 Task: Search and explore Airbnb cabins in Ozarks. 
Action: Mouse moved to (399, 56)
Screenshot: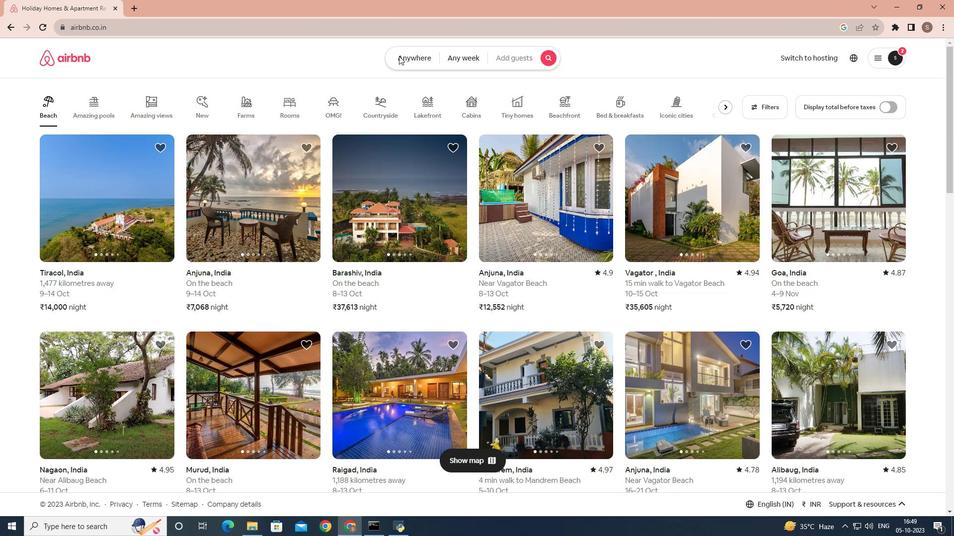 
Action: Mouse pressed left at (399, 56)
Screenshot: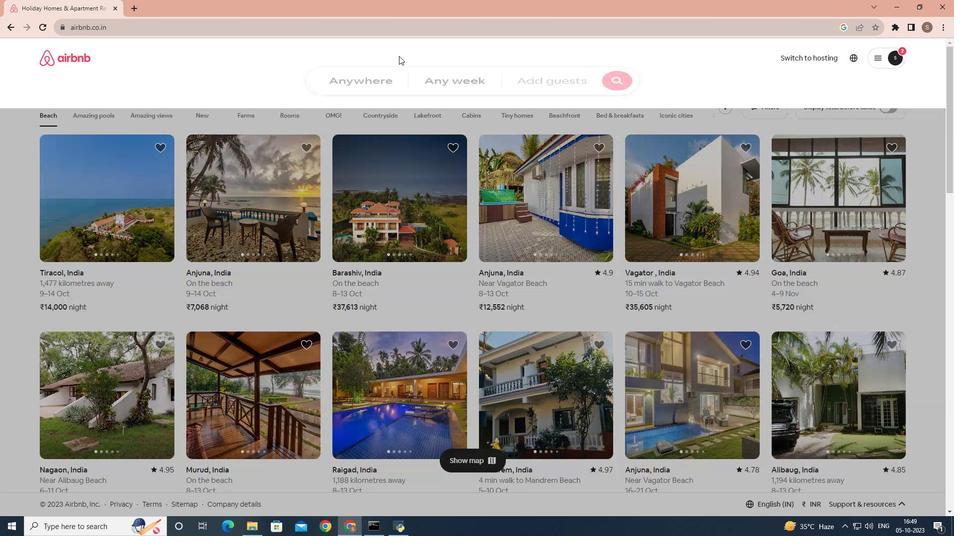 
Action: Mouse moved to (371, 94)
Screenshot: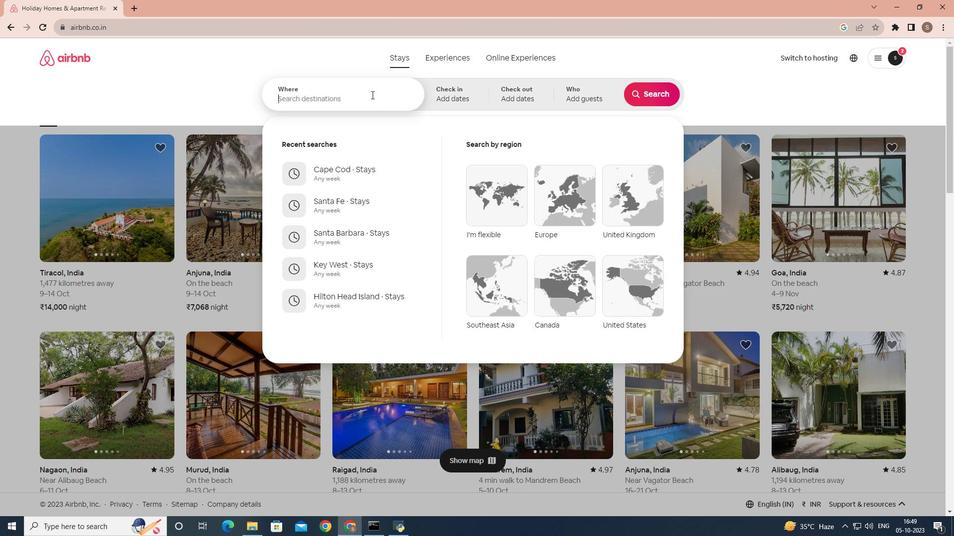 
Action: Mouse pressed left at (371, 94)
Screenshot: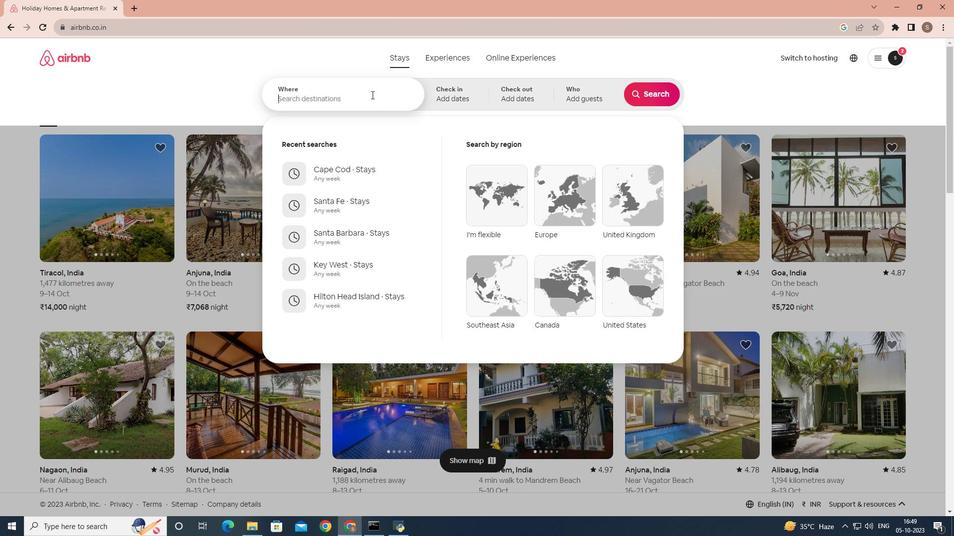 
Action: Mouse moved to (371, 94)
Screenshot: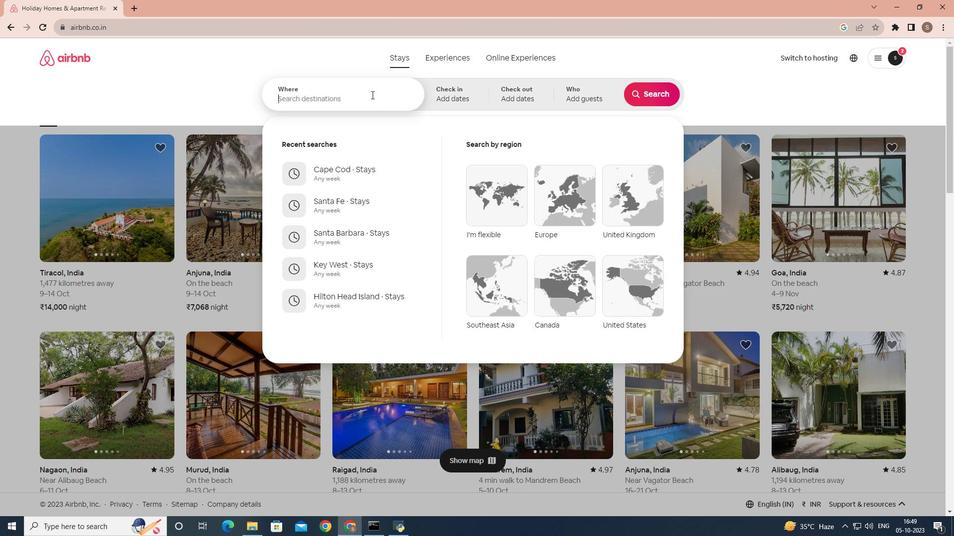 
Action: Key pressed <Key.shift>Ozarks
Screenshot: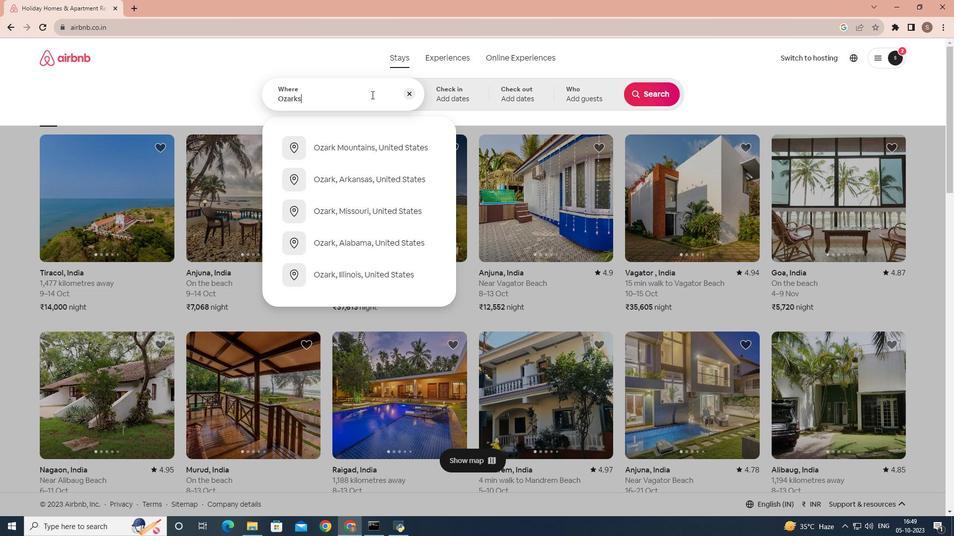
Action: Mouse moved to (385, 138)
Screenshot: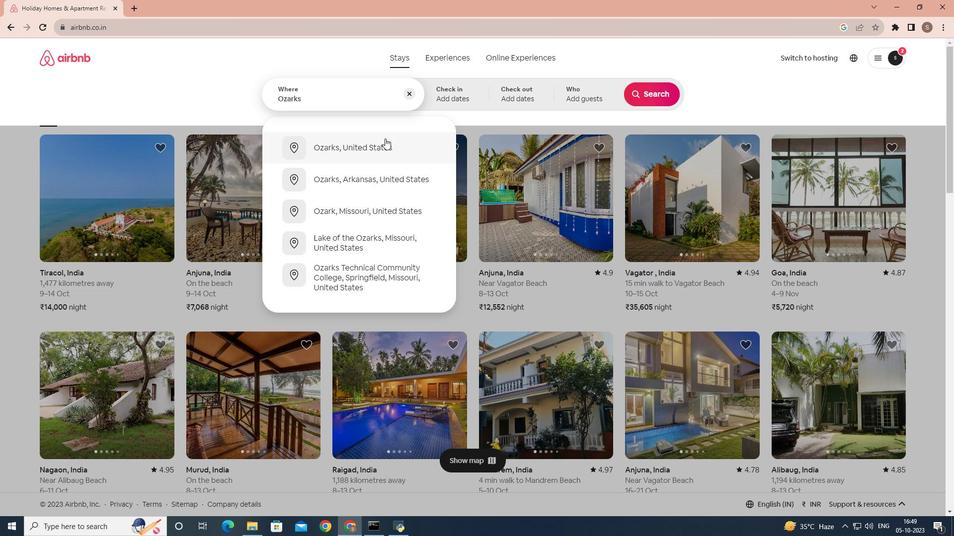 
Action: Mouse pressed left at (385, 138)
Screenshot: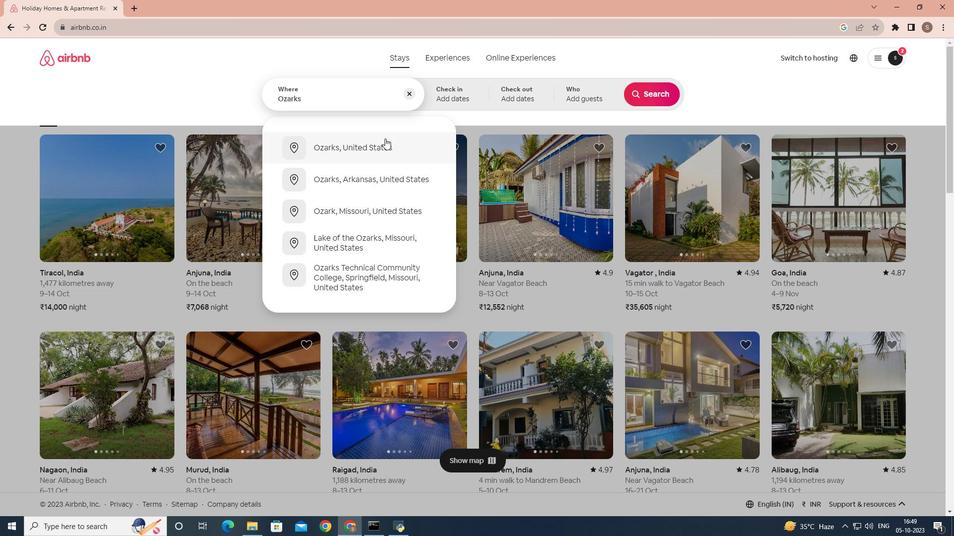 
Action: Mouse moved to (649, 88)
Screenshot: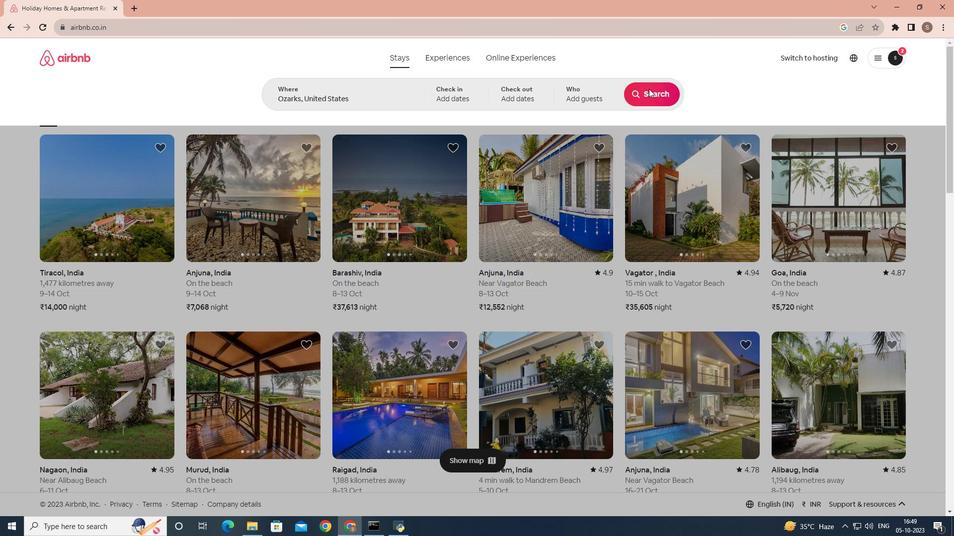 
Action: Mouse pressed left at (649, 88)
Screenshot: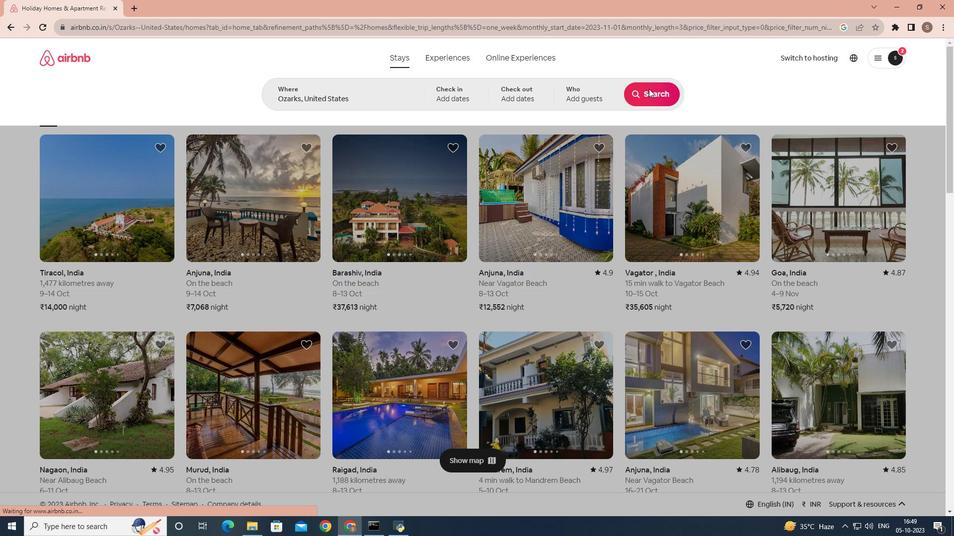 
Action: Mouse moved to (234, 100)
Screenshot: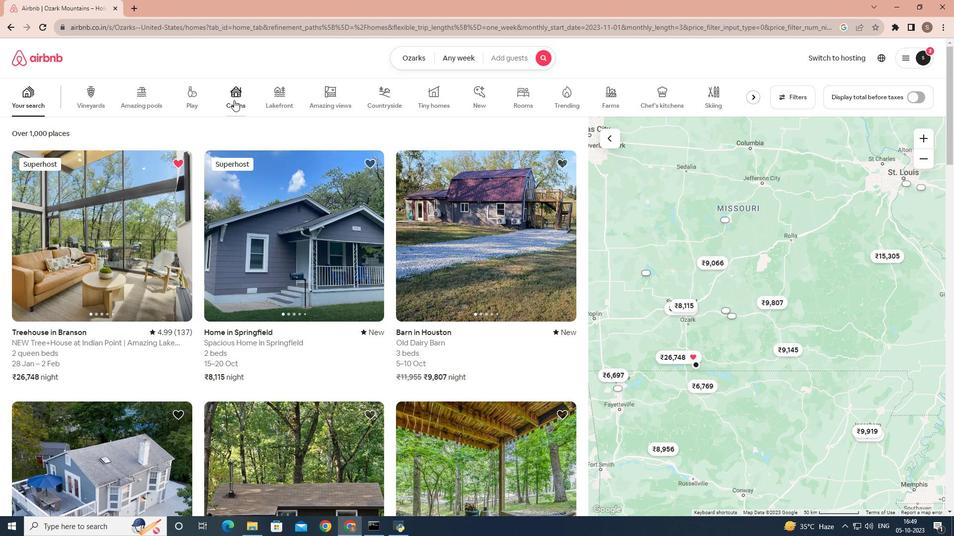 
Action: Mouse pressed left at (234, 100)
Screenshot: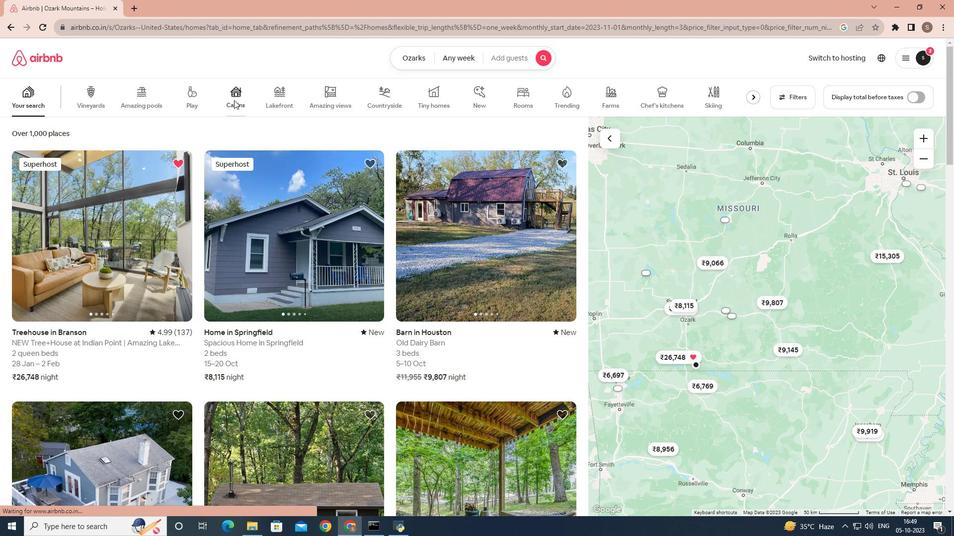 
Action: Mouse moved to (107, 197)
Screenshot: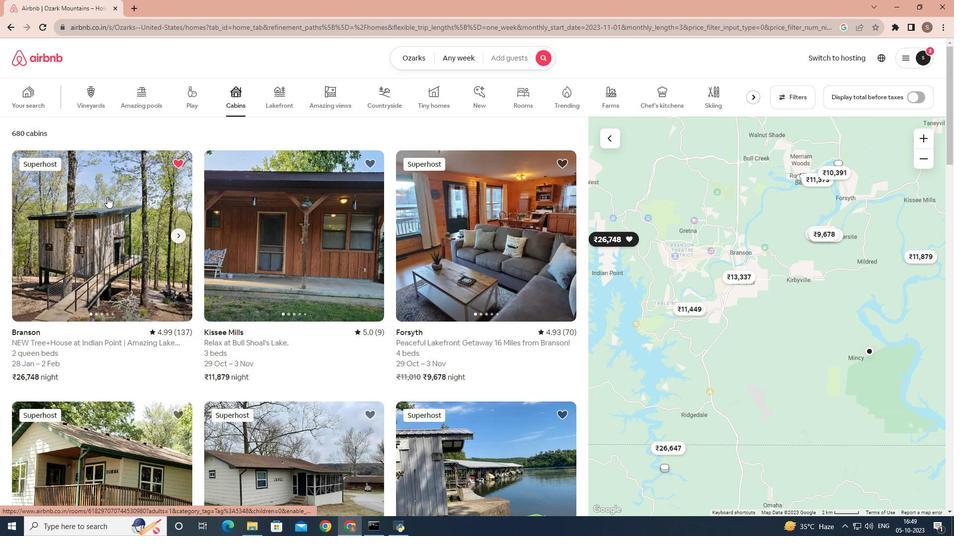 
Action: Mouse pressed left at (107, 197)
Screenshot: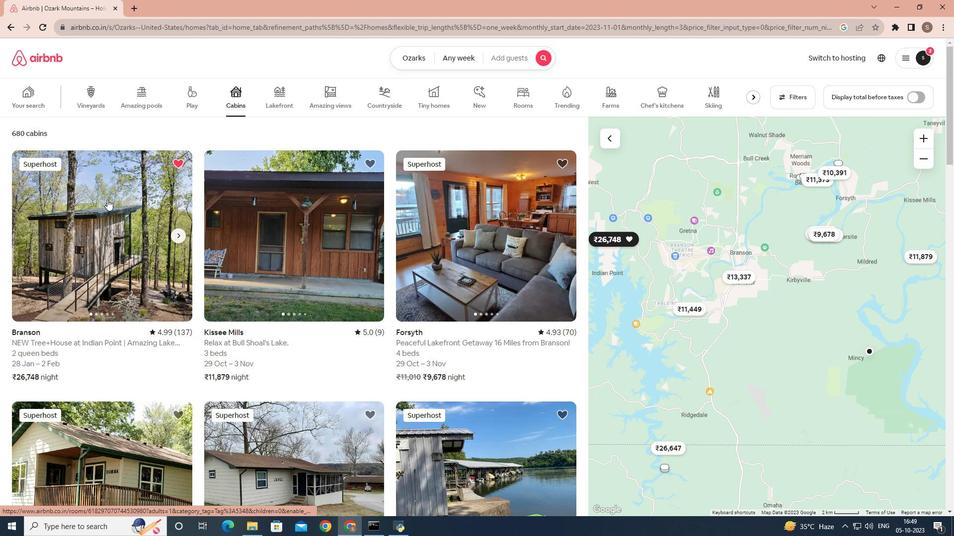 
Action: Mouse moved to (108, 207)
Screenshot: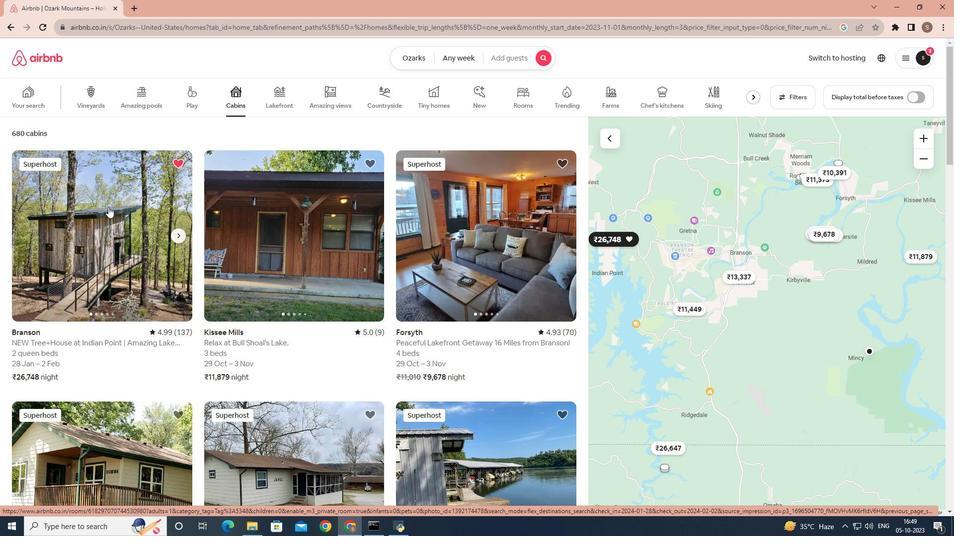 
Action: Mouse pressed left at (108, 207)
Screenshot: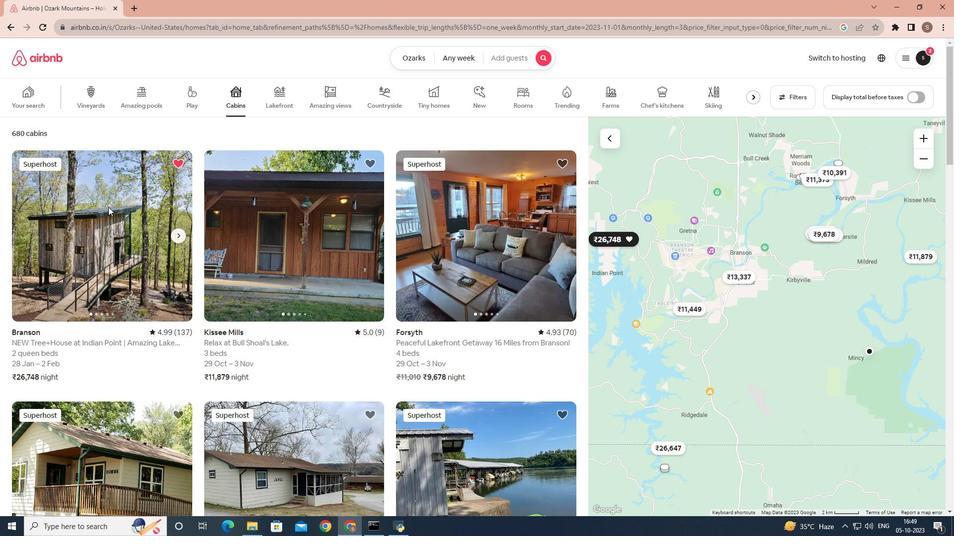 
Action: Mouse moved to (697, 365)
Screenshot: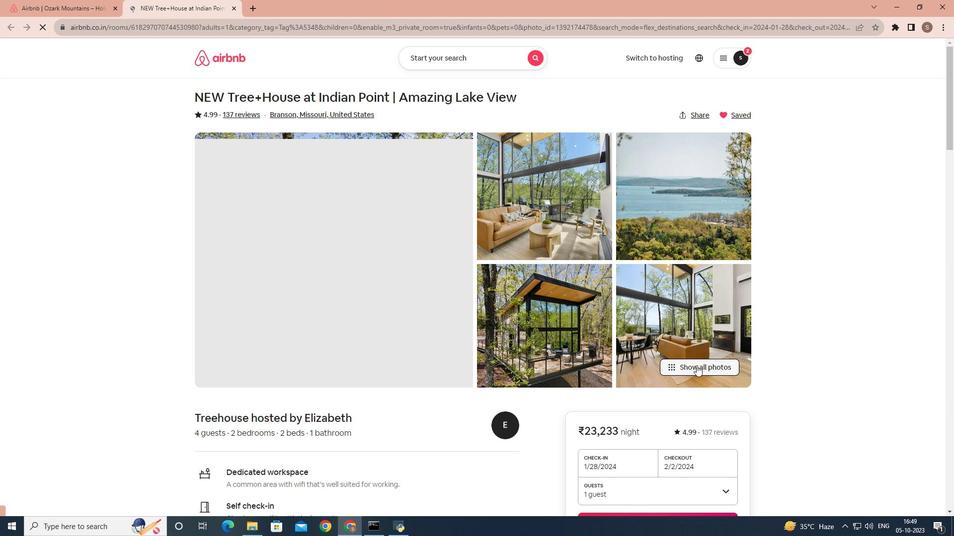 
Action: Mouse pressed left at (697, 365)
Screenshot: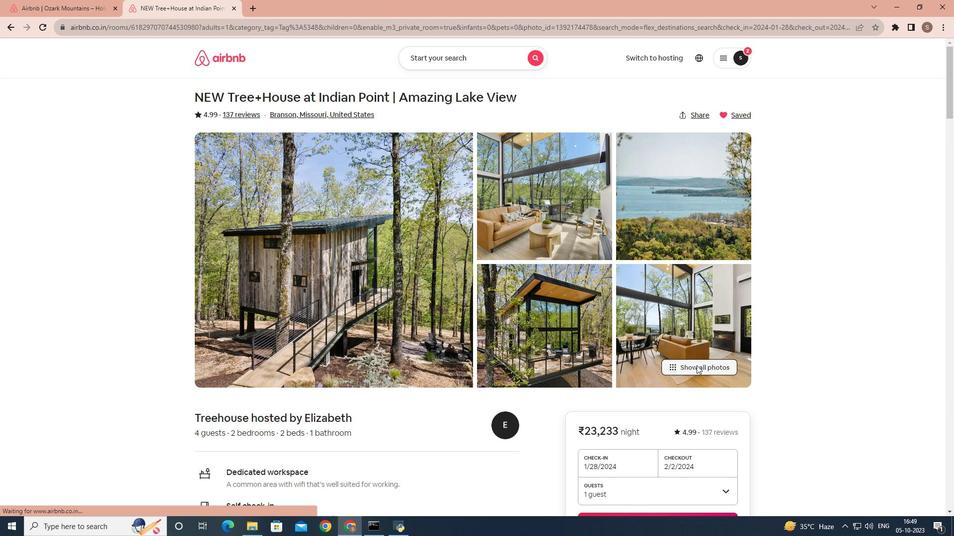 
Action: Mouse moved to (727, 316)
Screenshot: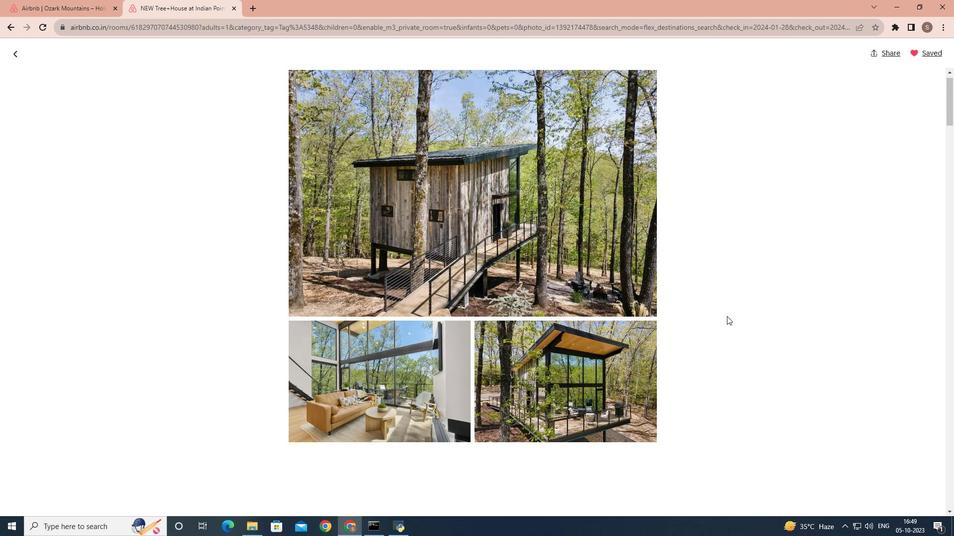 
Action: Mouse scrolled (727, 316) with delta (0, 0)
Screenshot: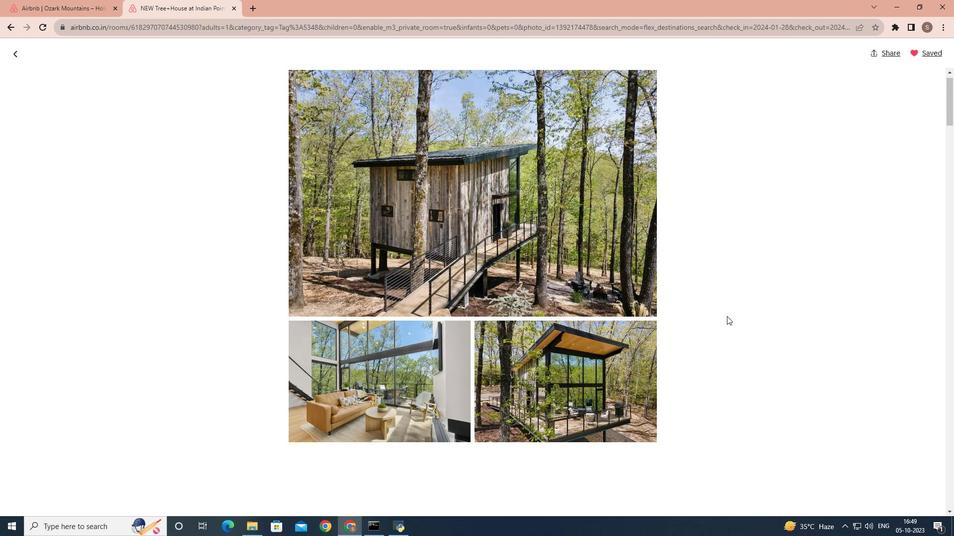 
Action: Mouse scrolled (727, 316) with delta (0, 0)
Screenshot: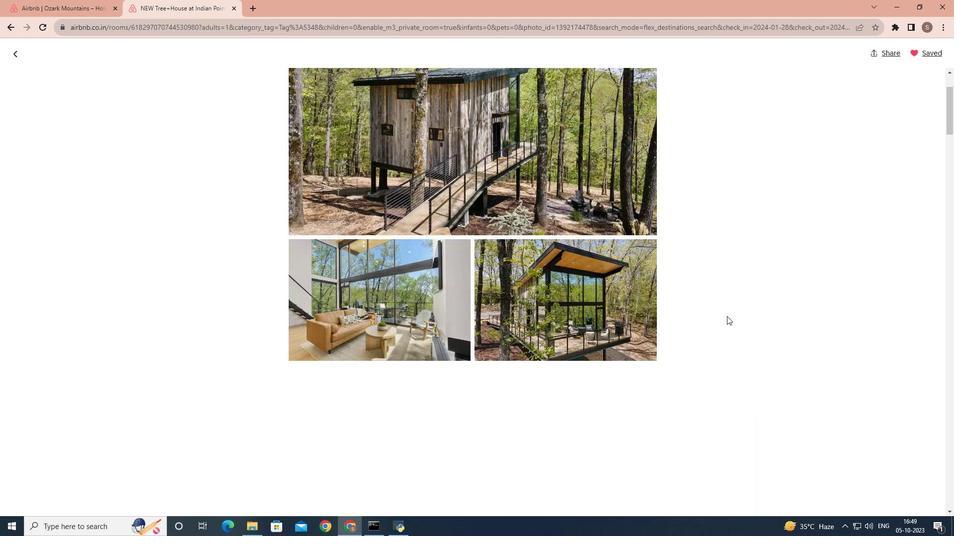 
Action: Mouse scrolled (727, 316) with delta (0, 0)
Screenshot: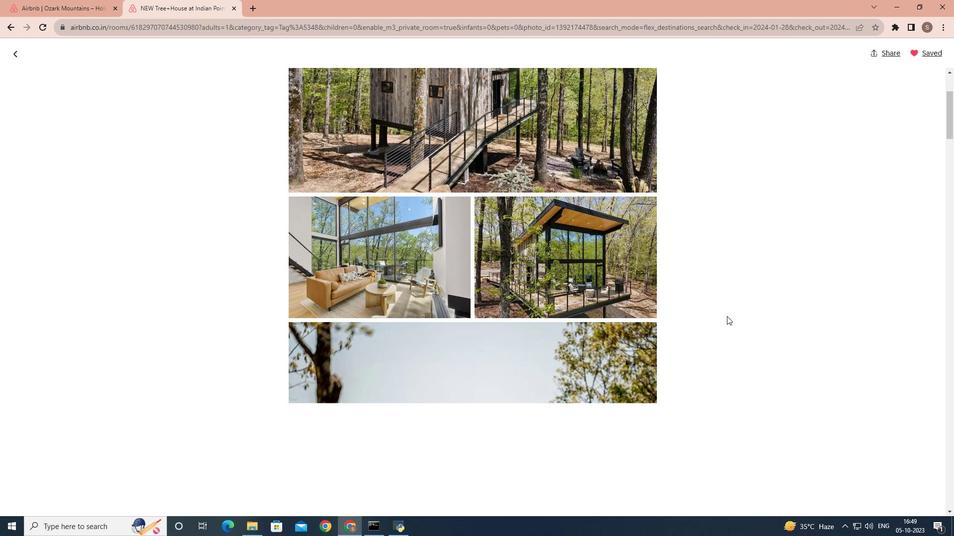 
Action: Mouse scrolled (727, 316) with delta (0, 0)
Screenshot: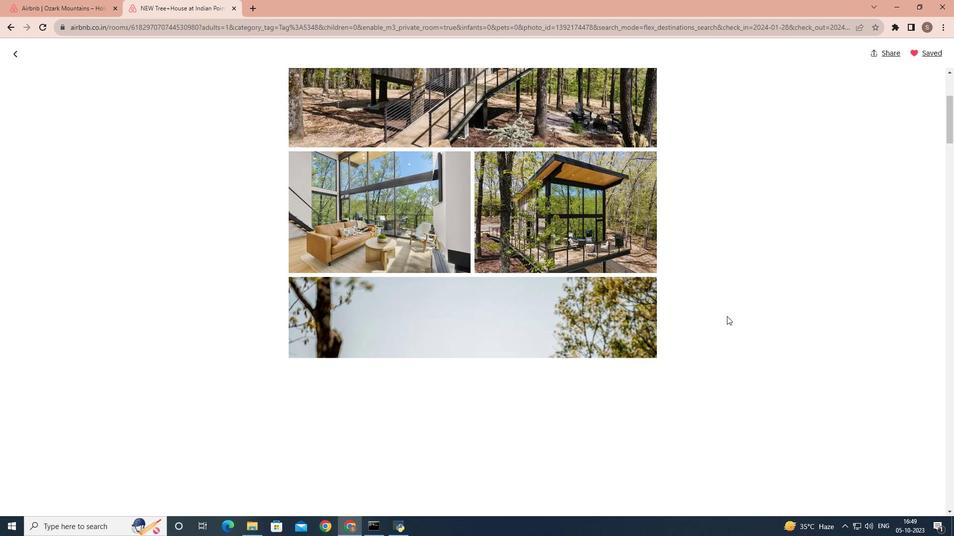 
Action: Mouse scrolled (727, 316) with delta (0, 0)
Screenshot: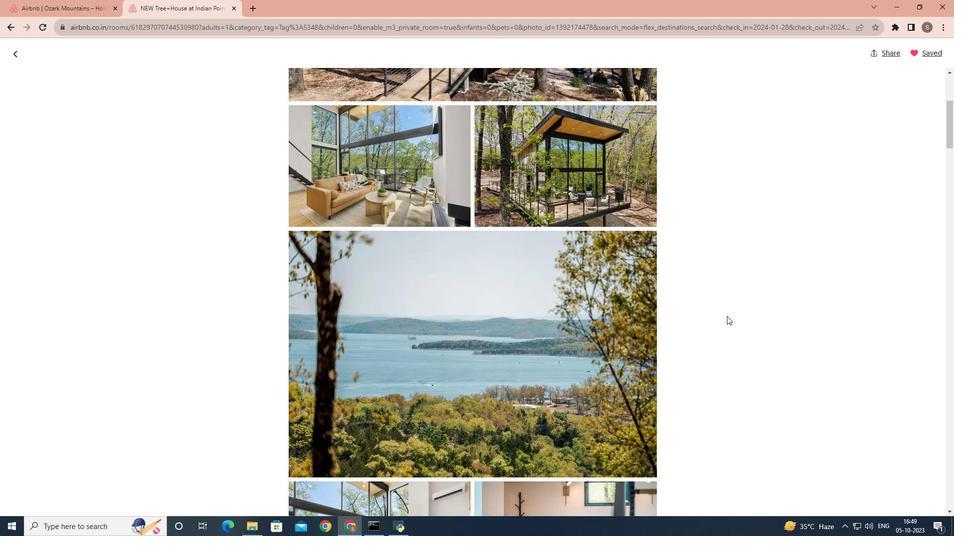 
Action: Mouse scrolled (727, 316) with delta (0, 0)
Screenshot: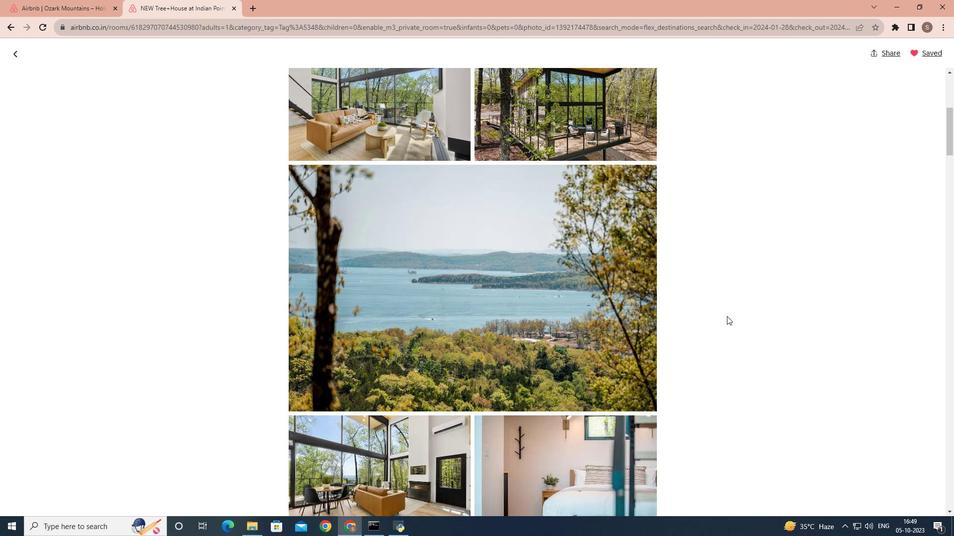 
Action: Mouse scrolled (727, 316) with delta (0, 0)
Screenshot: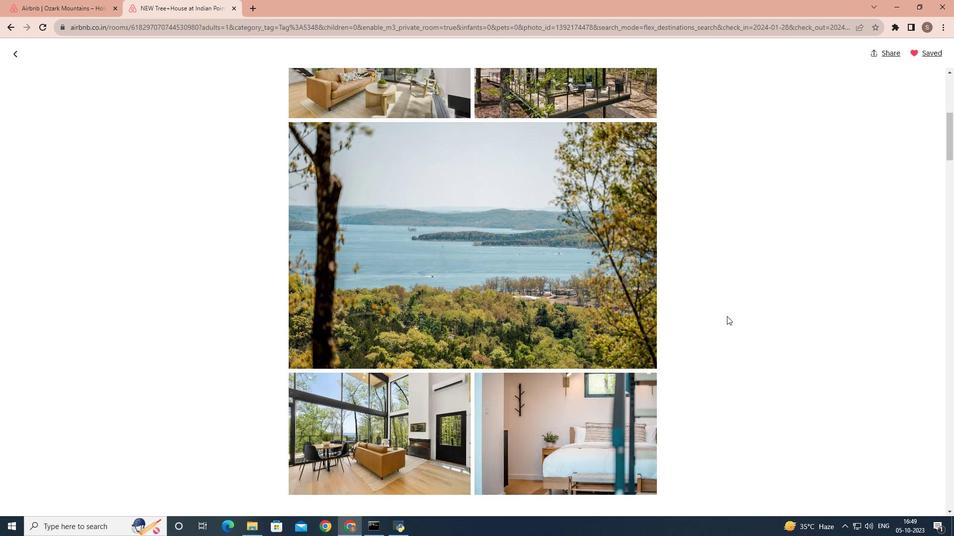 
Action: Mouse scrolled (727, 316) with delta (0, 0)
Screenshot: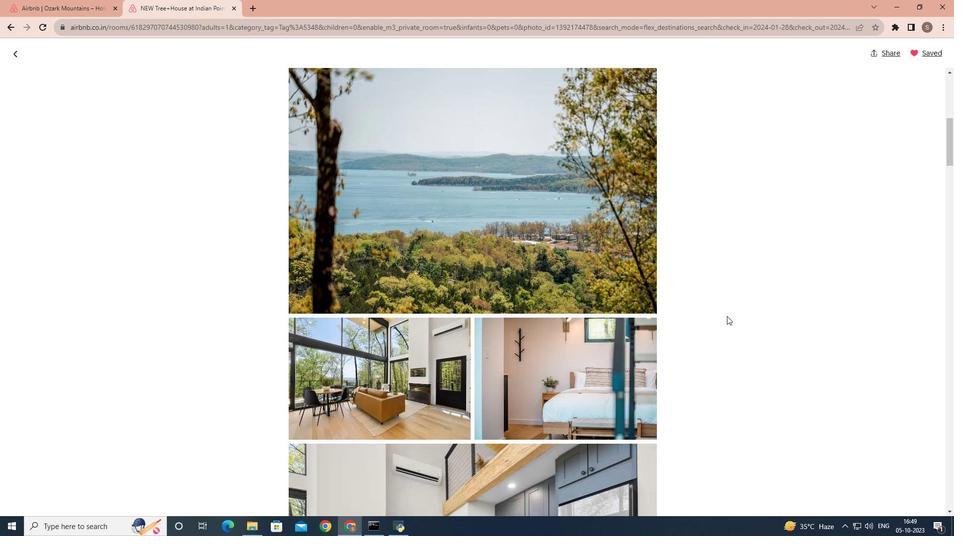 
Action: Mouse scrolled (727, 316) with delta (0, 0)
Screenshot: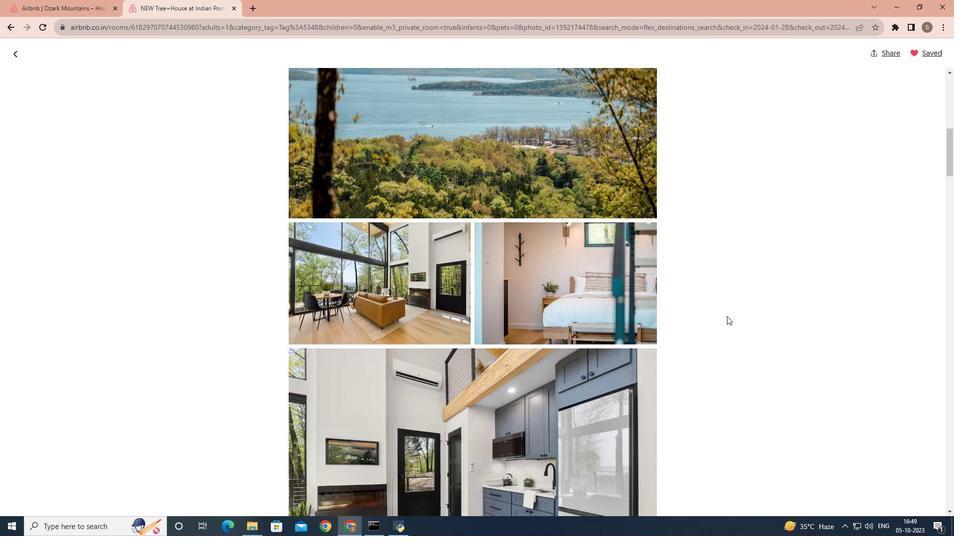 
Action: Mouse scrolled (727, 316) with delta (0, 0)
Screenshot: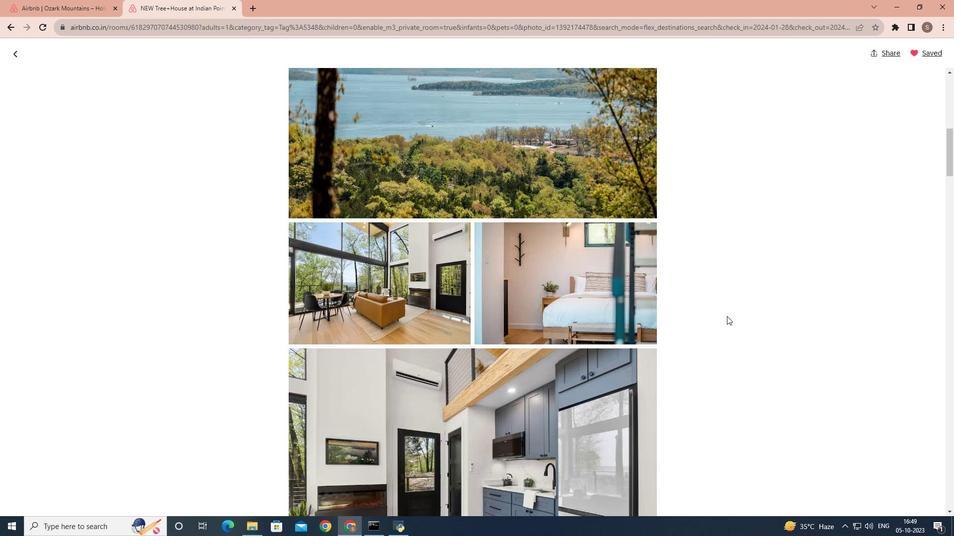 
Action: Mouse scrolled (727, 316) with delta (0, 0)
Screenshot: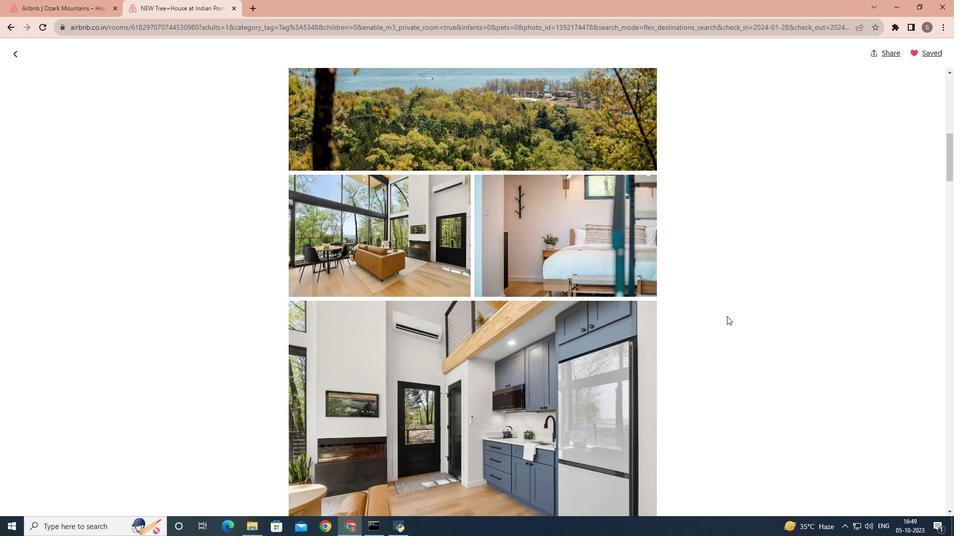 
Action: Mouse scrolled (727, 316) with delta (0, 0)
Screenshot: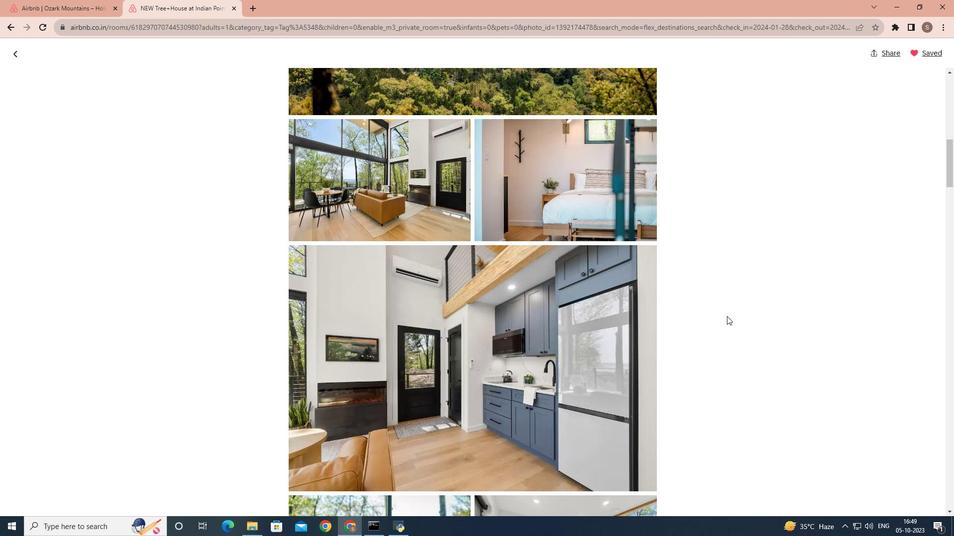 
Action: Mouse scrolled (727, 316) with delta (0, 0)
Screenshot: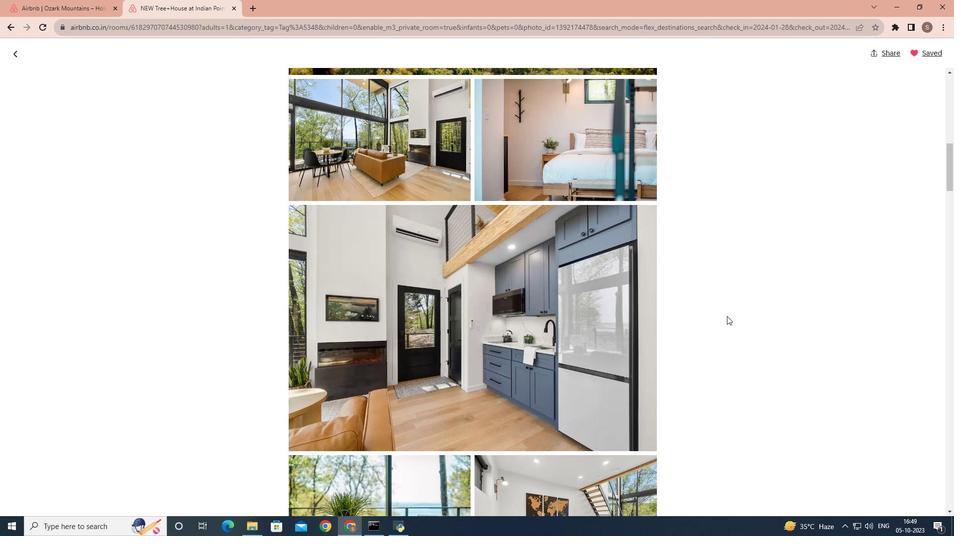 
Action: Mouse scrolled (727, 316) with delta (0, 0)
Screenshot: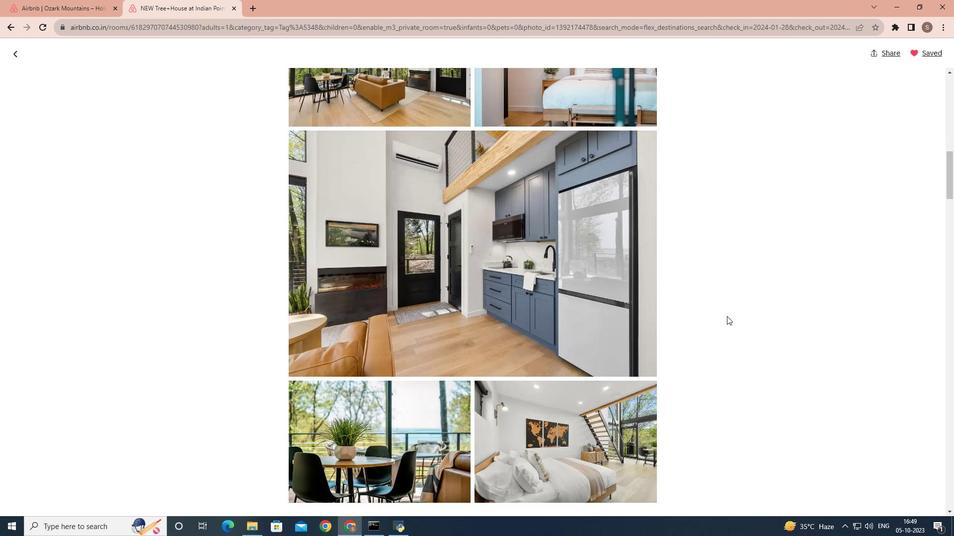 
Action: Mouse scrolled (727, 316) with delta (0, 0)
Screenshot: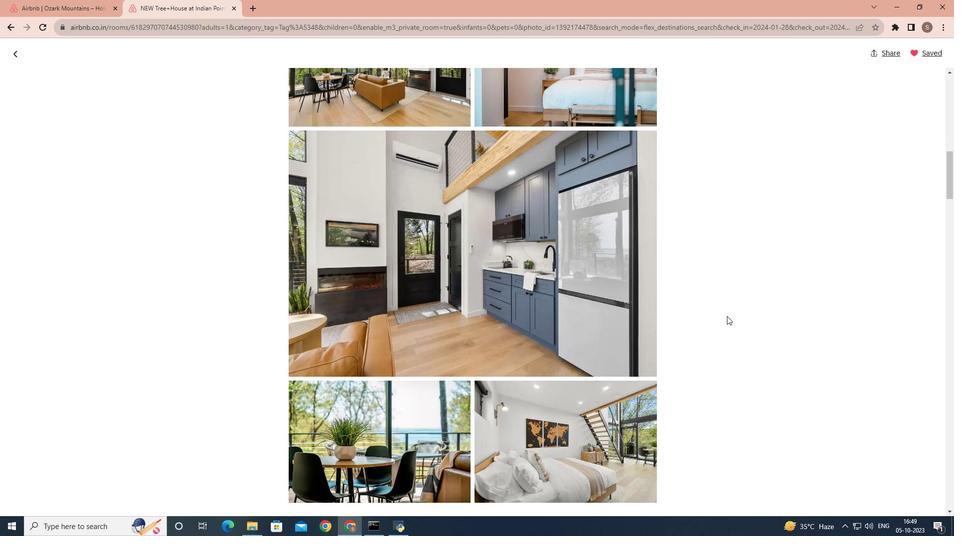 
Action: Mouse scrolled (727, 316) with delta (0, 0)
Screenshot: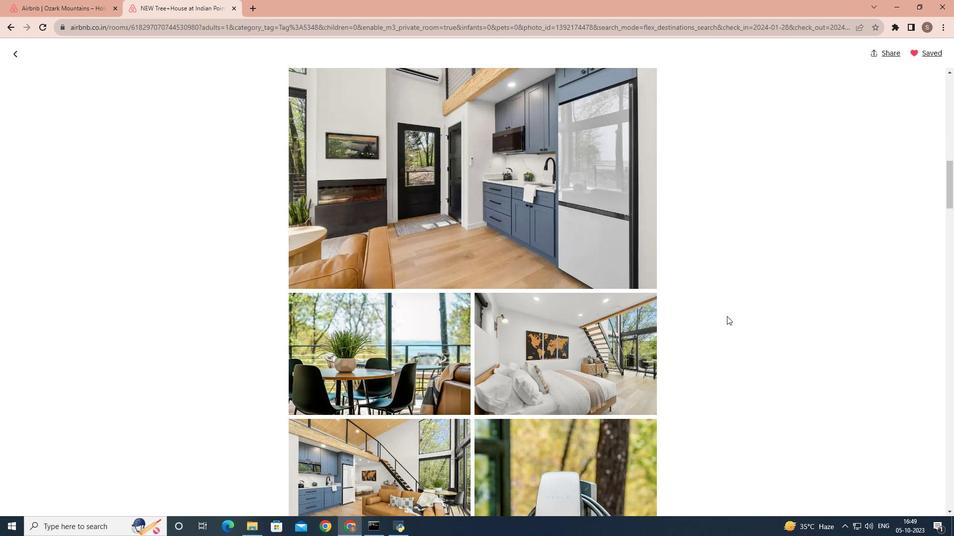
Action: Mouse scrolled (727, 316) with delta (0, 0)
Screenshot: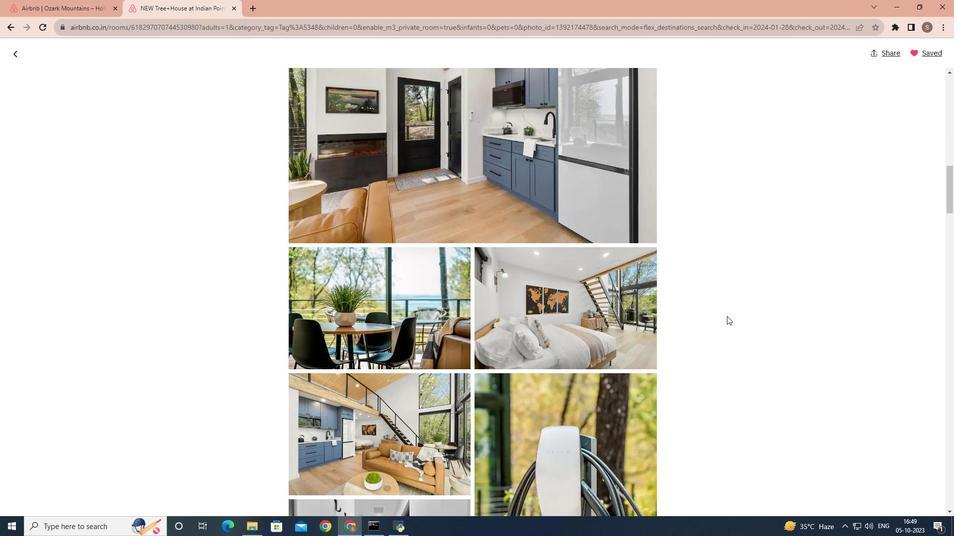 
Action: Mouse scrolled (727, 316) with delta (0, 0)
Screenshot: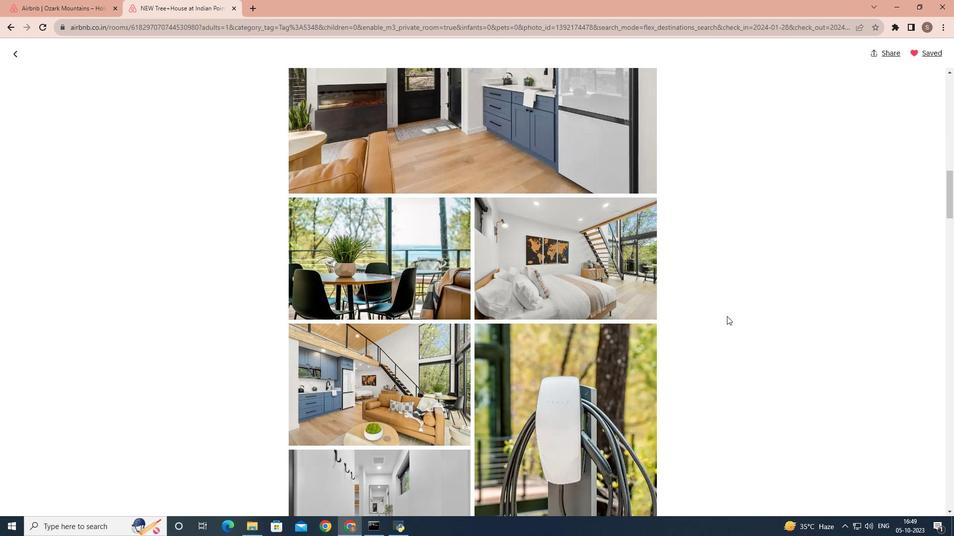 
Action: Mouse scrolled (727, 316) with delta (0, 0)
Screenshot: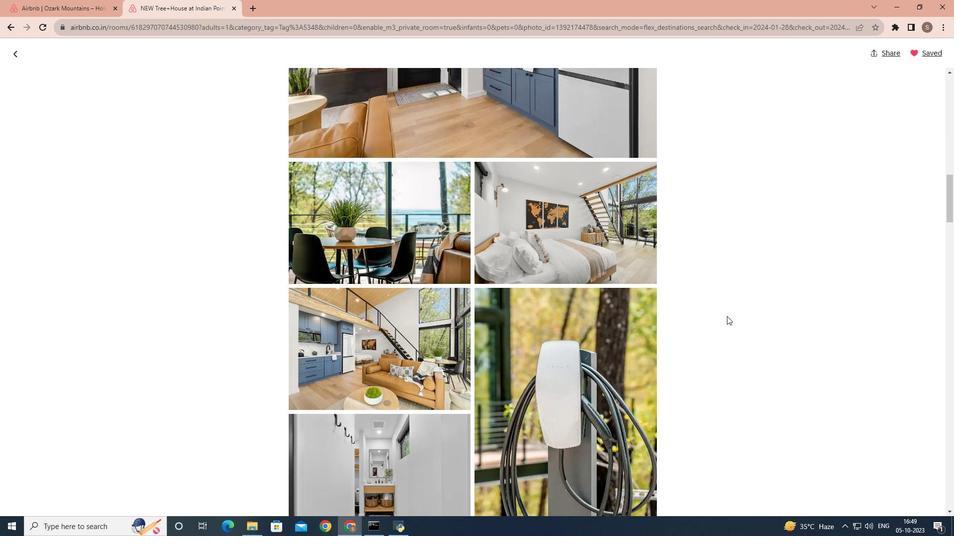
Action: Mouse scrolled (727, 316) with delta (0, 0)
Screenshot: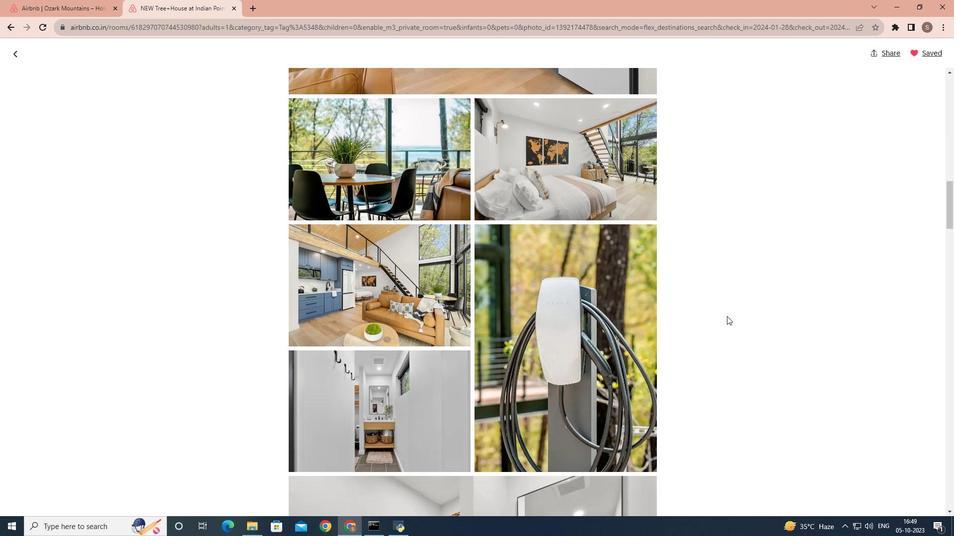 
Action: Mouse scrolled (727, 316) with delta (0, 0)
Screenshot: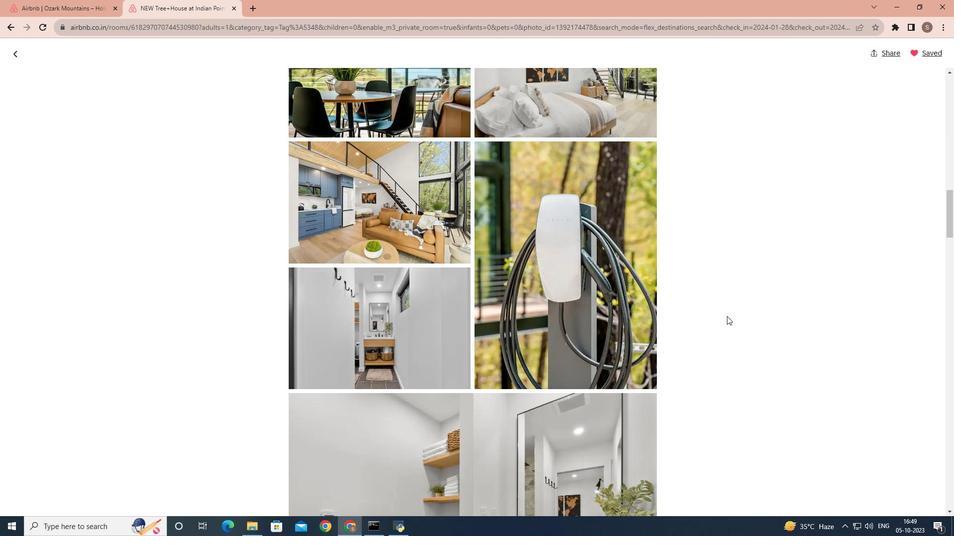 
Action: Mouse scrolled (727, 316) with delta (0, 0)
Screenshot: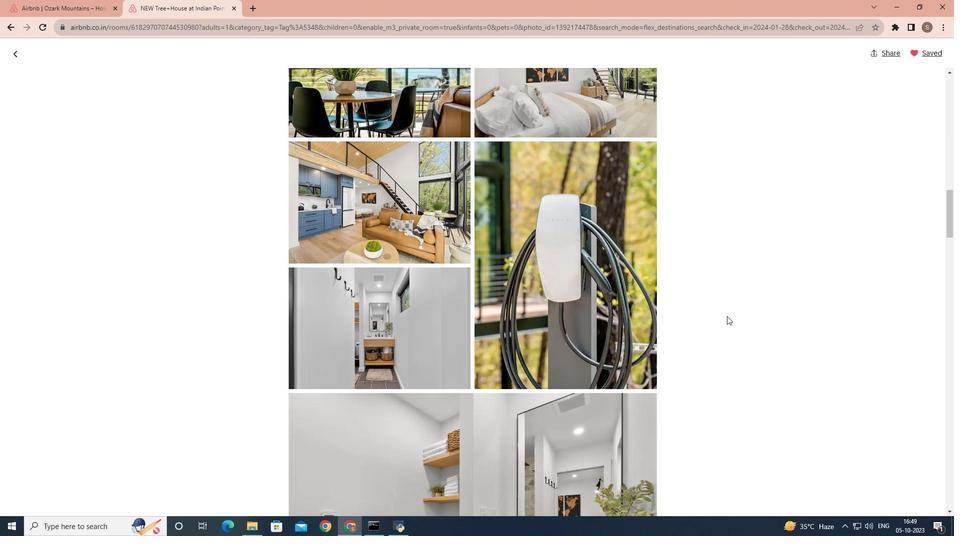 
Action: Mouse scrolled (727, 316) with delta (0, 0)
Screenshot: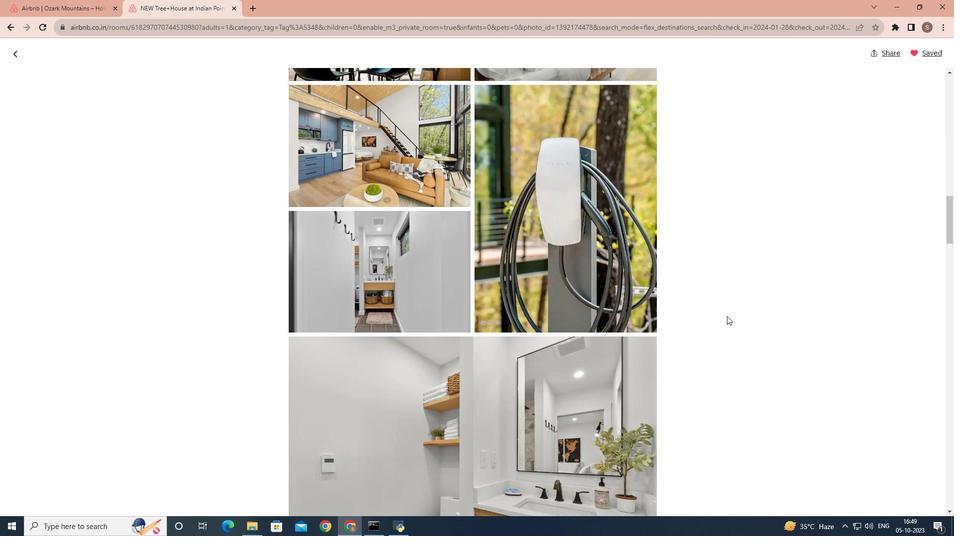 
Action: Mouse scrolled (727, 316) with delta (0, 0)
Screenshot: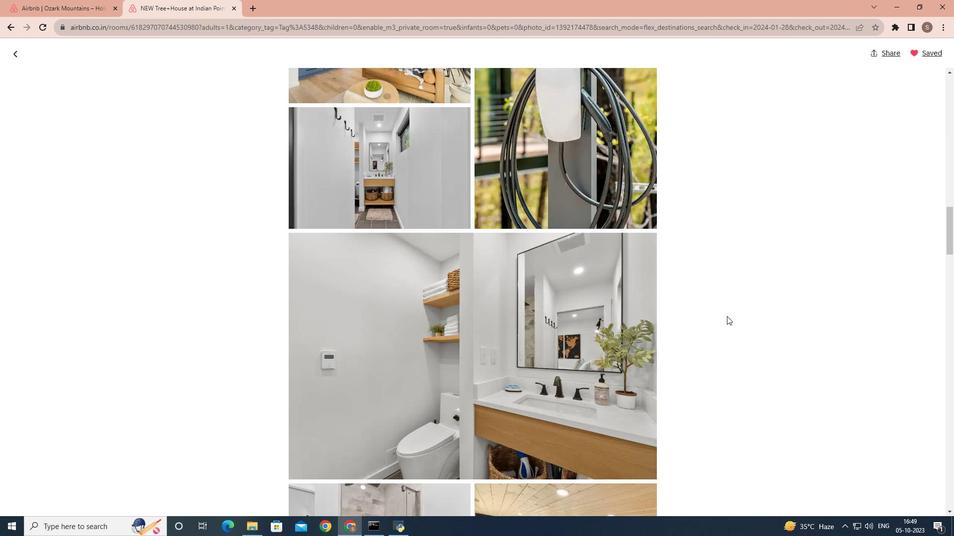 
Action: Mouse scrolled (727, 316) with delta (0, 0)
Screenshot: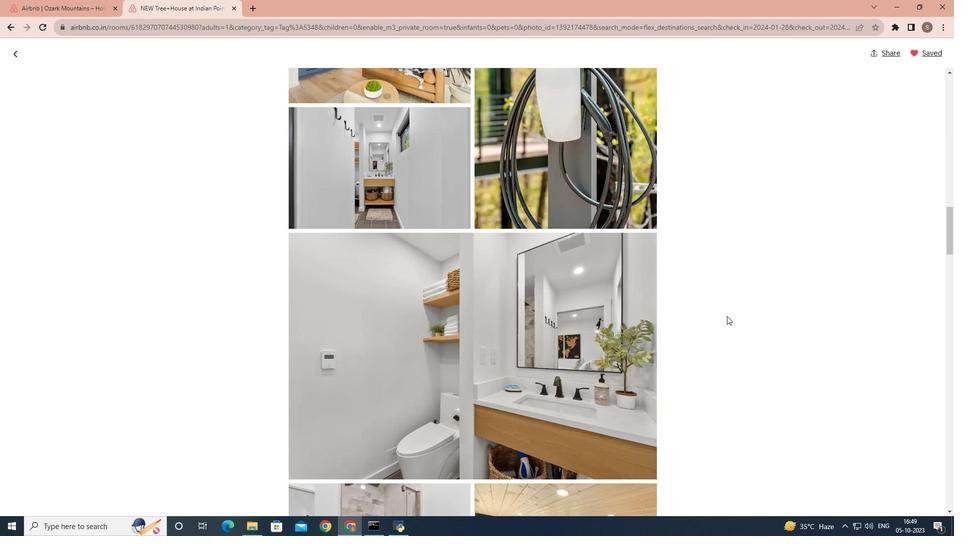 
Action: Mouse scrolled (727, 316) with delta (0, 0)
Screenshot: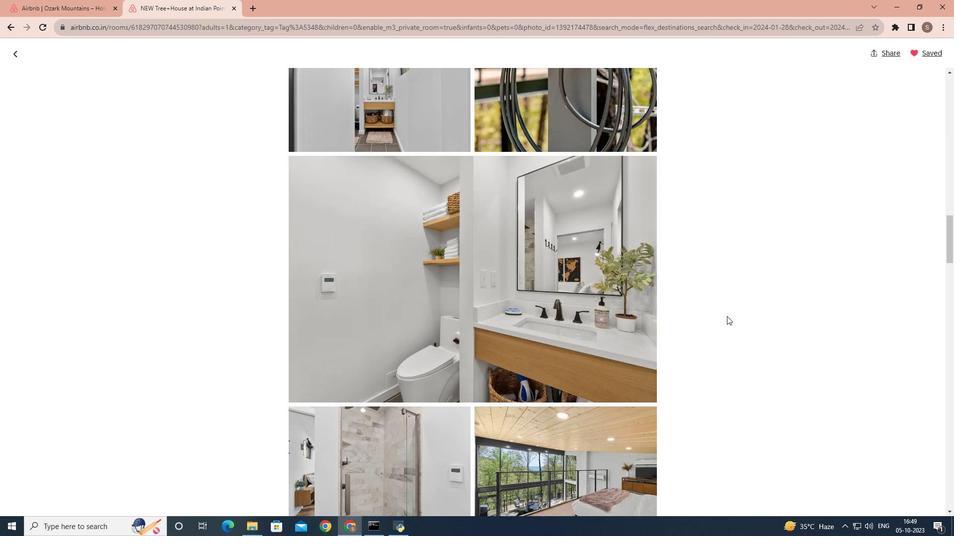 
Action: Mouse scrolled (727, 316) with delta (0, 0)
Screenshot: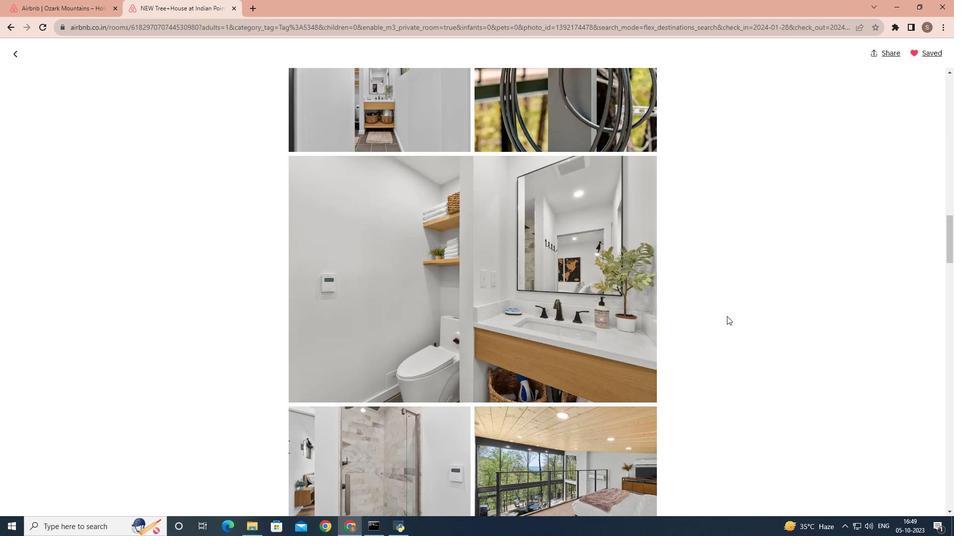 
Action: Mouse scrolled (727, 316) with delta (0, 0)
Screenshot: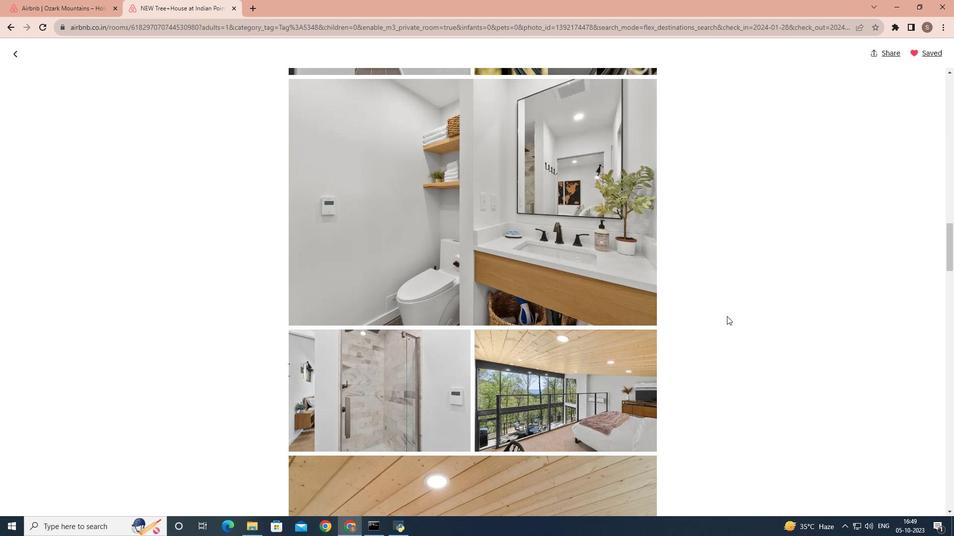 
Action: Mouse scrolled (727, 316) with delta (0, 0)
Screenshot: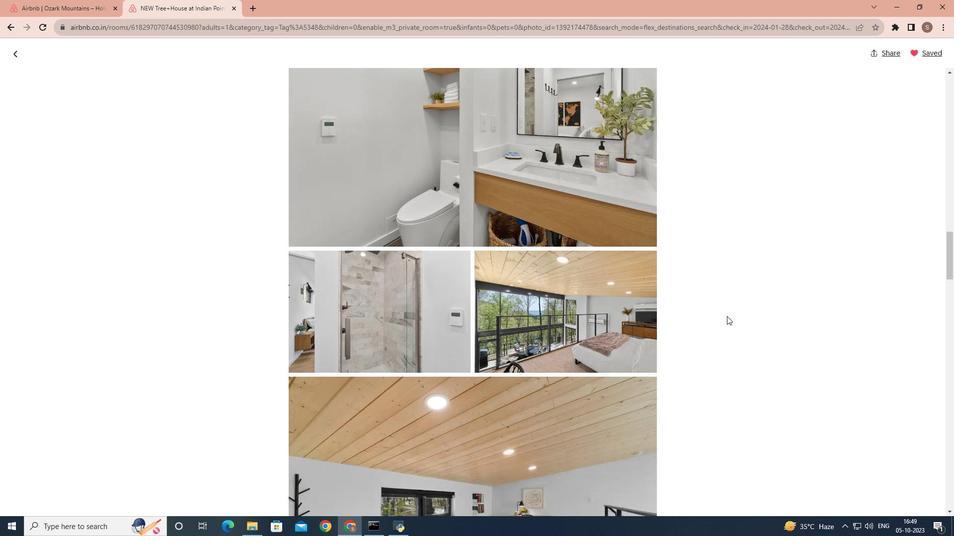 
Action: Mouse scrolled (727, 316) with delta (0, 0)
Screenshot: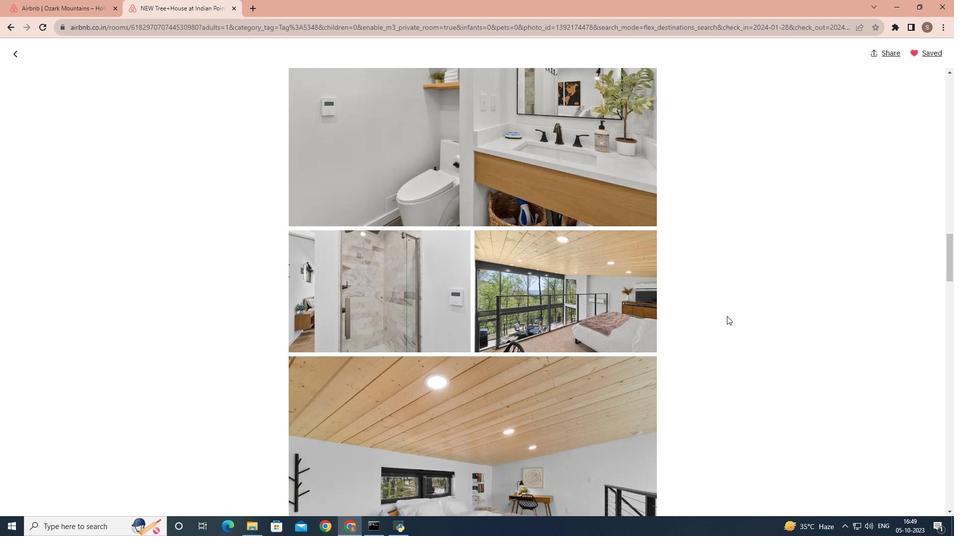 
Action: Mouse scrolled (727, 316) with delta (0, 0)
Screenshot: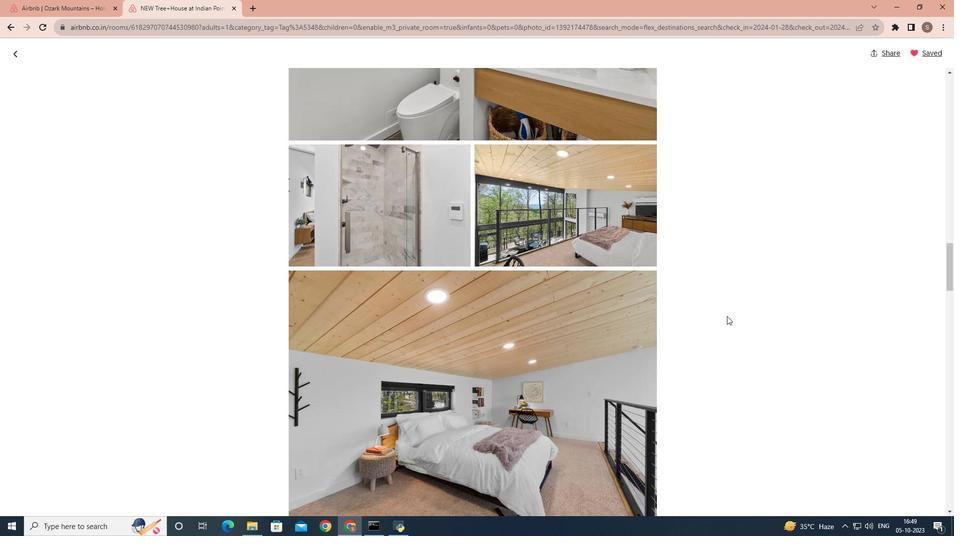 
Action: Mouse scrolled (727, 316) with delta (0, 0)
Screenshot: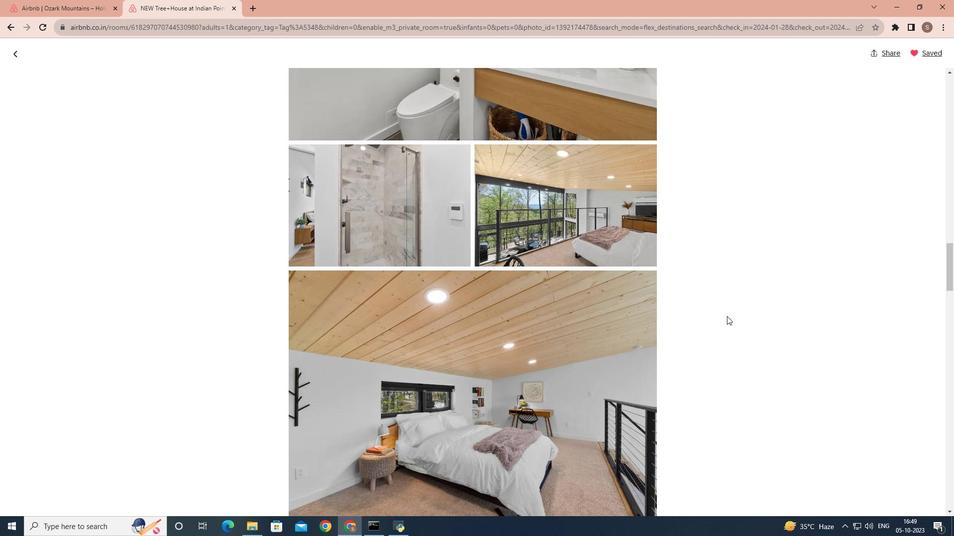 
Action: Mouse scrolled (727, 316) with delta (0, 0)
Screenshot: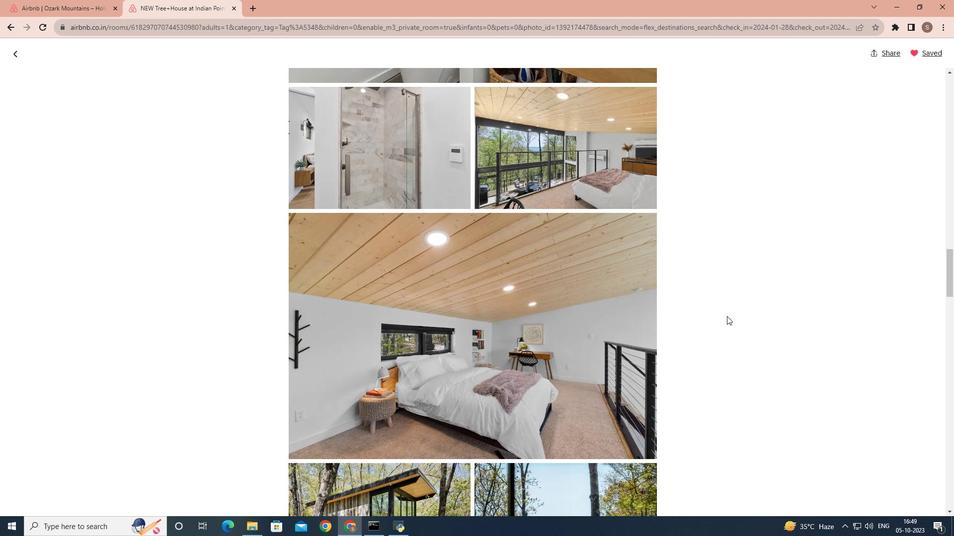 
Action: Mouse scrolled (727, 316) with delta (0, 0)
Screenshot: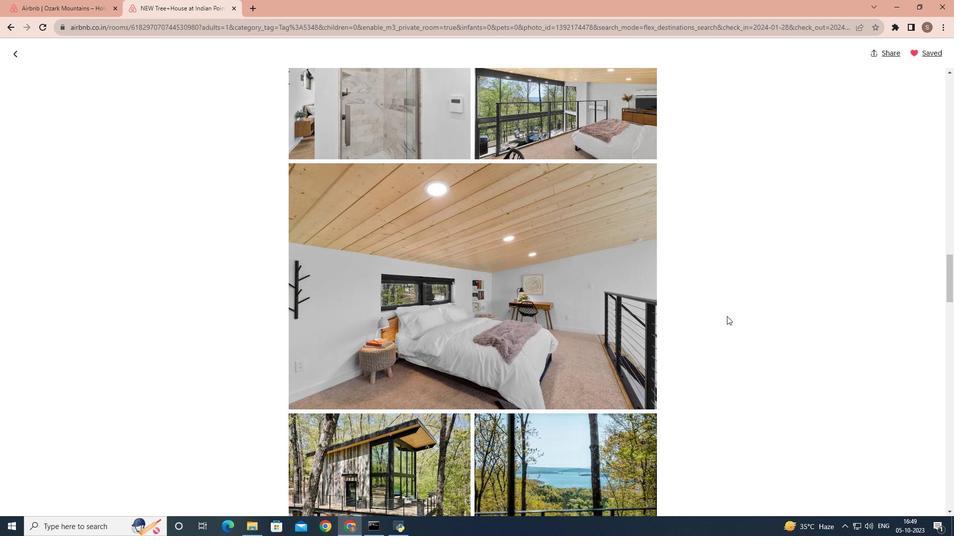 
Action: Mouse scrolled (727, 316) with delta (0, 0)
Screenshot: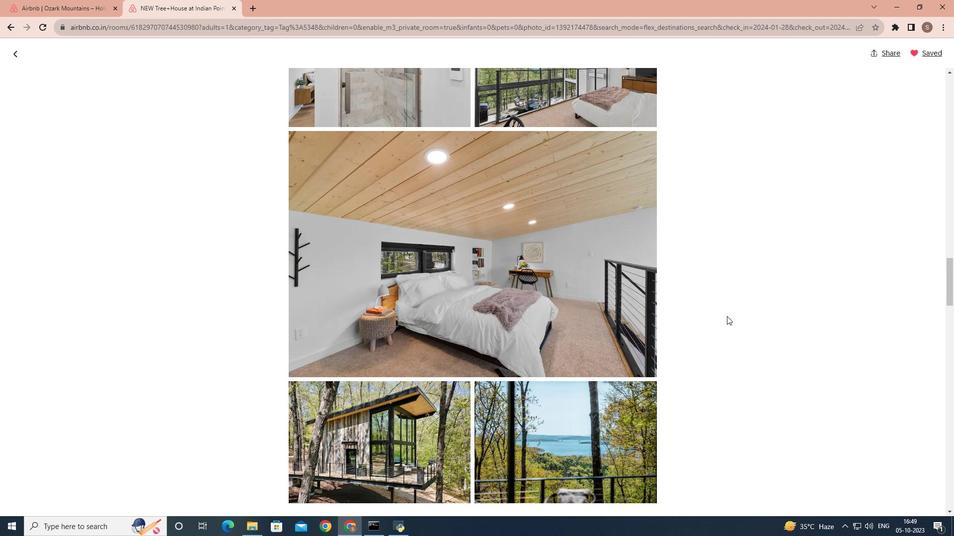 
Action: Mouse scrolled (727, 316) with delta (0, 0)
Screenshot: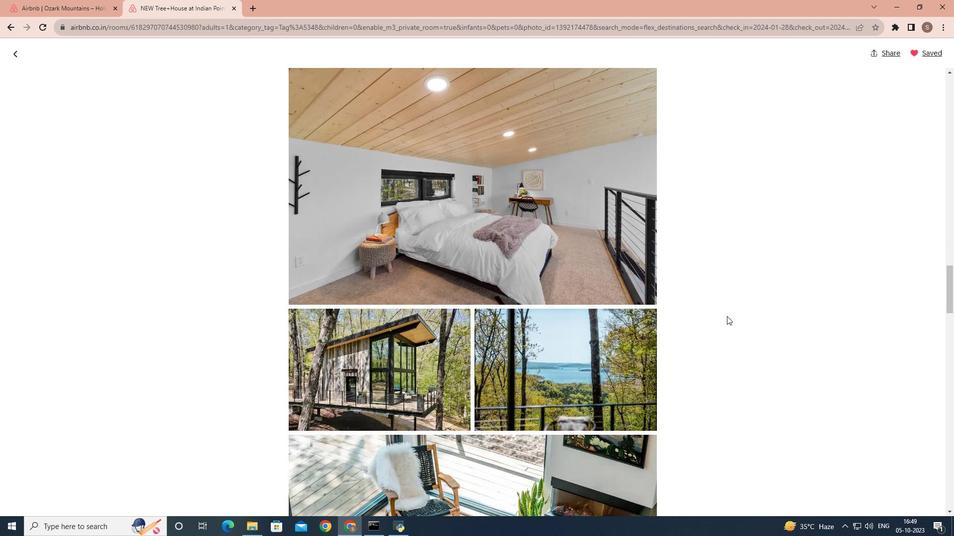 
Action: Mouse scrolled (727, 316) with delta (0, 0)
Screenshot: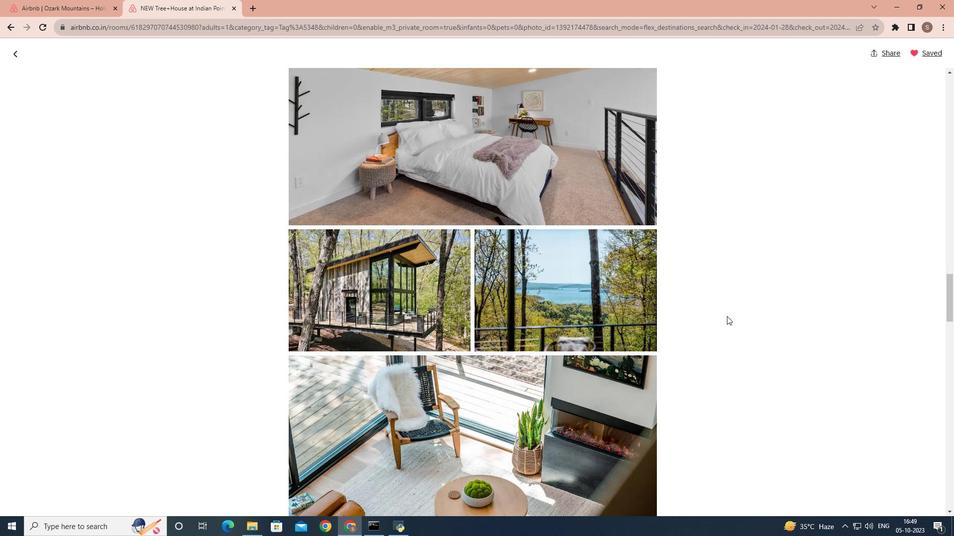 
Action: Mouse scrolled (727, 316) with delta (0, 0)
Screenshot: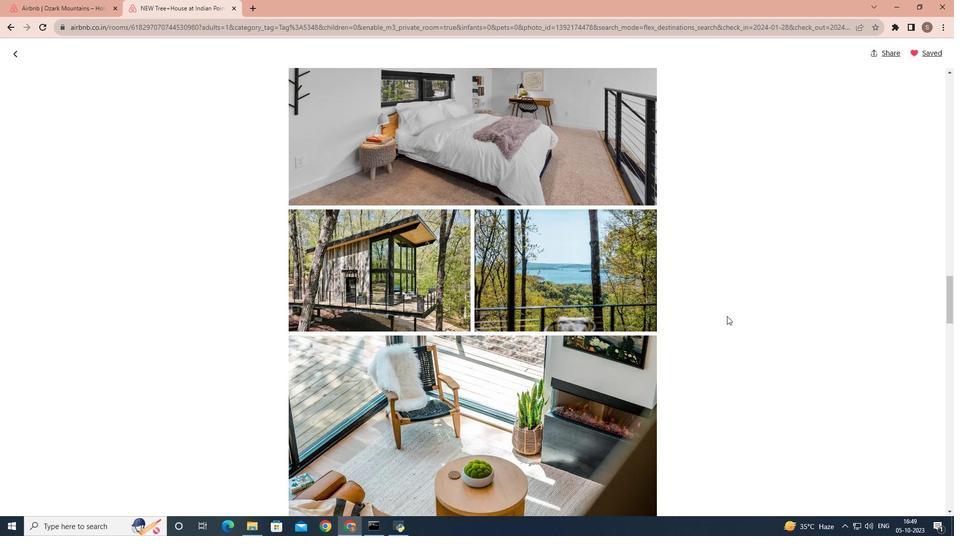 
Action: Mouse scrolled (727, 316) with delta (0, 0)
Screenshot: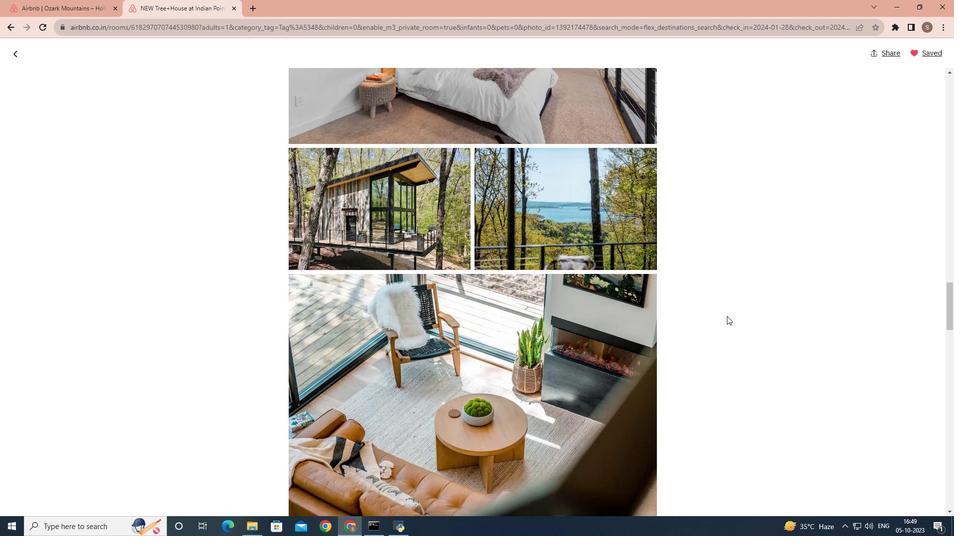 
Action: Mouse scrolled (727, 316) with delta (0, 0)
Screenshot: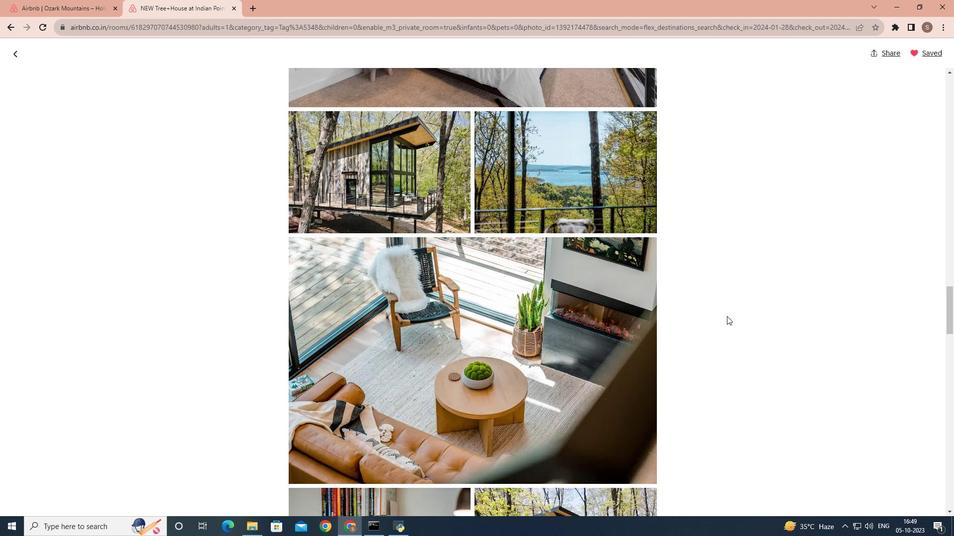 
Action: Mouse scrolled (727, 316) with delta (0, 0)
Screenshot: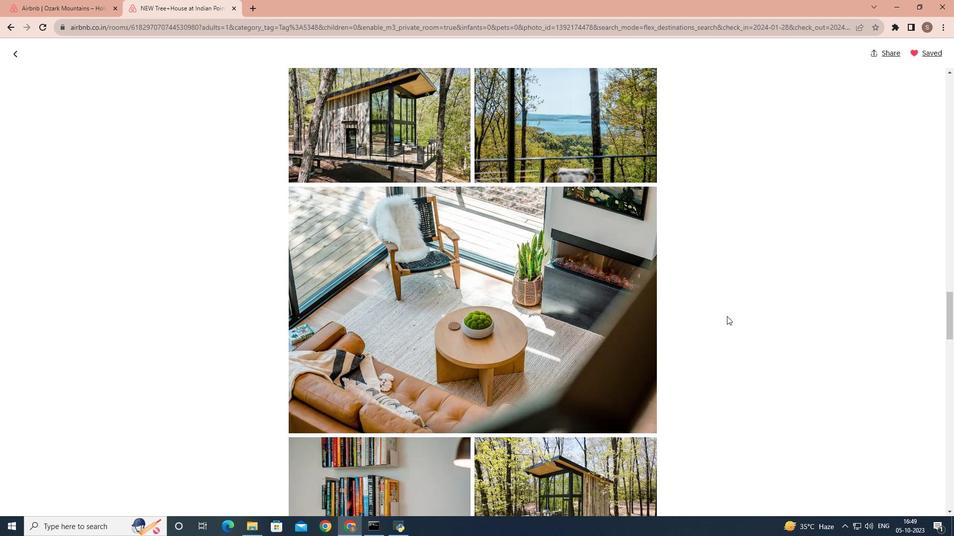 
Action: Mouse scrolled (727, 316) with delta (0, 0)
Screenshot: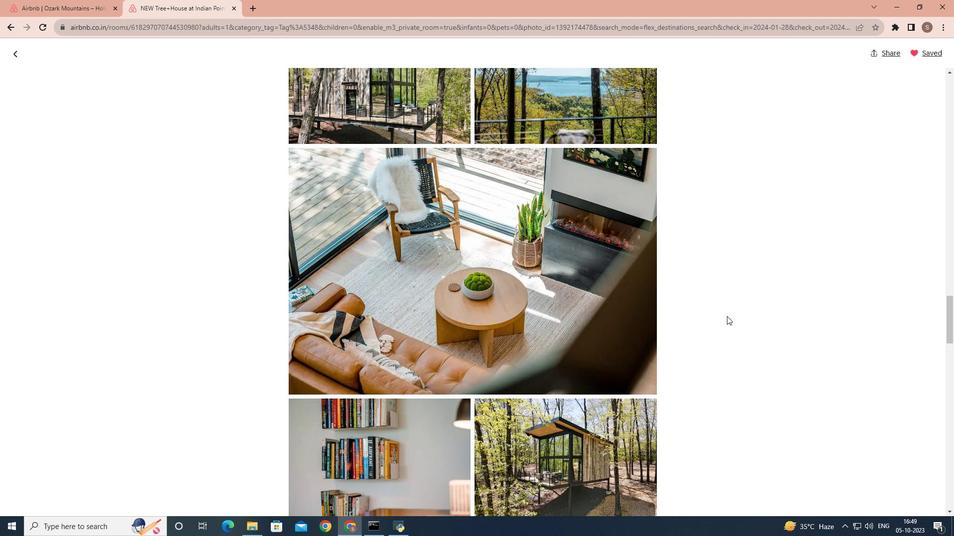 
Action: Mouse scrolled (727, 316) with delta (0, 0)
Screenshot: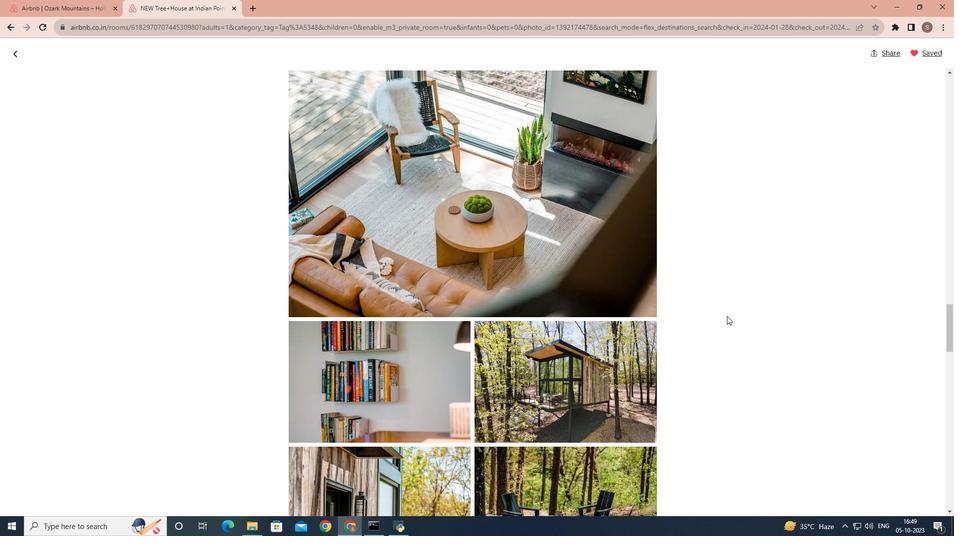 
Action: Mouse scrolled (727, 316) with delta (0, 0)
Screenshot: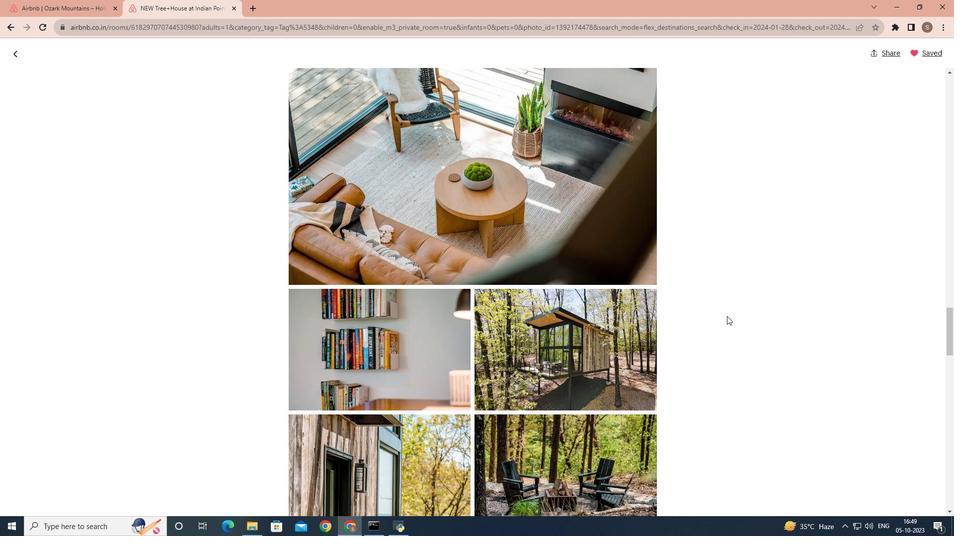 
Action: Mouse scrolled (727, 316) with delta (0, 0)
Screenshot: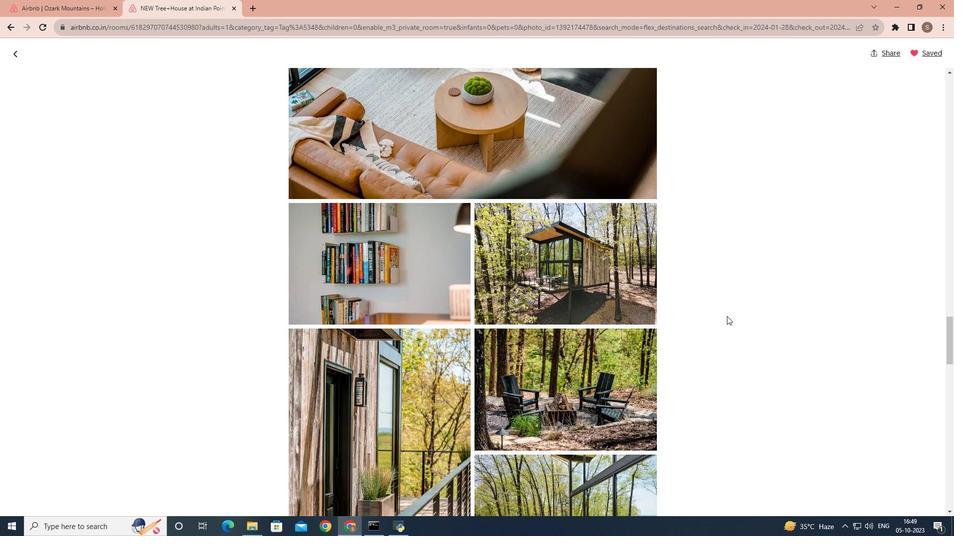 
Action: Mouse scrolled (727, 316) with delta (0, 0)
Screenshot: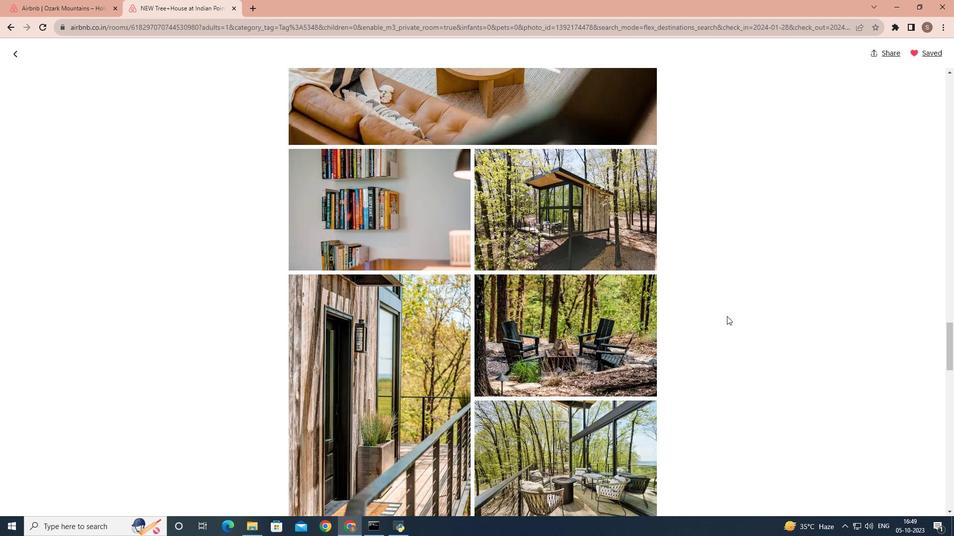 
Action: Mouse scrolled (727, 316) with delta (0, 0)
Screenshot: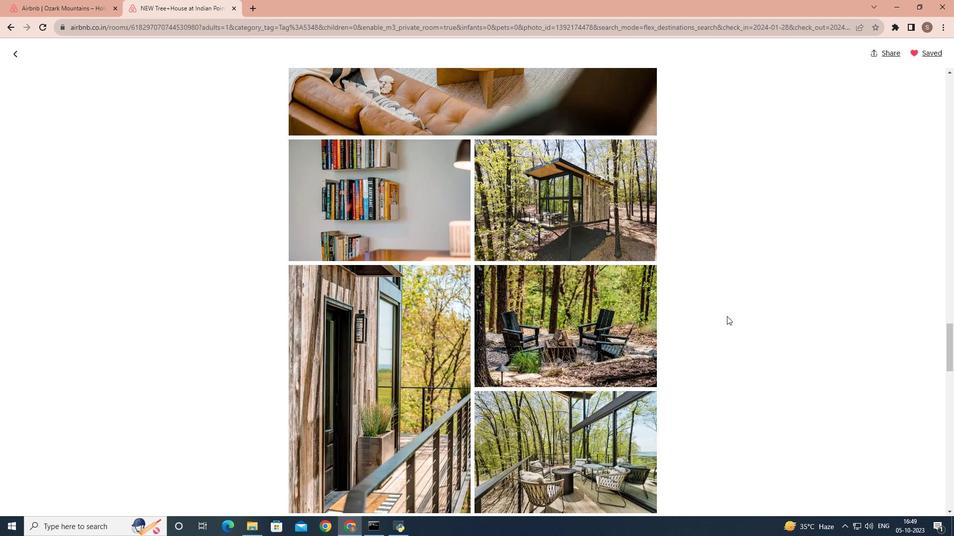 
Action: Mouse scrolled (727, 316) with delta (0, 0)
Screenshot: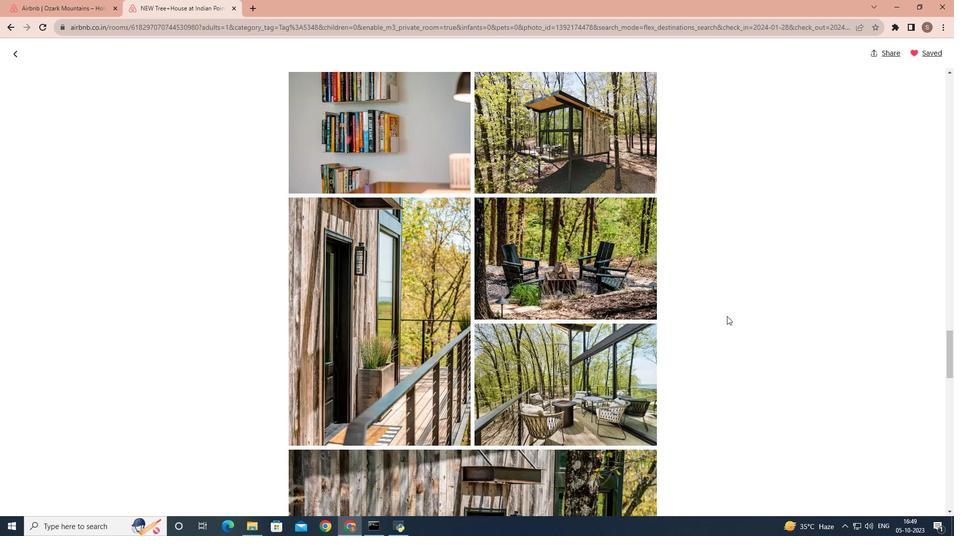 
Action: Mouse scrolled (727, 316) with delta (0, 0)
Screenshot: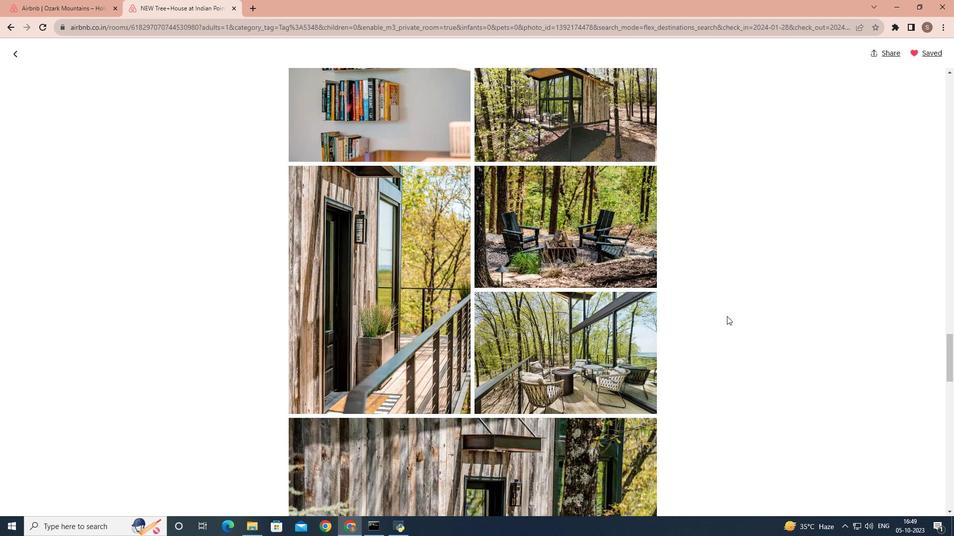 
Action: Mouse scrolled (727, 316) with delta (0, 0)
Screenshot: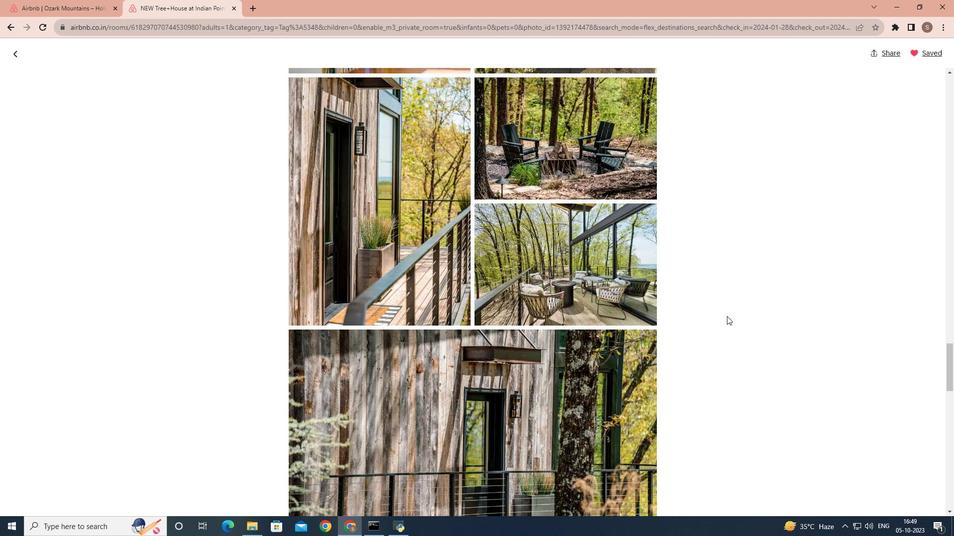
Action: Mouse scrolled (727, 316) with delta (0, 0)
Screenshot: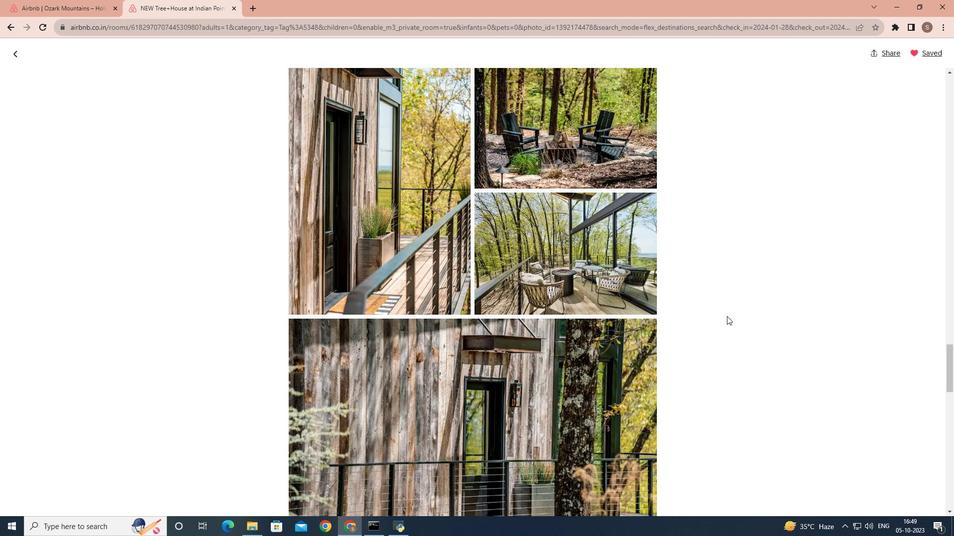 
Action: Mouse scrolled (727, 316) with delta (0, 0)
Screenshot: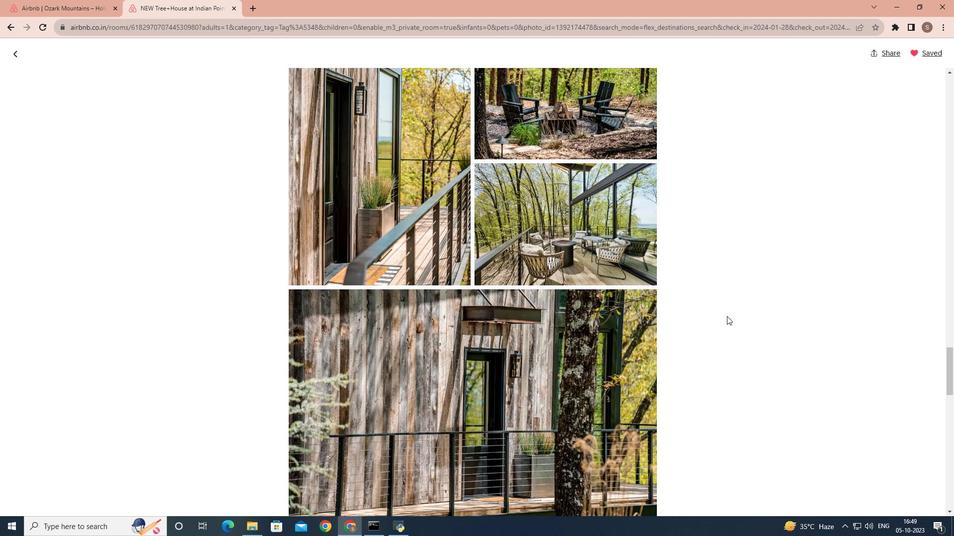 
Action: Mouse scrolled (727, 316) with delta (0, 0)
Screenshot: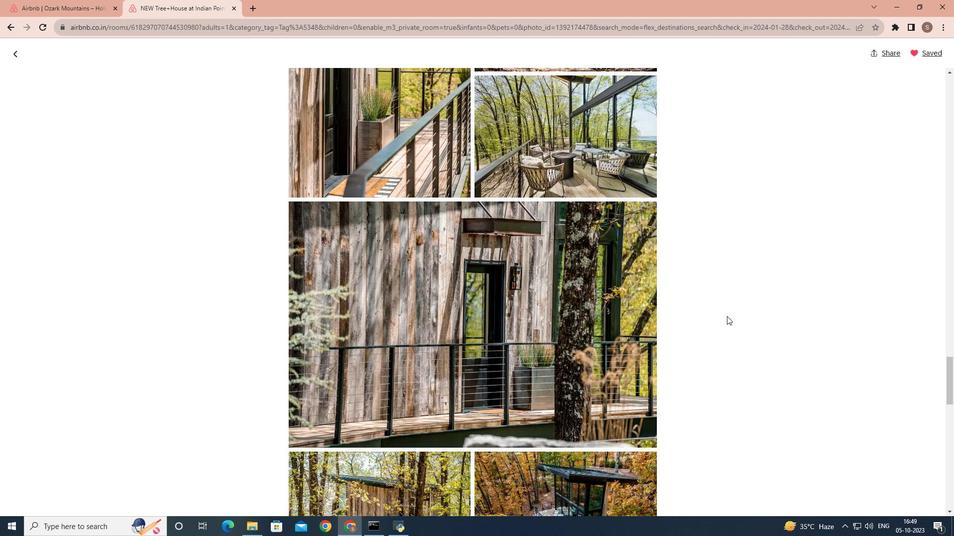 
Action: Mouse scrolled (727, 316) with delta (0, 0)
Screenshot: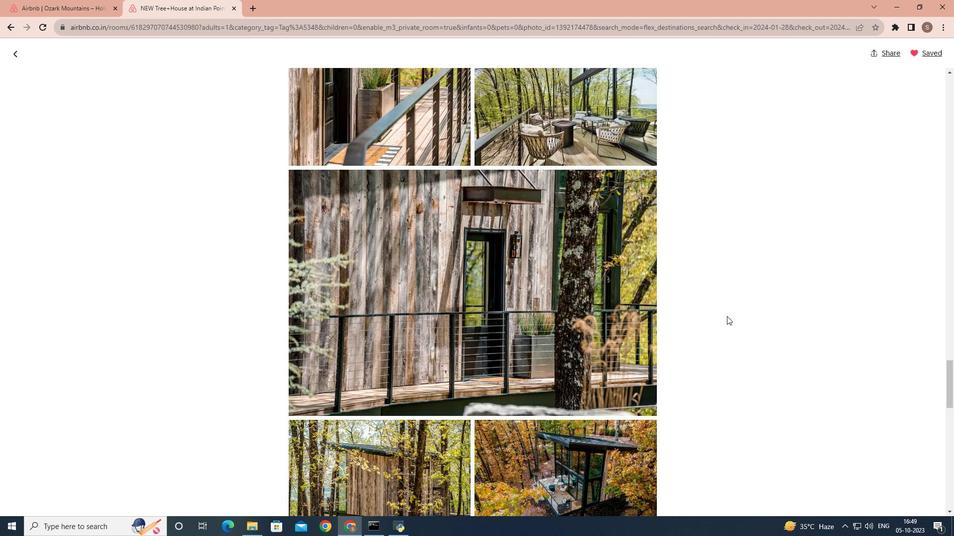 
Action: Mouse scrolled (727, 316) with delta (0, 0)
Screenshot: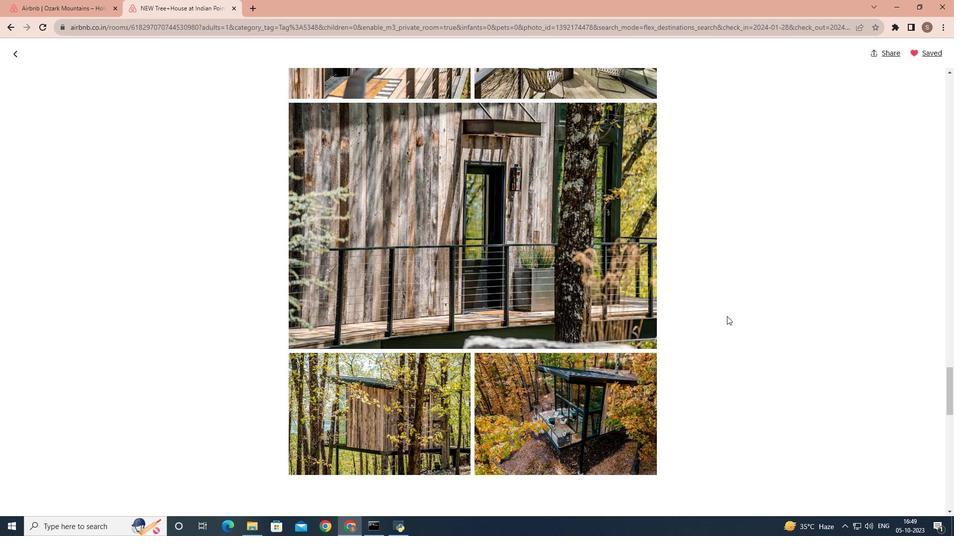 
Action: Mouse scrolled (727, 316) with delta (0, 0)
Screenshot: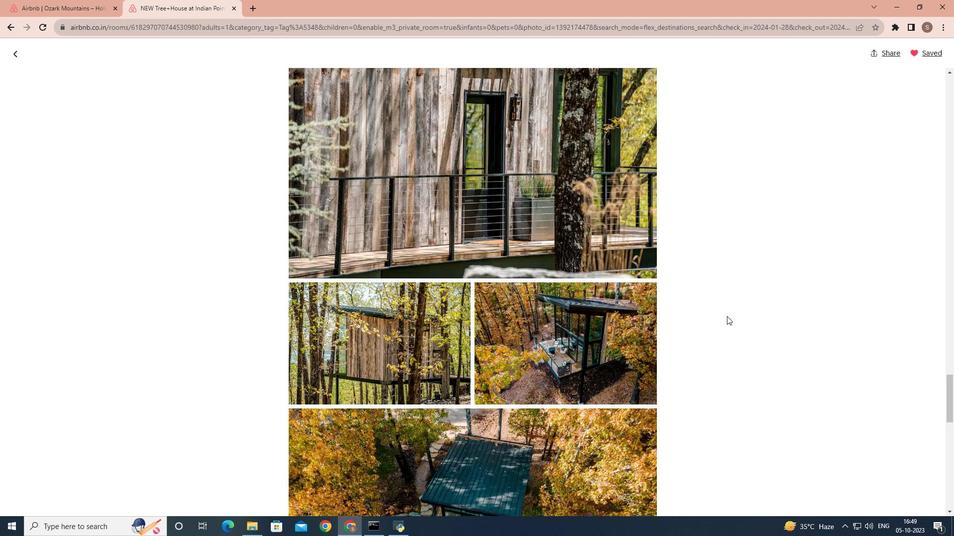 
Action: Mouse scrolled (727, 316) with delta (0, 0)
Screenshot: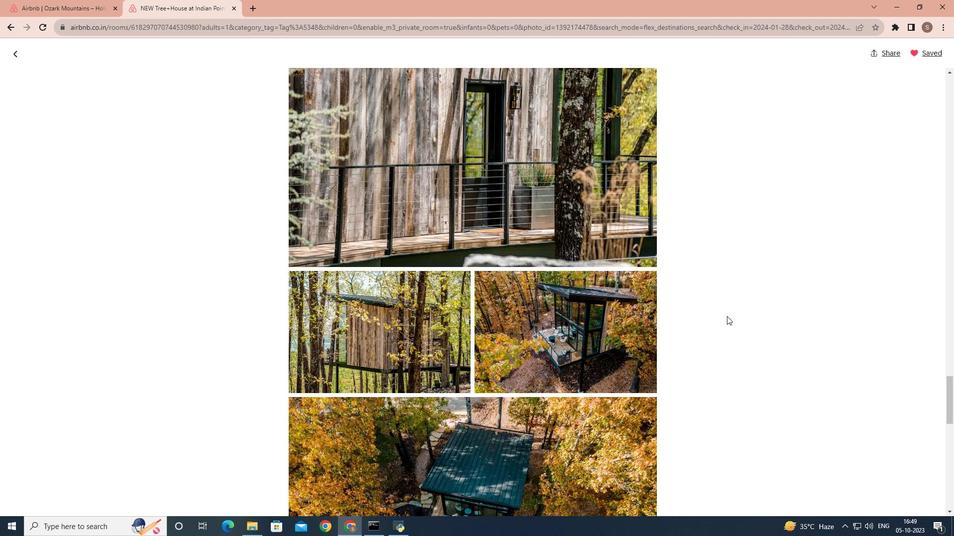 
Action: Mouse scrolled (727, 316) with delta (0, 0)
Screenshot: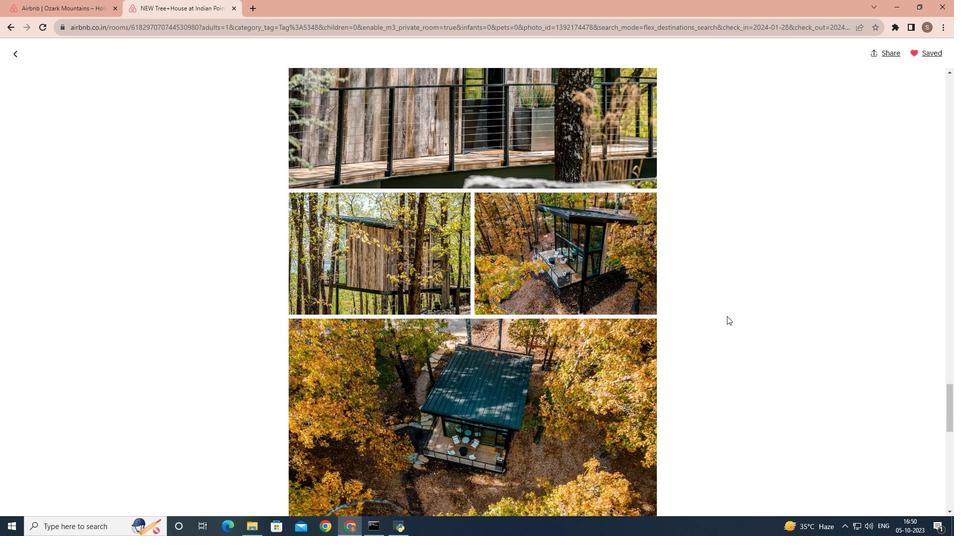 
Action: Mouse scrolled (727, 316) with delta (0, 0)
Screenshot: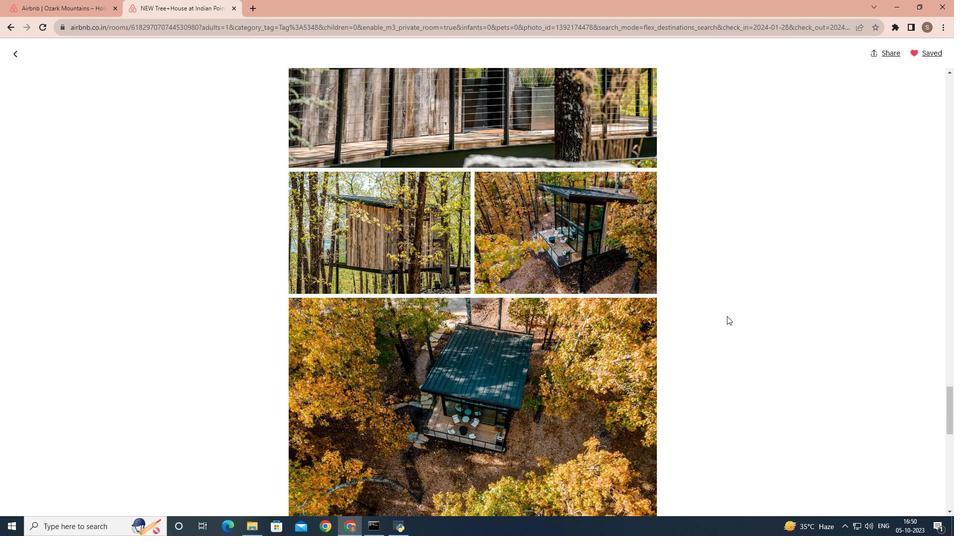 
Action: Mouse scrolled (727, 316) with delta (0, 0)
Screenshot: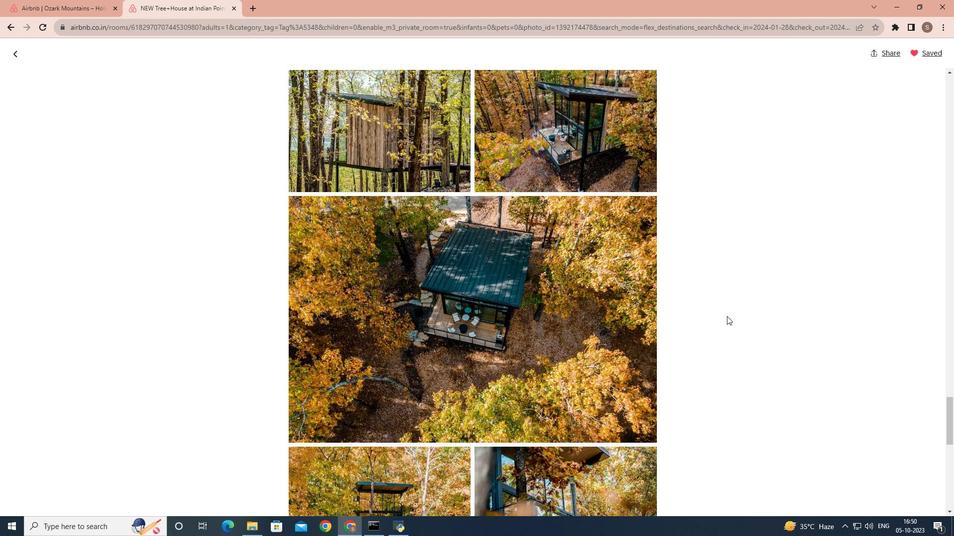
Action: Mouse scrolled (727, 316) with delta (0, 0)
Screenshot: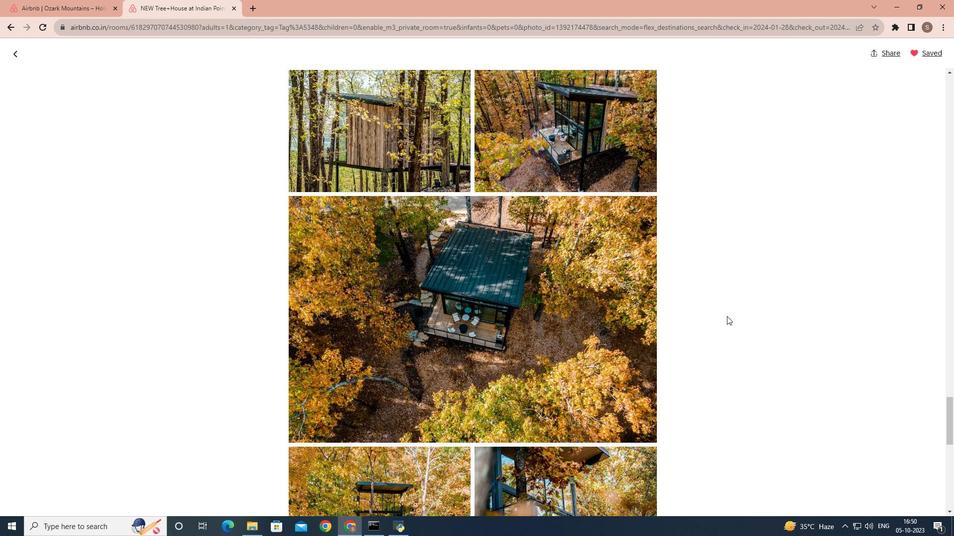 
Action: Mouse scrolled (727, 316) with delta (0, 0)
Screenshot: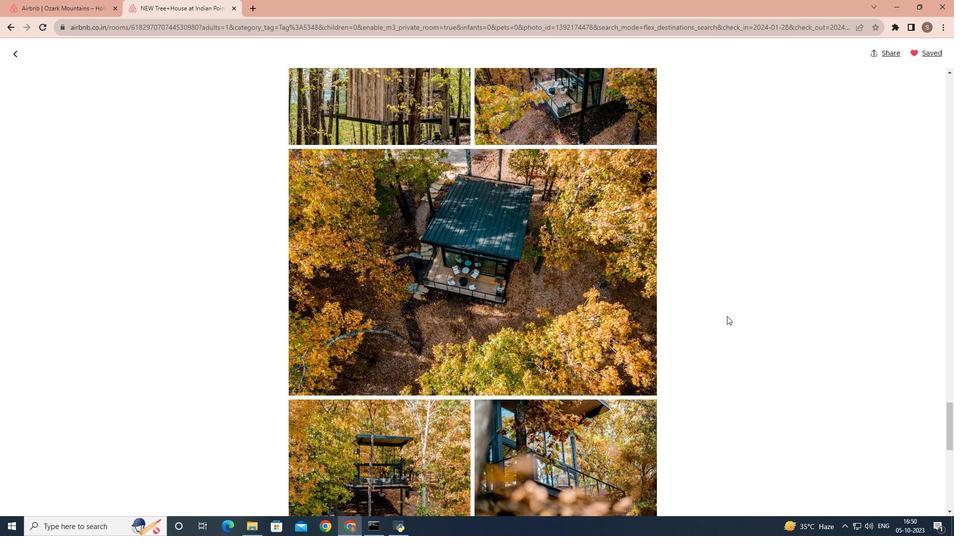 
Action: Mouse scrolled (727, 316) with delta (0, 0)
Screenshot: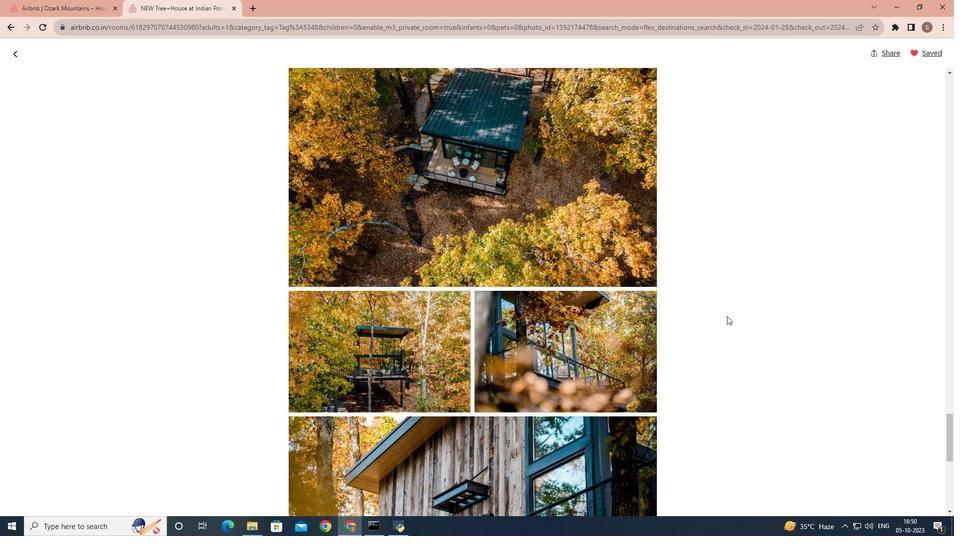 
Action: Mouse scrolled (727, 316) with delta (0, 0)
Screenshot: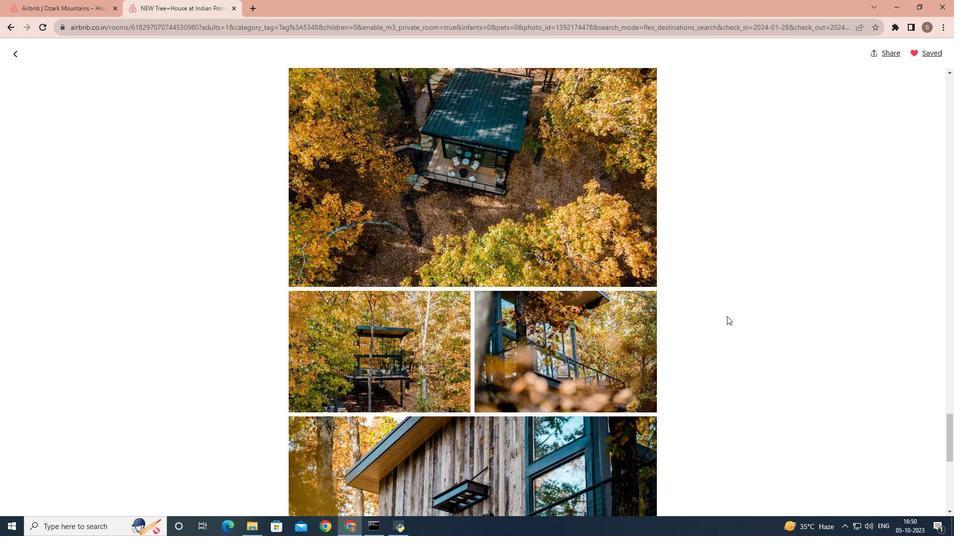 
Action: Mouse scrolled (727, 316) with delta (0, 0)
Screenshot: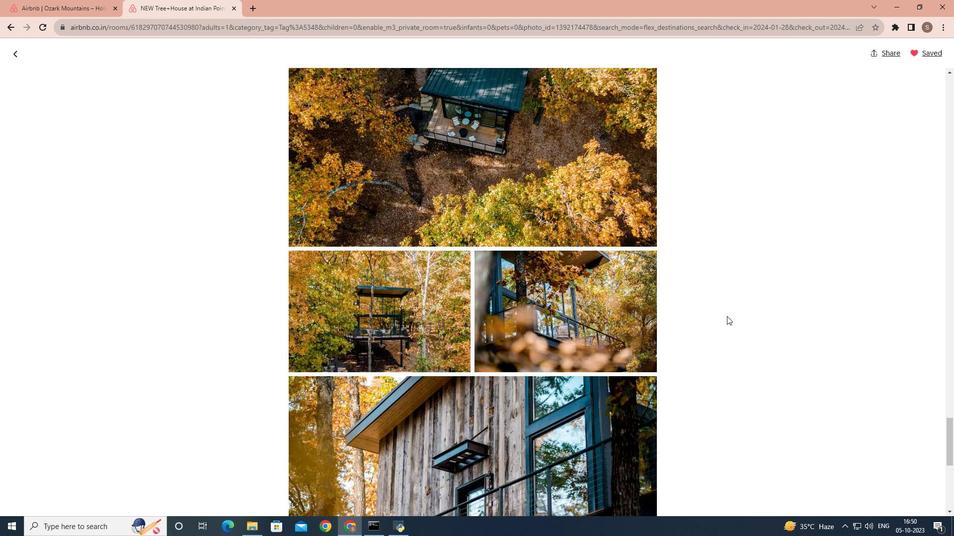 
Action: Mouse scrolled (727, 316) with delta (0, 0)
Screenshot: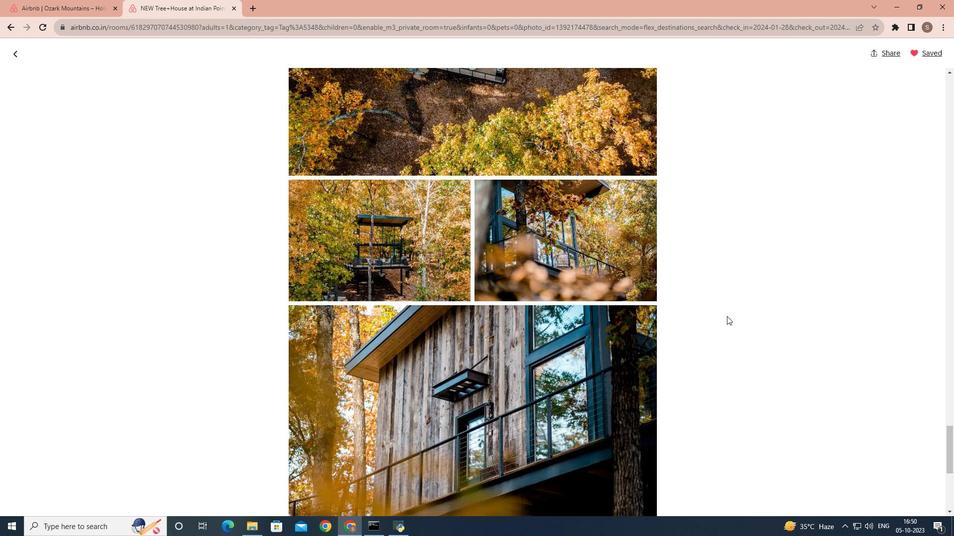 
Action: Mouse scrolled (727, 316) with delta (0, 0)
Screenshot: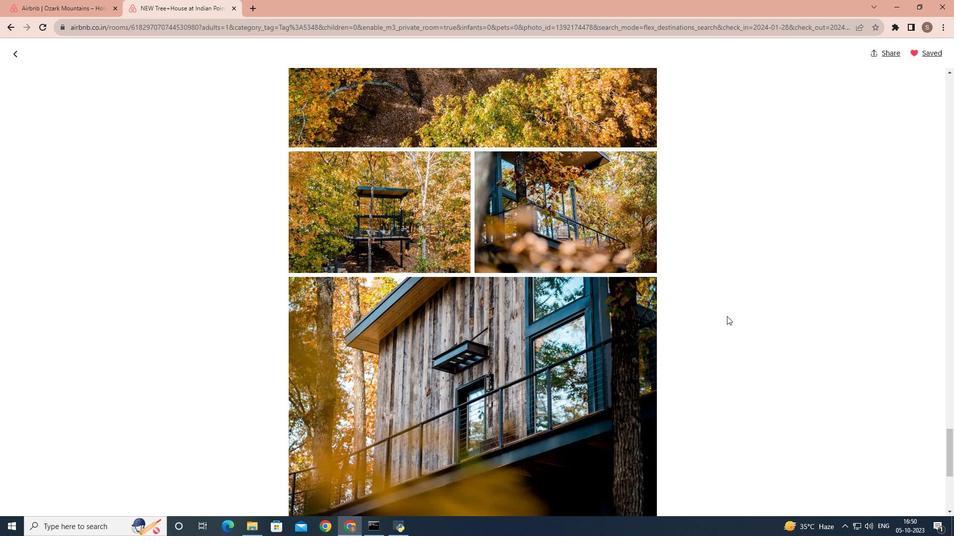 
Action: Mouse scrolled (727, 316) with delta (0, 0)
Screenshot: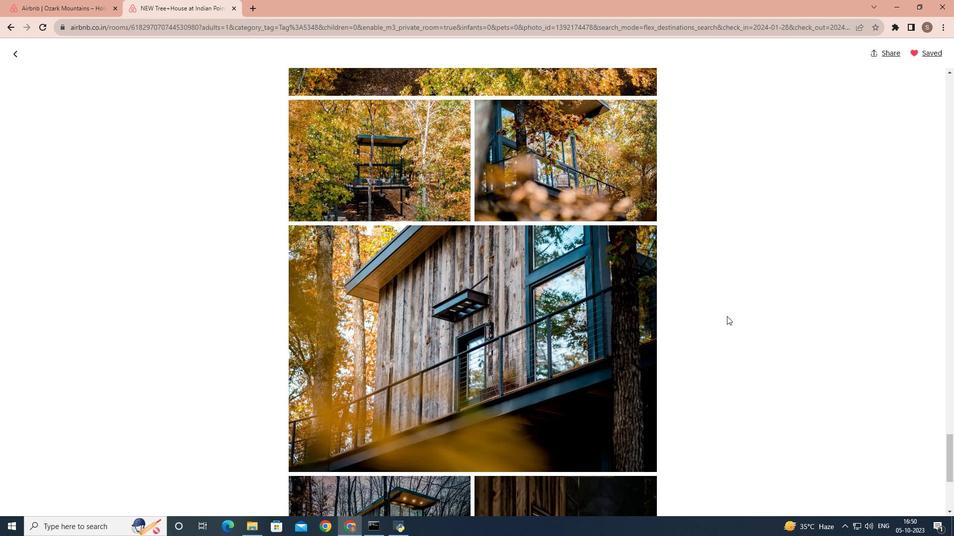 
Action: Mouse scrolled (727, 316) with delta (0, 0)
Screenshot: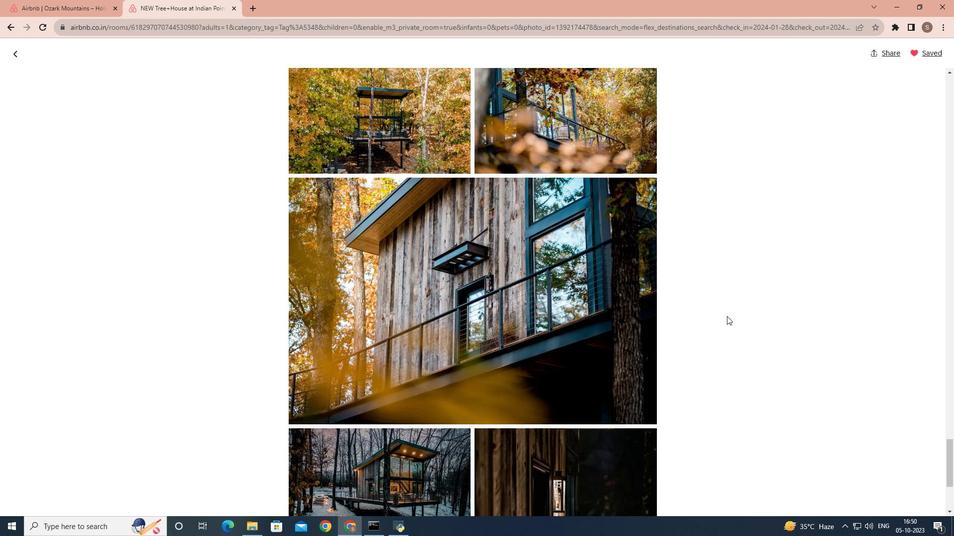 
Action: Mouse scrolled (727, 316) with delta (0, 0)
Screenshot: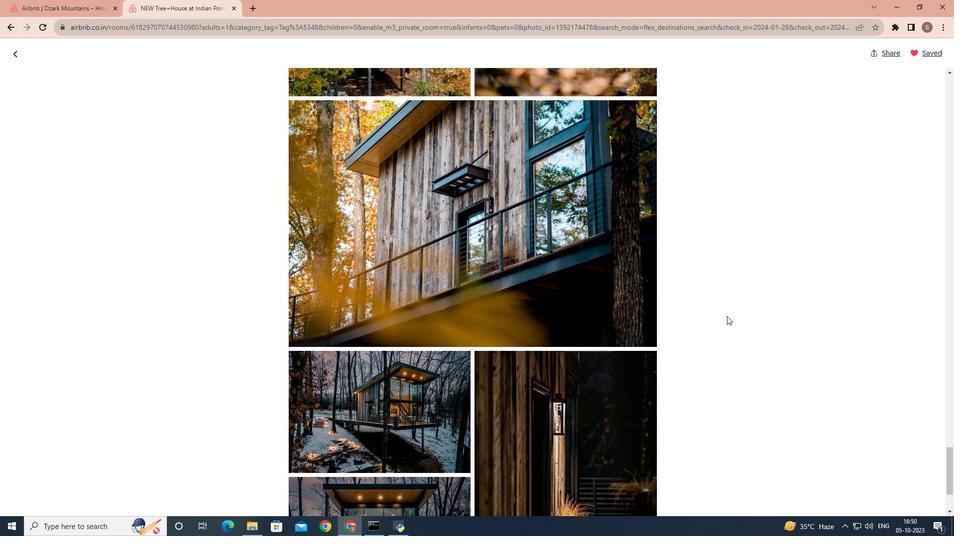 
Action: Mouse scrolled (727, 316) with delta (0, 0)
Screenshot: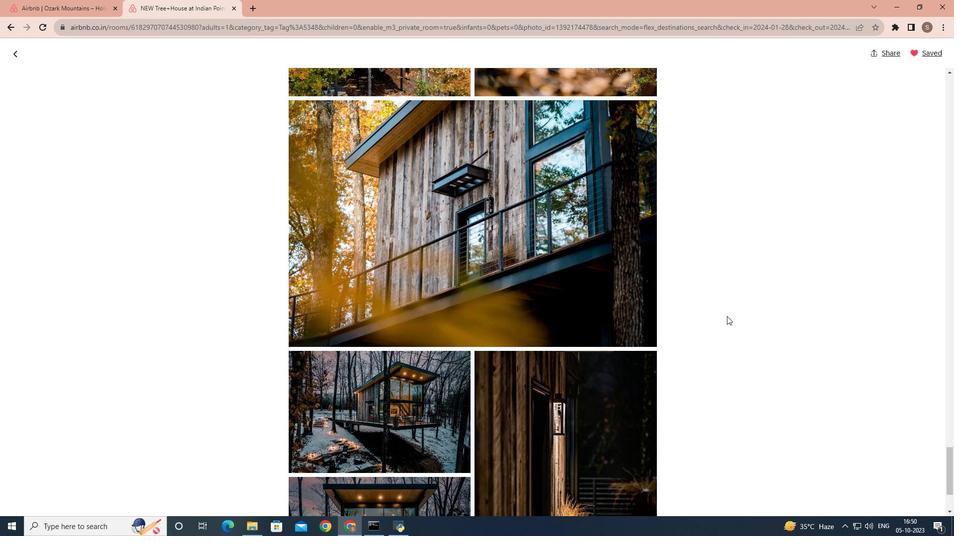 
Action: Mouse scrolled (727, 316) with delta (0, 0)
Screenshot: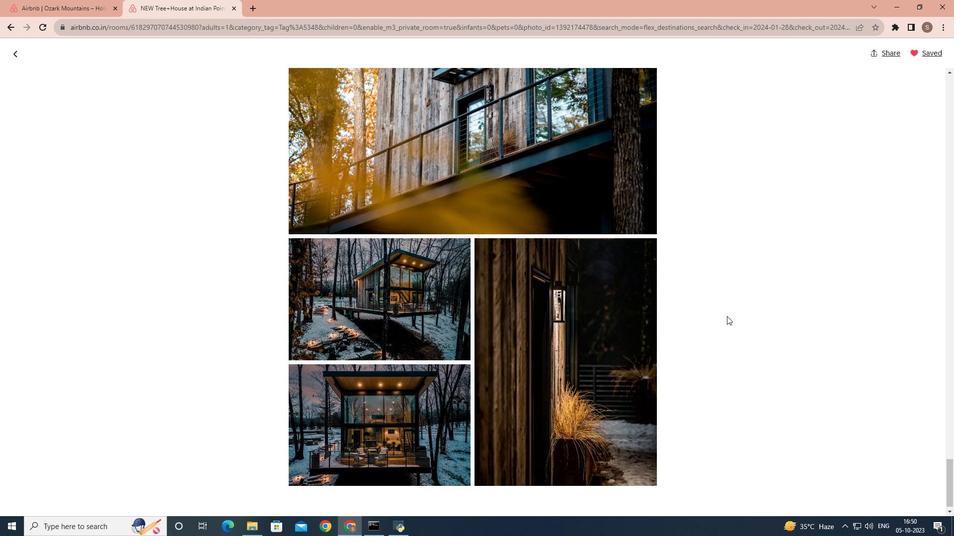
Action: Mouse scrolled (727, 316) with delta (0, 0)
Screenshot: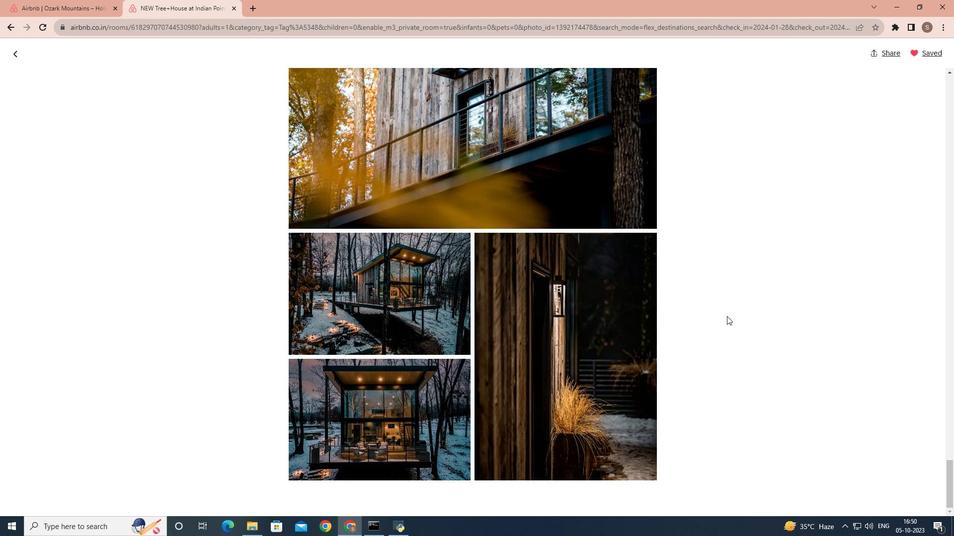 
Action: Mouse scrolled (727, 316) with delta (0, 0)
Screenshot: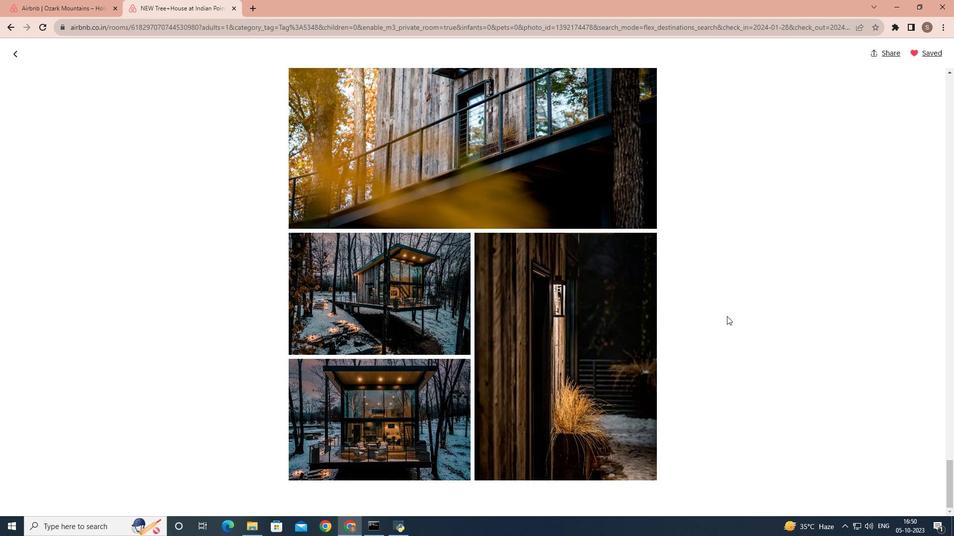 
Action: Mouse scrolled (727, 316) with delta (0, 0)
Screenshot: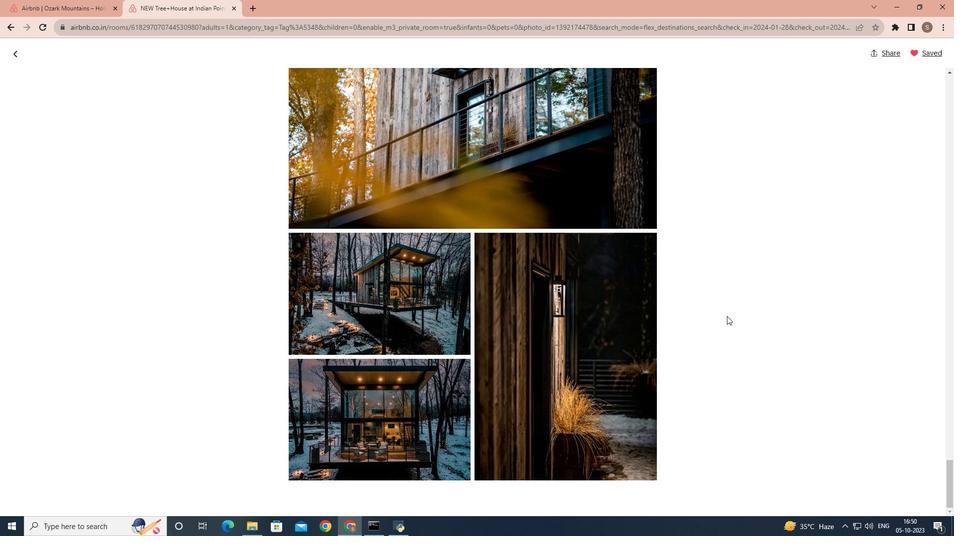 
Action: Mouse scrolled (727, 316) with delta (0, 0)
Screenshot: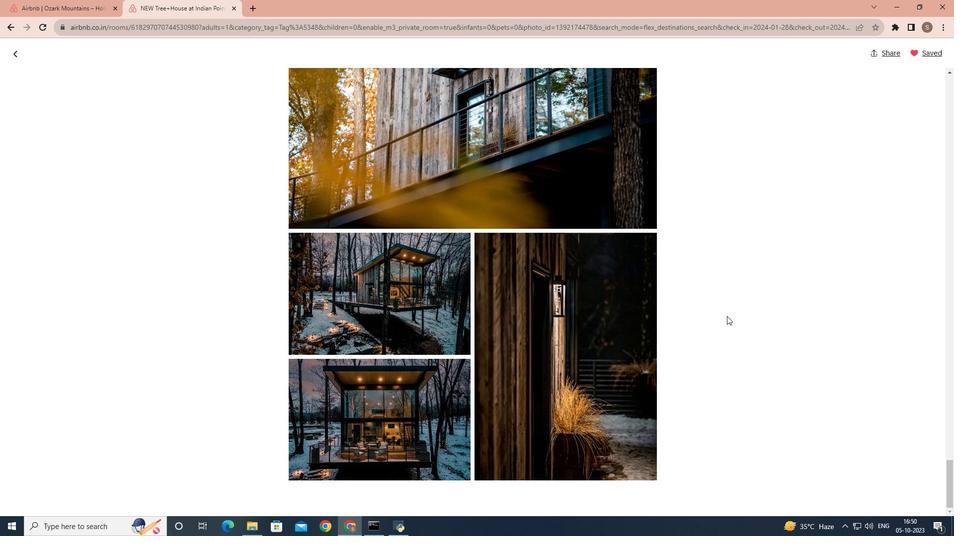 
Action: Mouse scrolled (727, 316) with delta (0, 0)
Screenshot: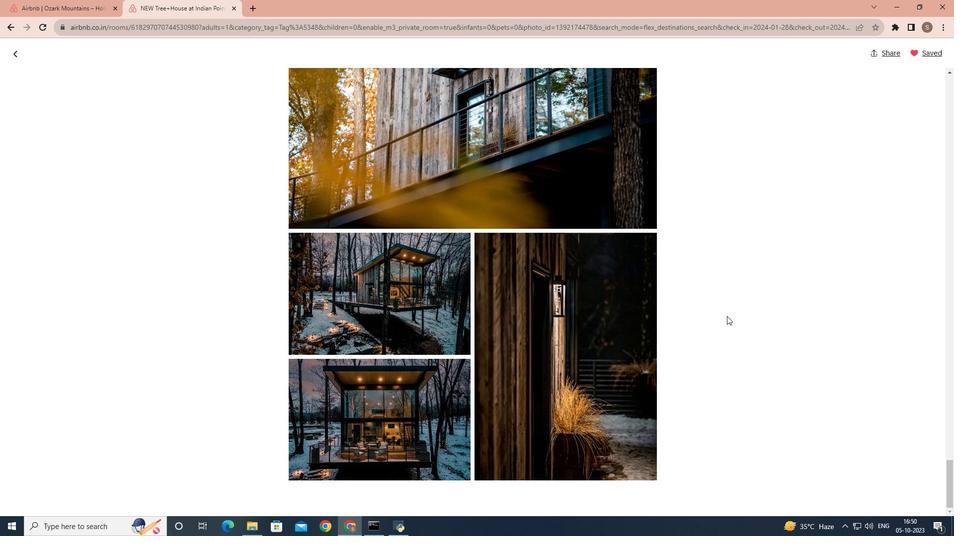 
Action: Mouse scrolled (727, 316) with delta (0, 0)
Screenshot: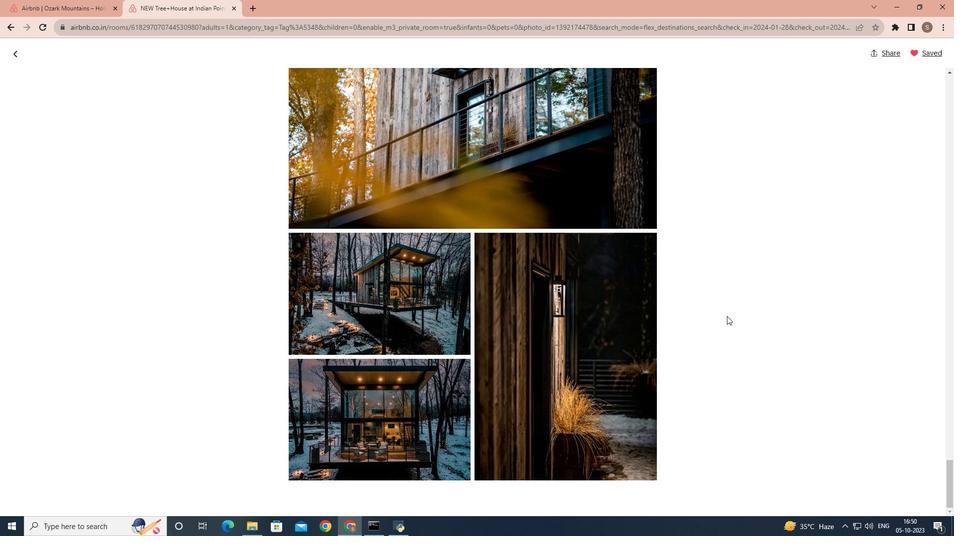 
Action: Mouse scrolled (727, 316) with delta (0, 0)
Screenshot: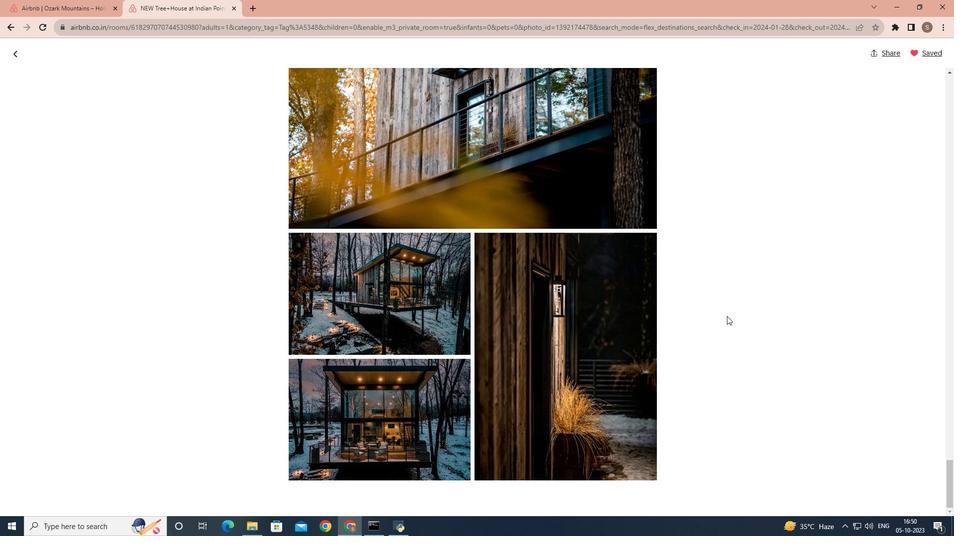 
Action: Mouse scrolled (727, 316) with delta (0, 0)
Screenshot: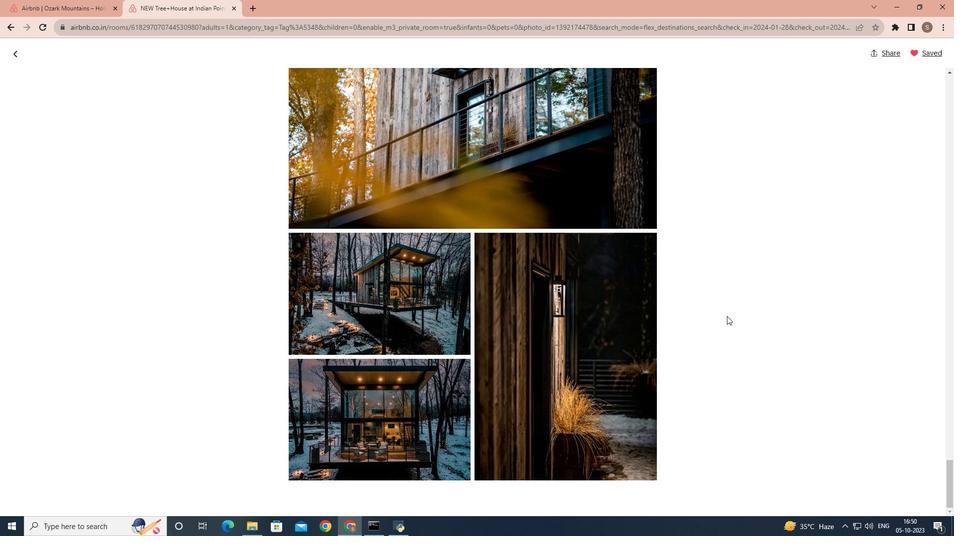 
Action: Mouse scrolled (727, 316) with delta (0, 0)
Screenshot: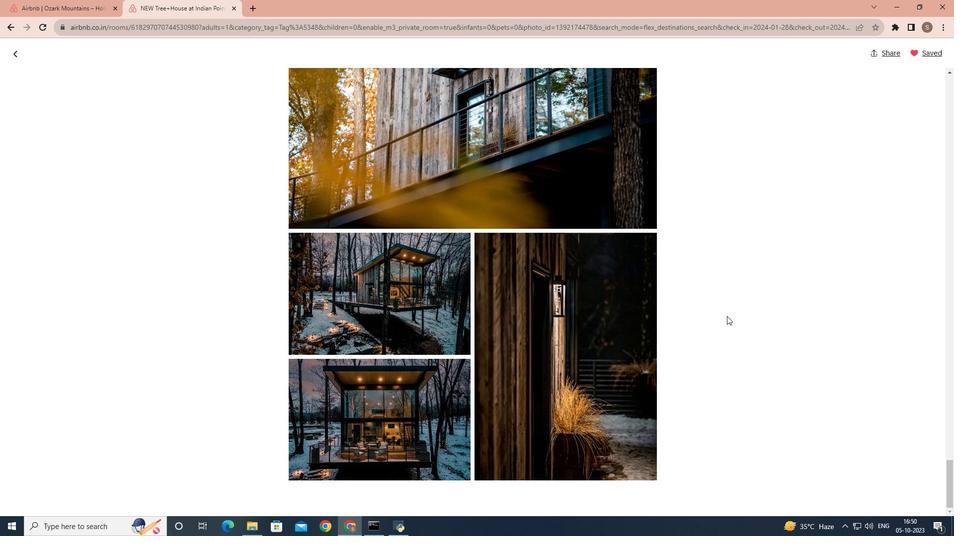 
Action: Mouse moved to (23, 48)
Screenshot: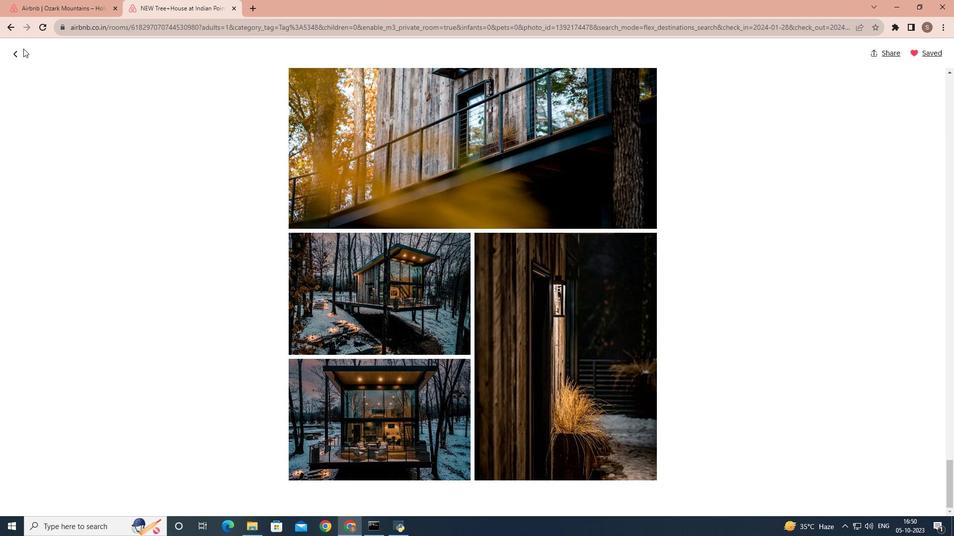 
Action: Mouse pressed left at (23, 48)
Screenshot: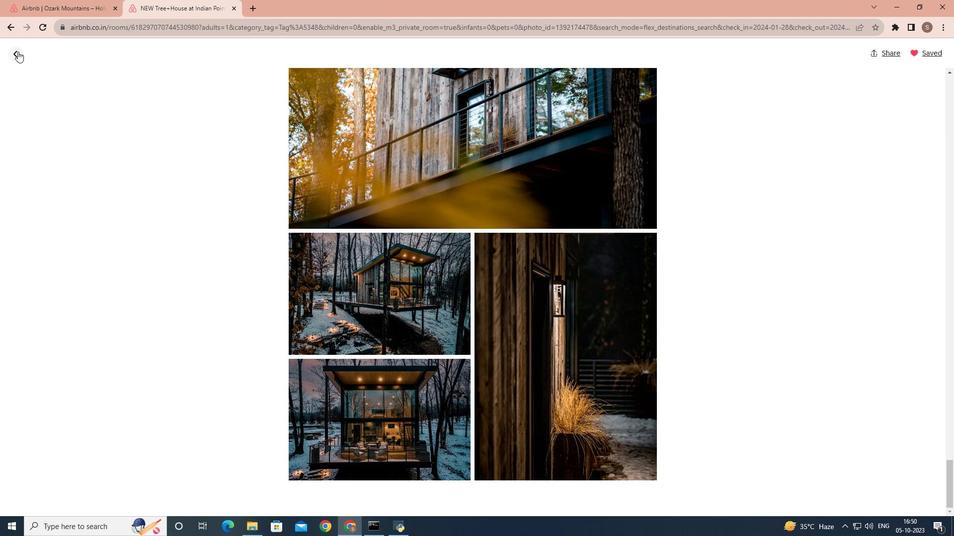 
Action: Mouse moved to (16, 53)
Screenshot: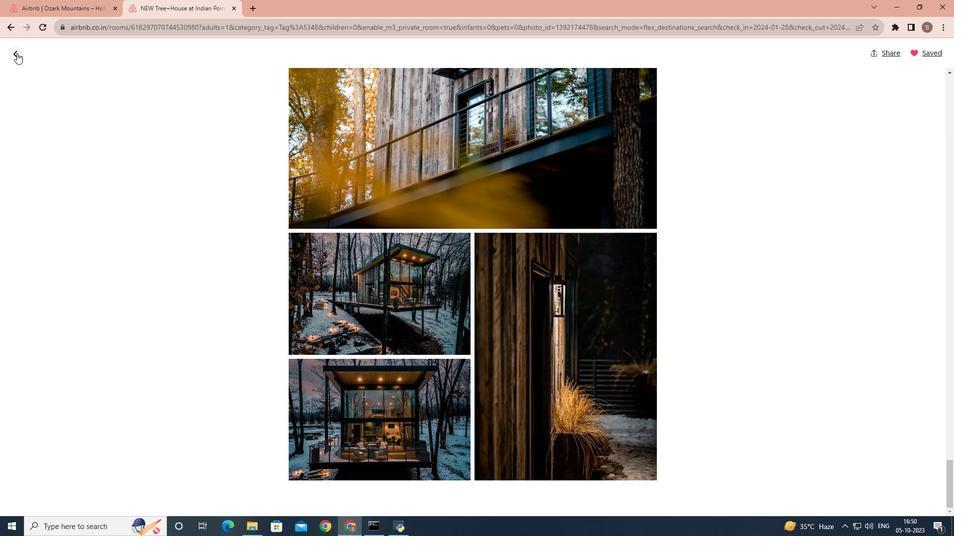 
Action: Mouse pressed left at (16, 53)
Screenshot: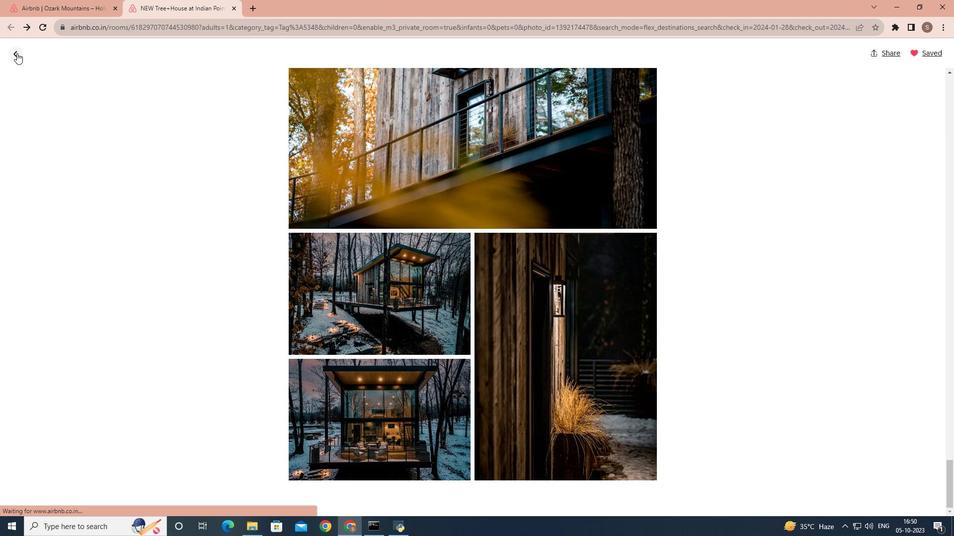 
Action: Mouse moved to (430, 224)
Screenshot: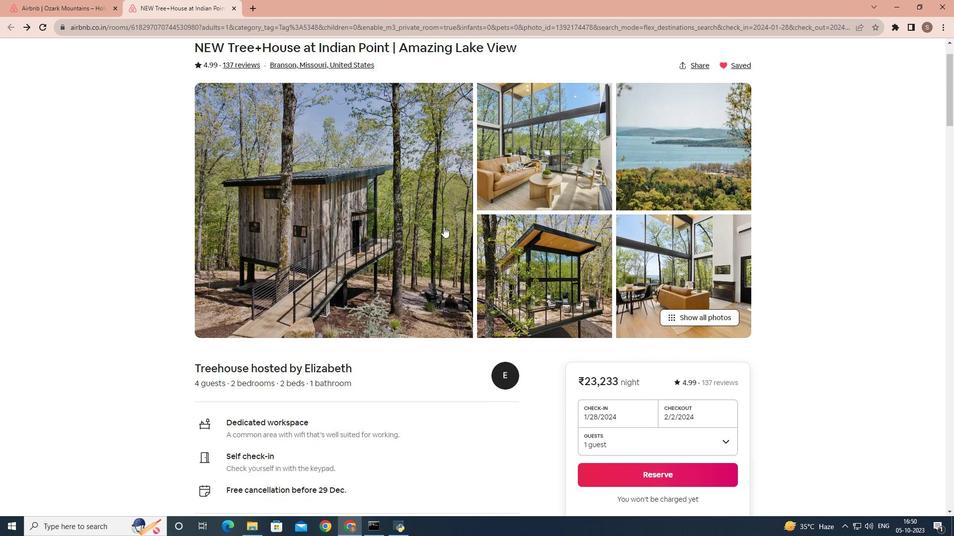 
Action: Mouse scrolled (430, 224) with delta (0, 0)
Screenshot: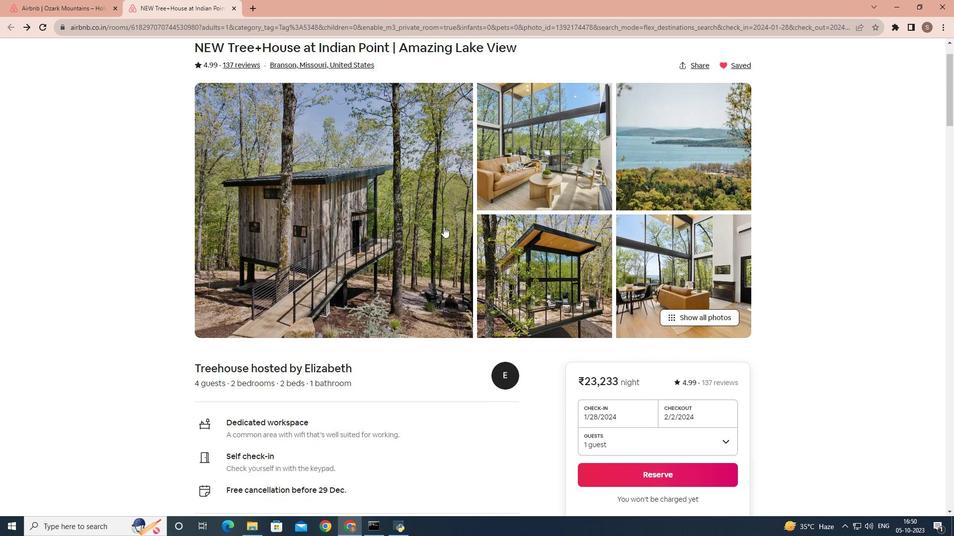 
Action: Mouse moved to (443, 227)
Screenshot: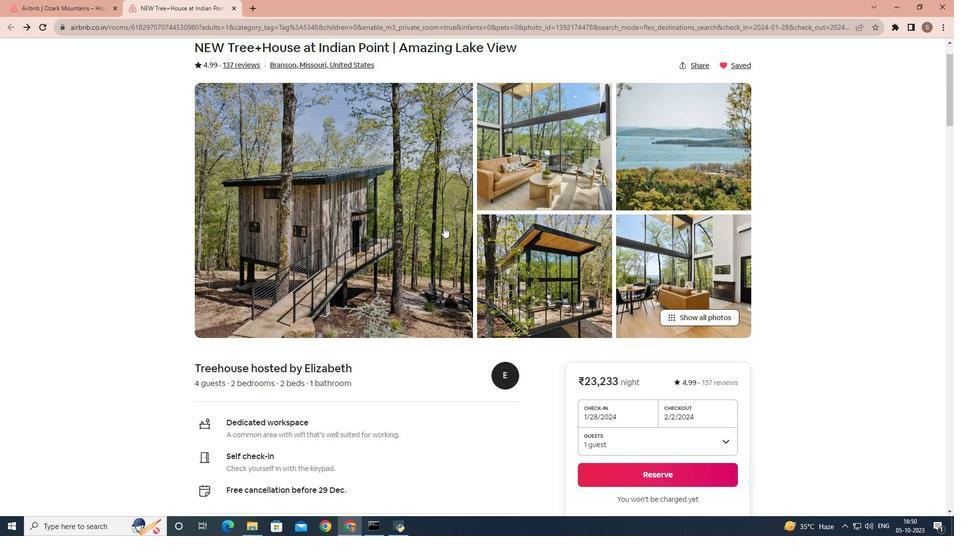
Action: Mouse scrolled (443, 226) with delta (0, 0)
Screenshot: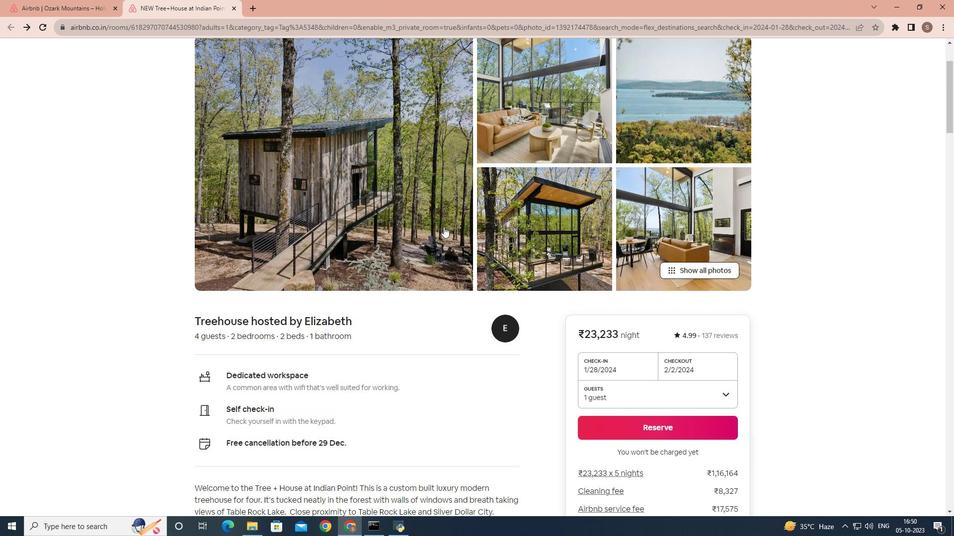 
Action: Mouse scrolled (443, 226) with delta (0, 0)
Screenshot: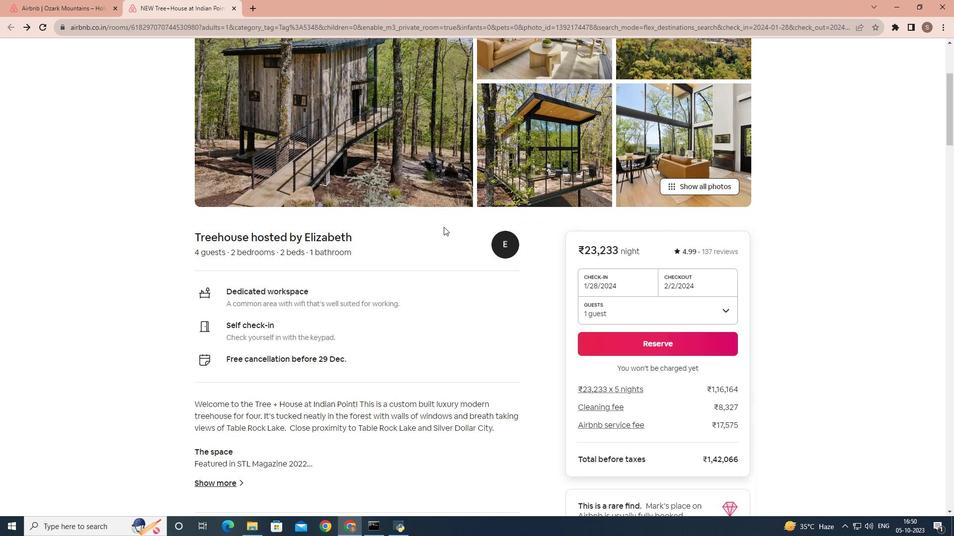 
Action: Mouse scrolled (443, 226) with delta (0, 0)
Screenshot: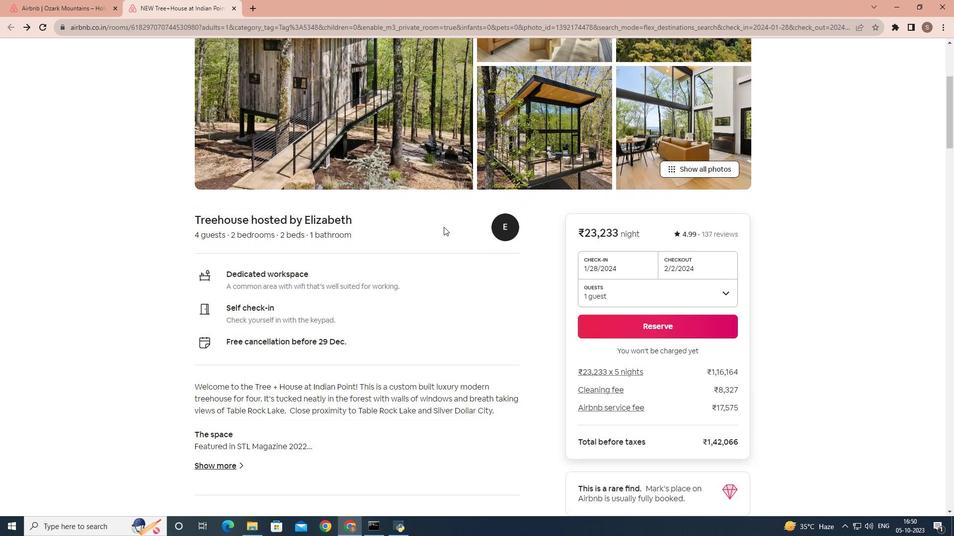 
Action: Mouse scrolled (443, 226) with delta (0, 0)
Screenshot: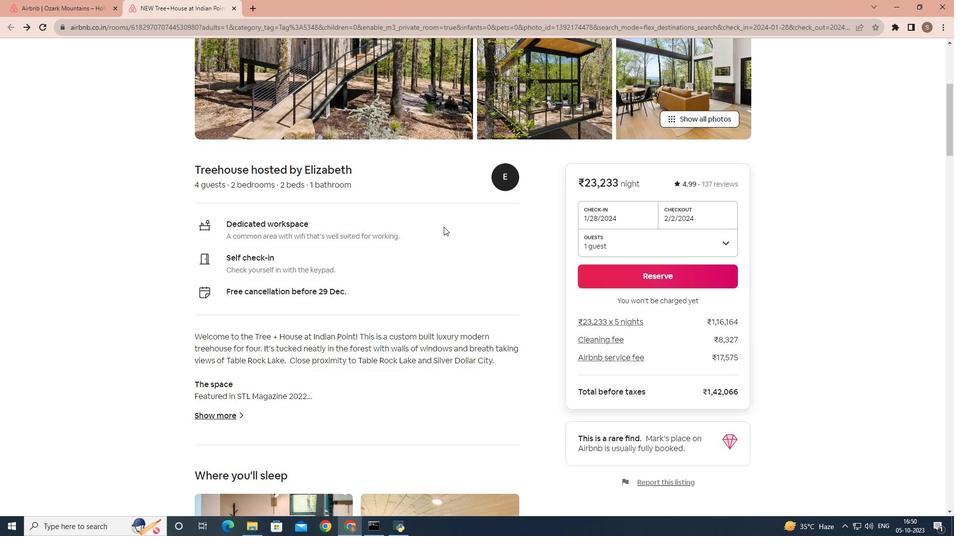 
Action: Mouse moved to (444, 227)
Screenshot: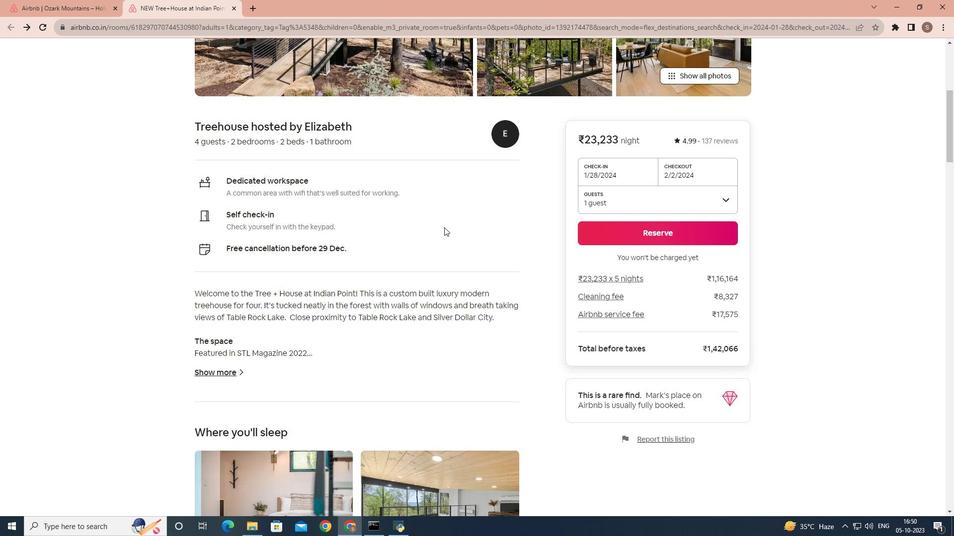 
Action: Mouse scrolled (444, 227) with delta (0, 0)
Screenshot: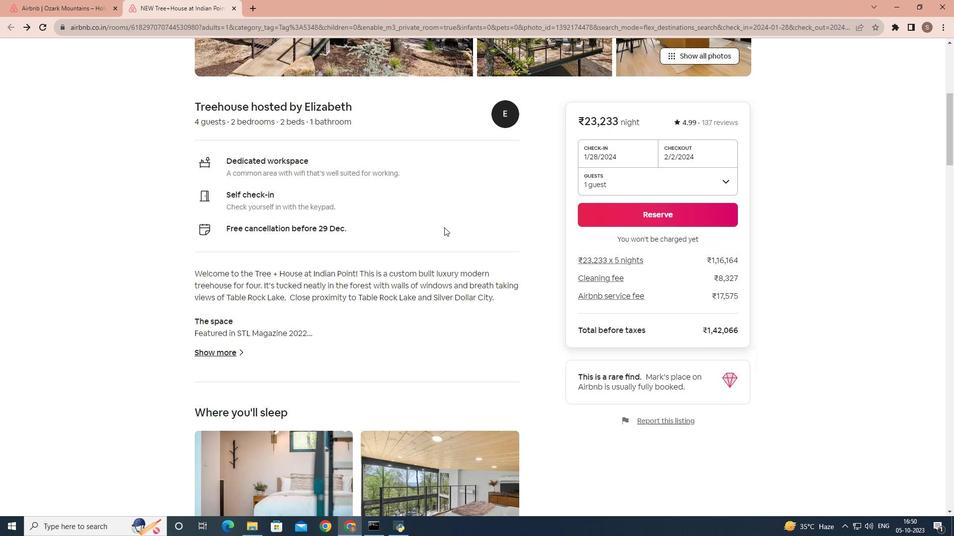 
Action: Mouse scrolled (444, 227) with delta (0, 0)
Screenshot: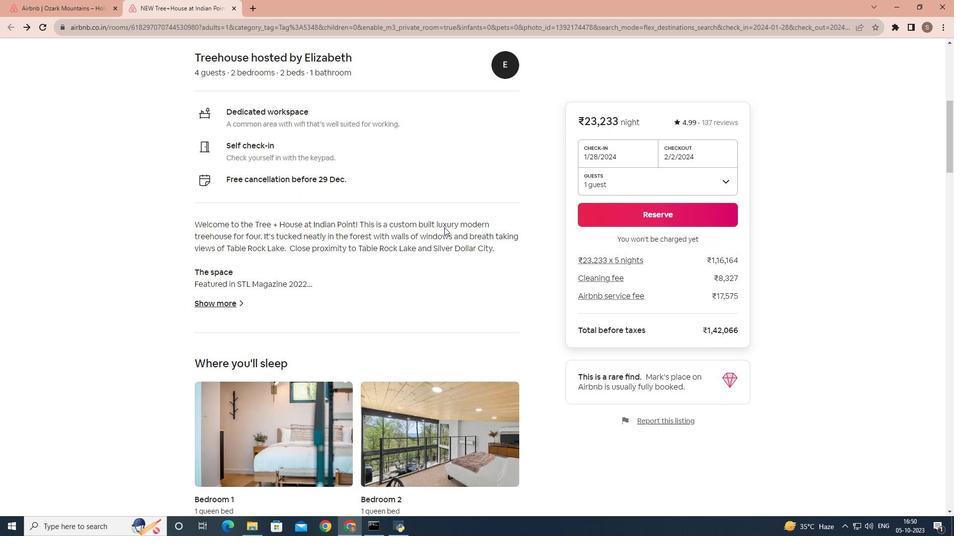 
Action: Mouse scrolled (444, 227) with delta (0, 0)
Screenshot: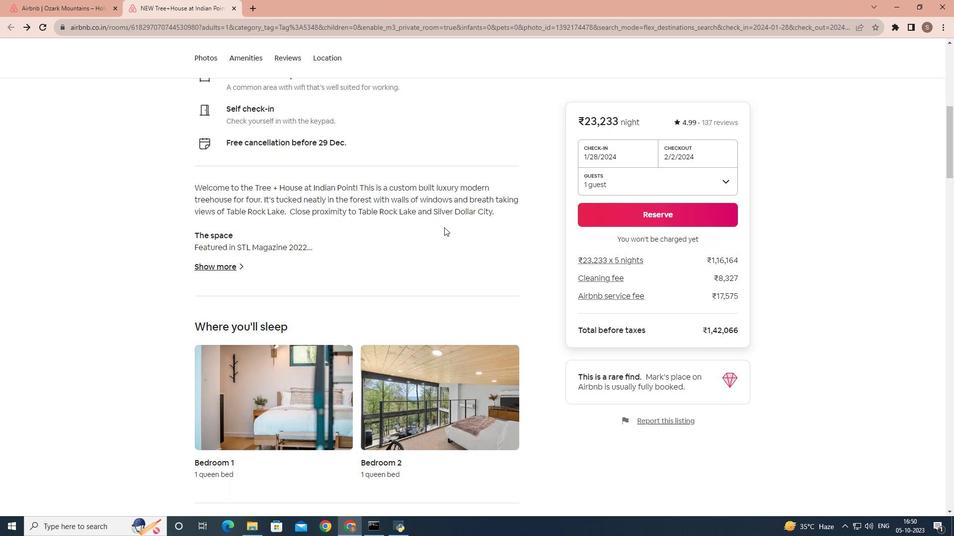 
Action: Mouse moved to (427, 233)
Screenshot: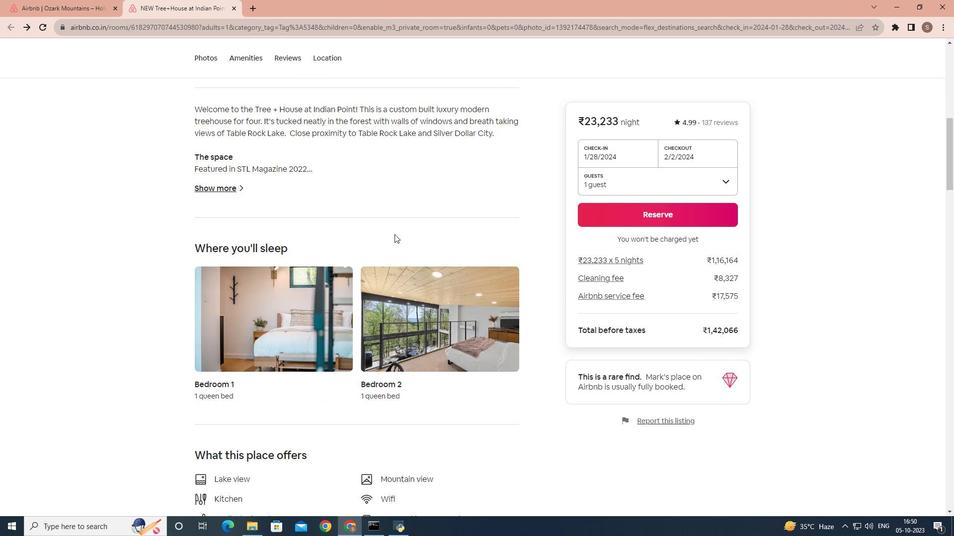 
Action: Mouse scrolled (427, 233) with delta (0, 0)
Screenshot: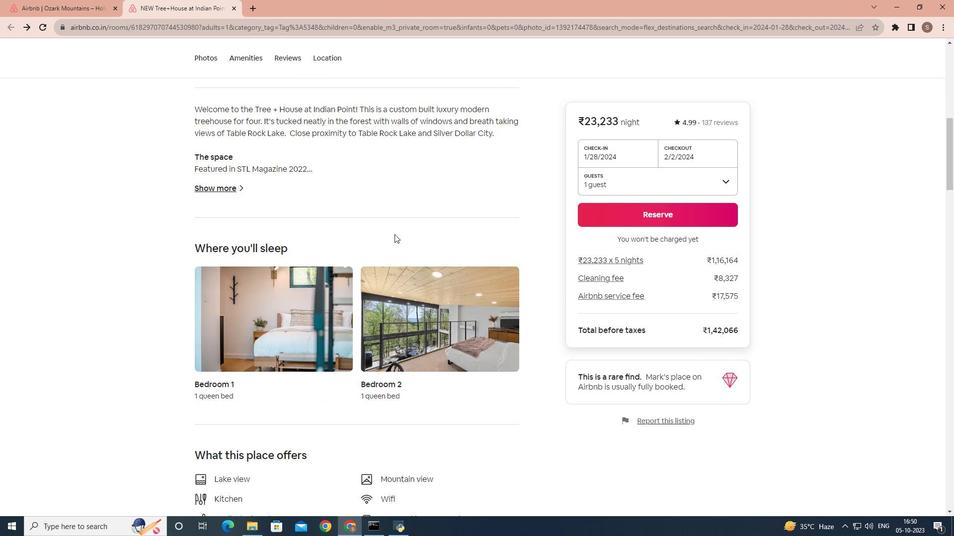 
Action: Mouse scrolled (427, 233) with delta (0, 0)
Screenshot: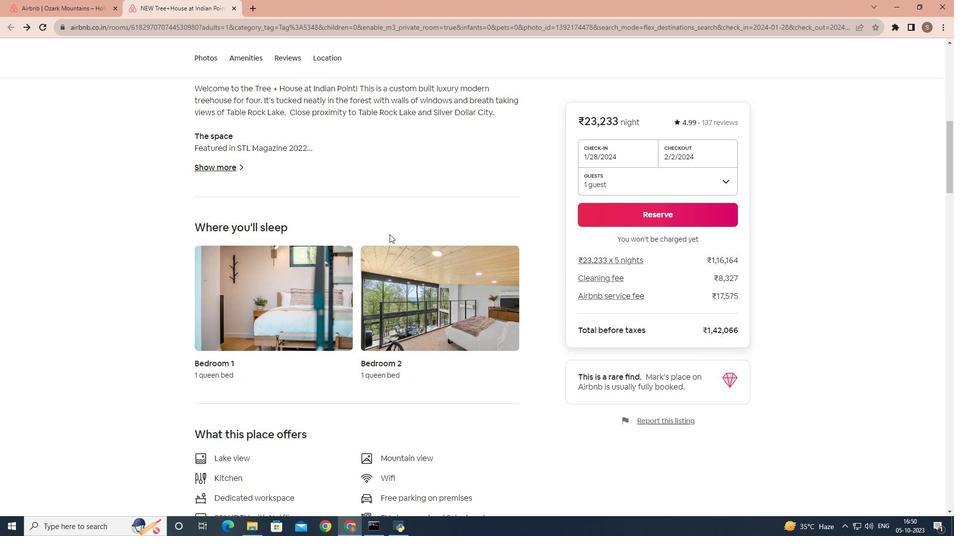 
Action: Mouse moved to (233, 168)
Screenshot: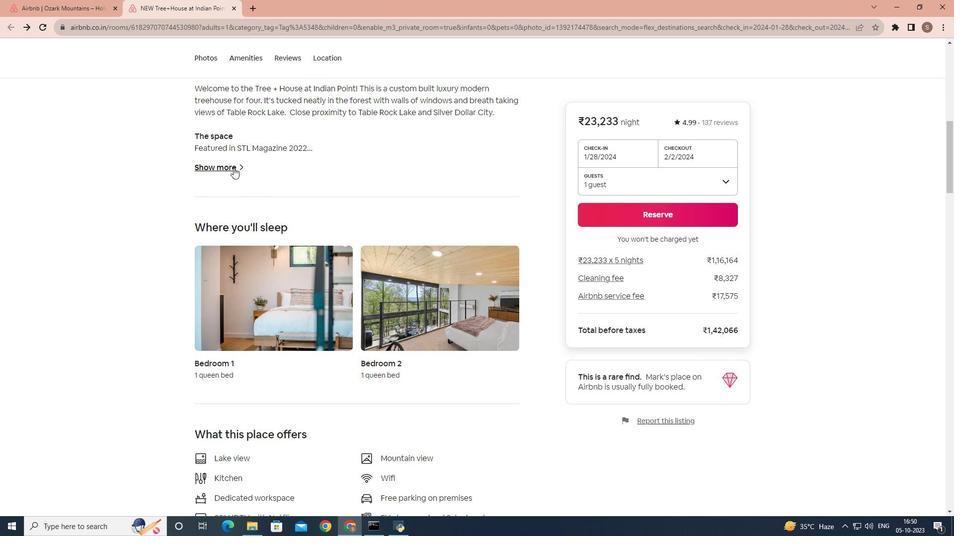 
Action: Mouse pressed left at (233, 168)
Screenshot: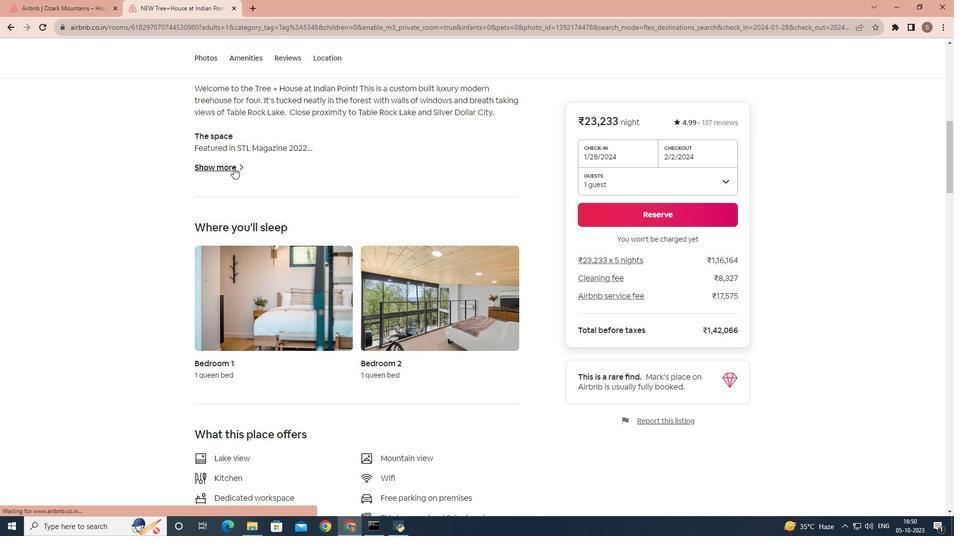 
Action: Mouse moved to (408, 207)
Screenshot: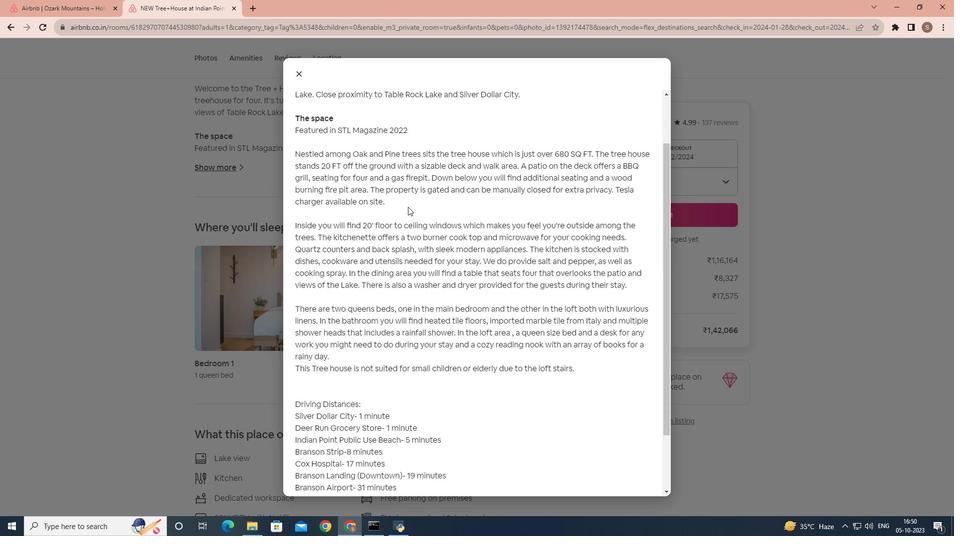 
Action: Mouse scrolled (408, 206) with delta (0, 0)
Screenshot: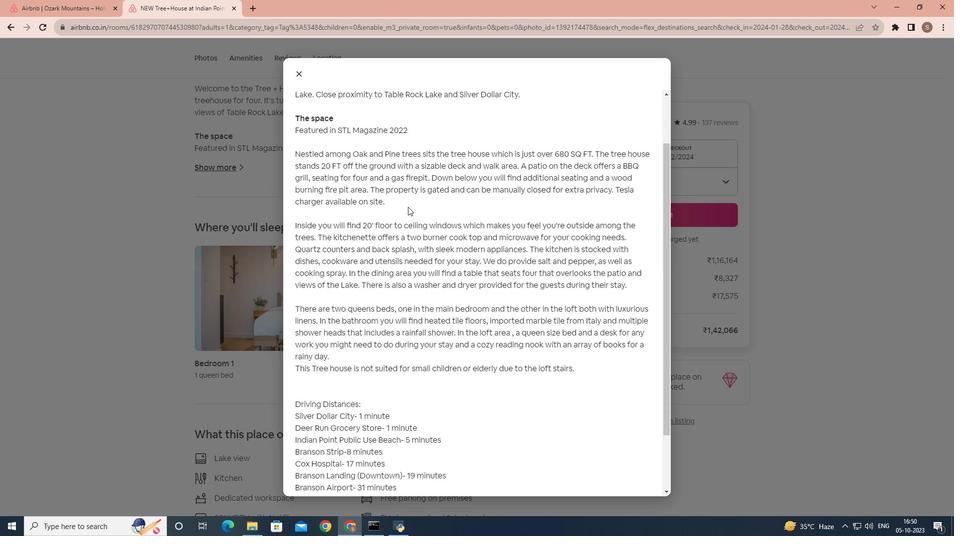 
Action: Mouse scrolled (408, 206) with delta (0, 0)
Screenshot: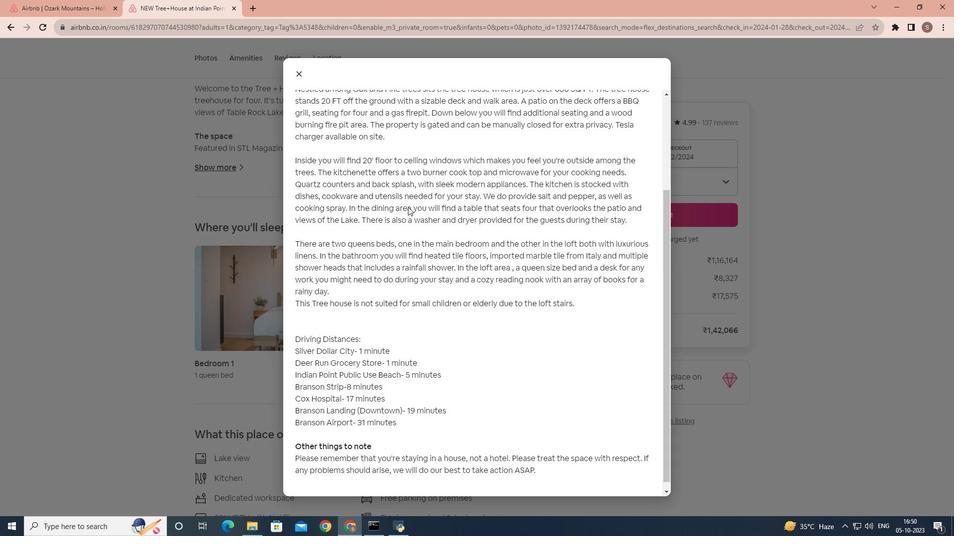 
Action: Mouse scrolled (408, 206) with delta (0, 0)
Screenshot: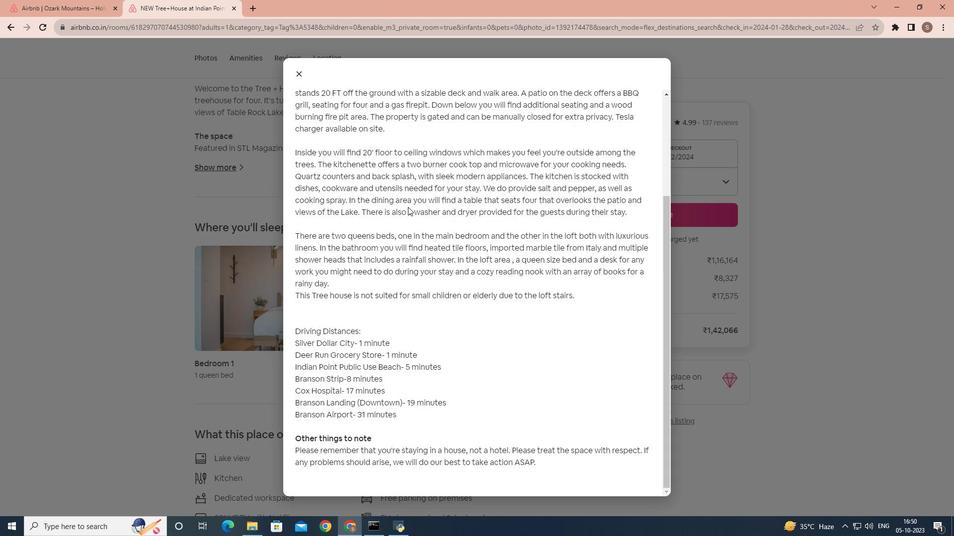 
Action: Mouse moved to (411, 209)
Screenshot: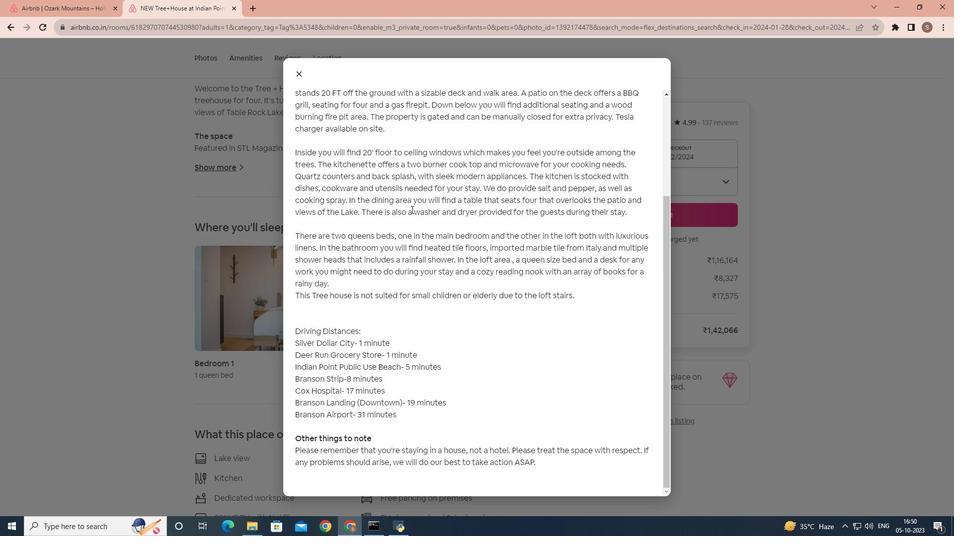 
Action: Mouse scrolled (411, 209) with delta (0, 0)
Screenshot: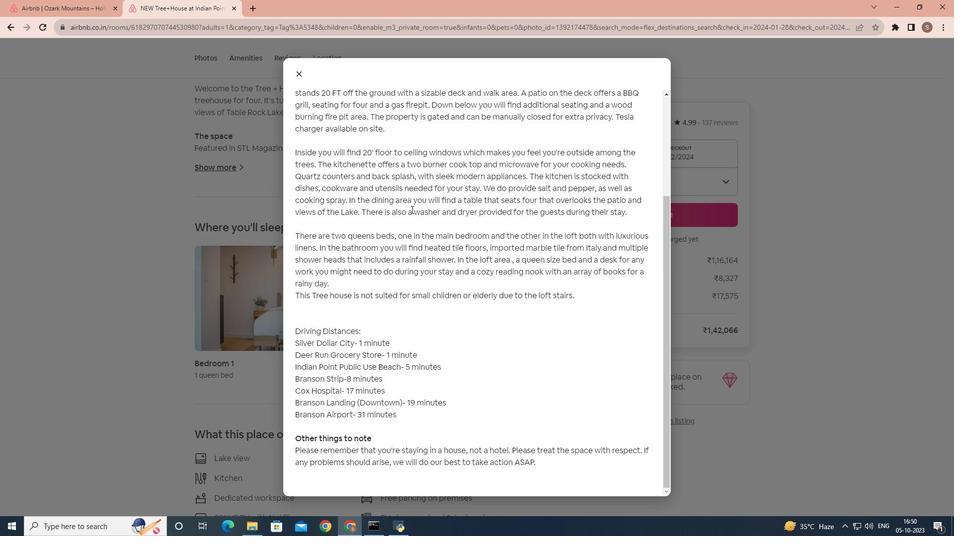 
Action: Mouse scrolled (411, 209) with delta (0, 0)
Screenshot: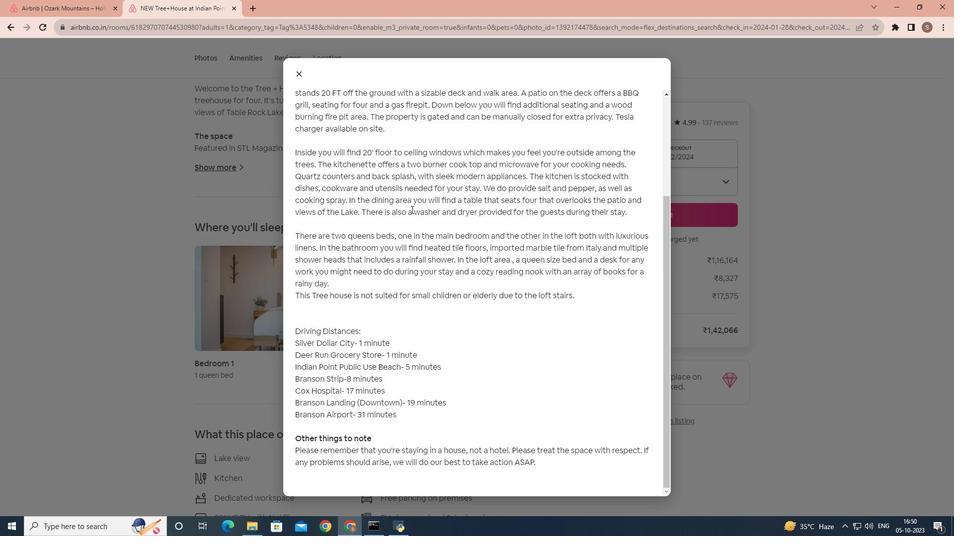 
Action: Mouse moved to (298, 72)
Screenshot: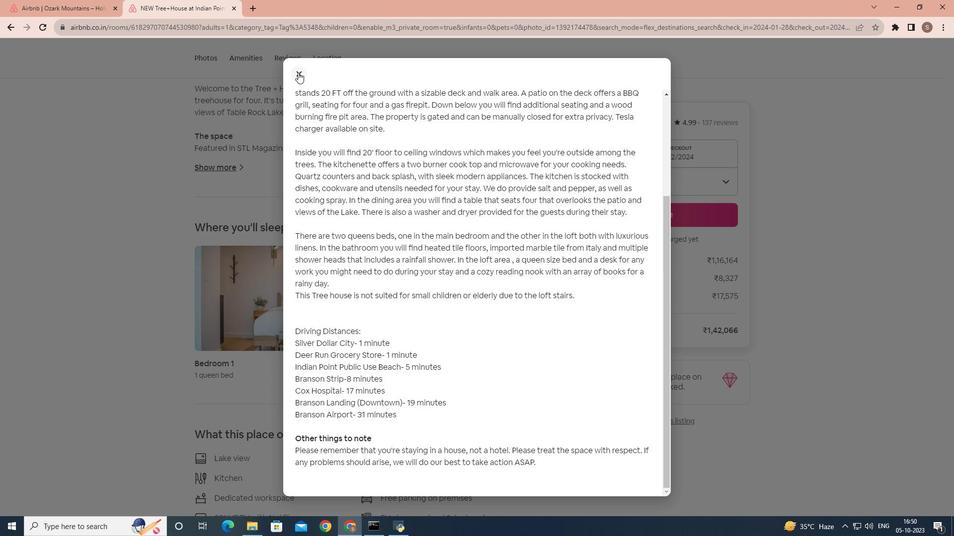 
Action: Mouse pressed left at (298, 72)
Screenshot: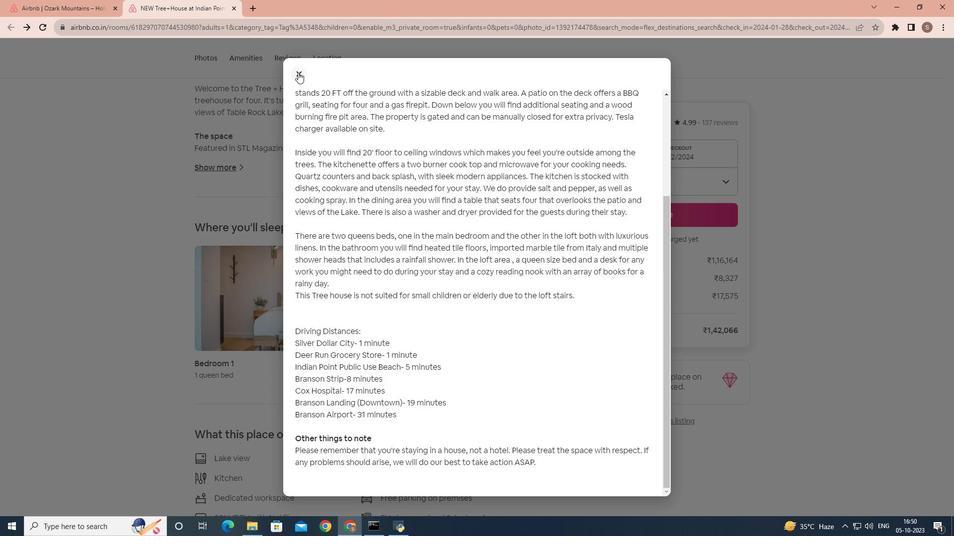 
Action: Mouse moved to (332, 202)
Screenshot: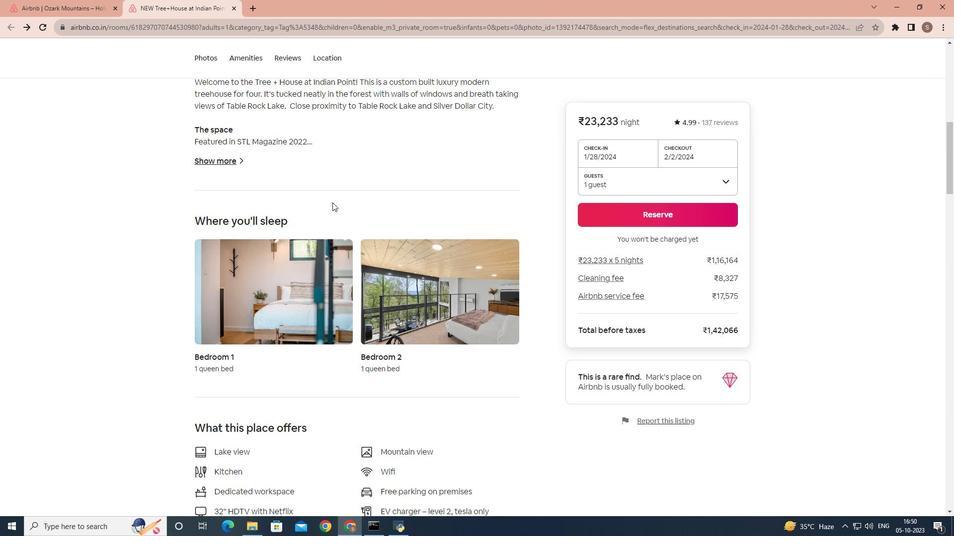 
Action: Mouse scrolled (332, 202) with delta (0, 0)
Screenshot: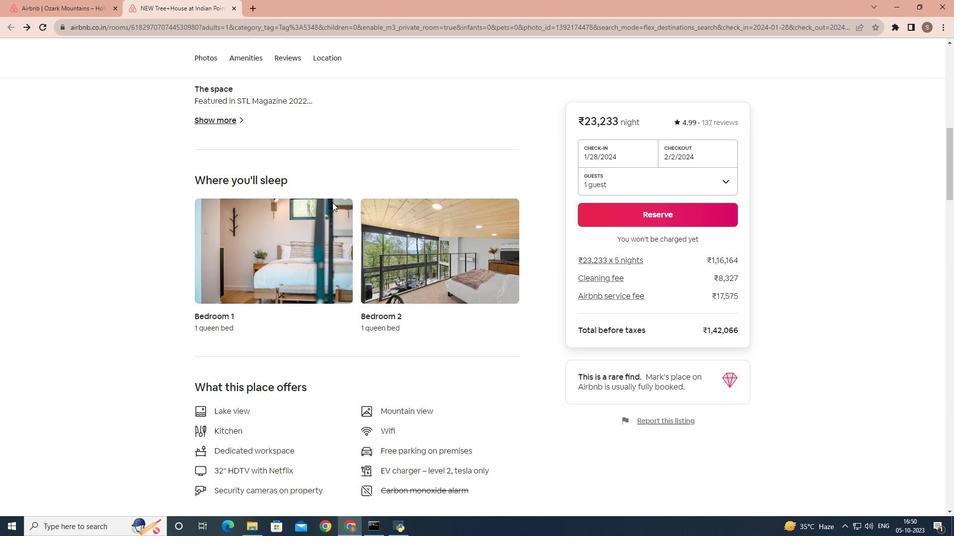 
Action: Mouse scrolled (332, 202) with delta (0, 0)
Screenshot: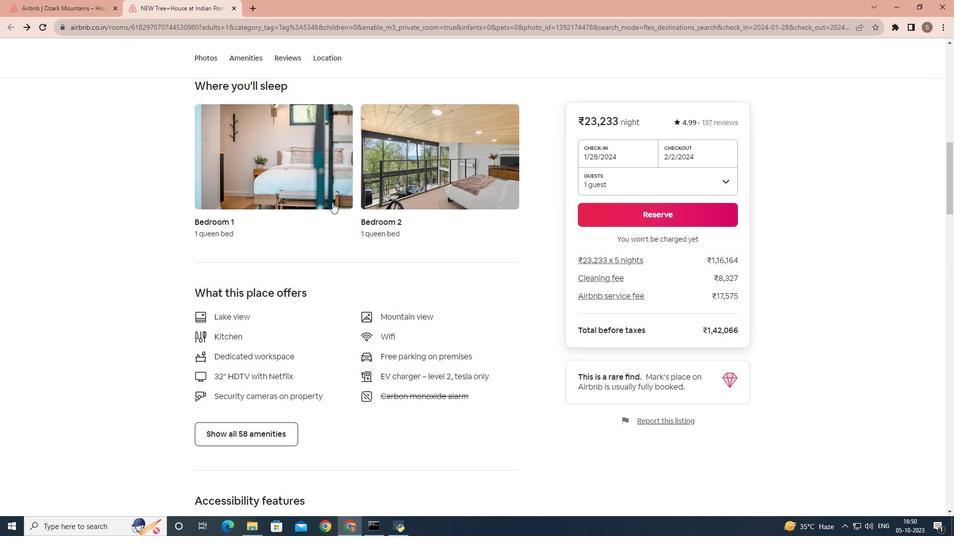 
Action: Mouse scrolled (332, 202) with delta (0, 0)
Screenshot: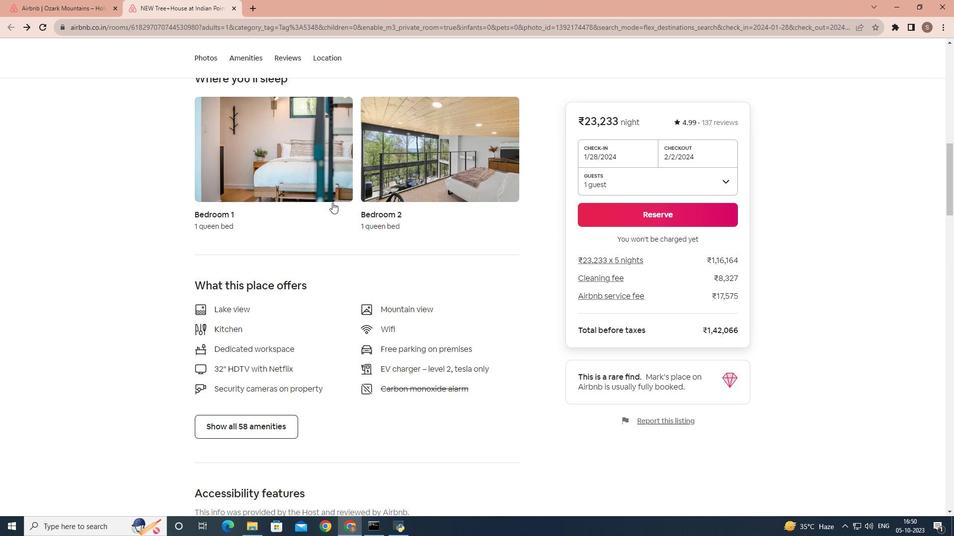 
Action: Mouse scrolled (332, 202) with delta (0, 0)
Screenshot: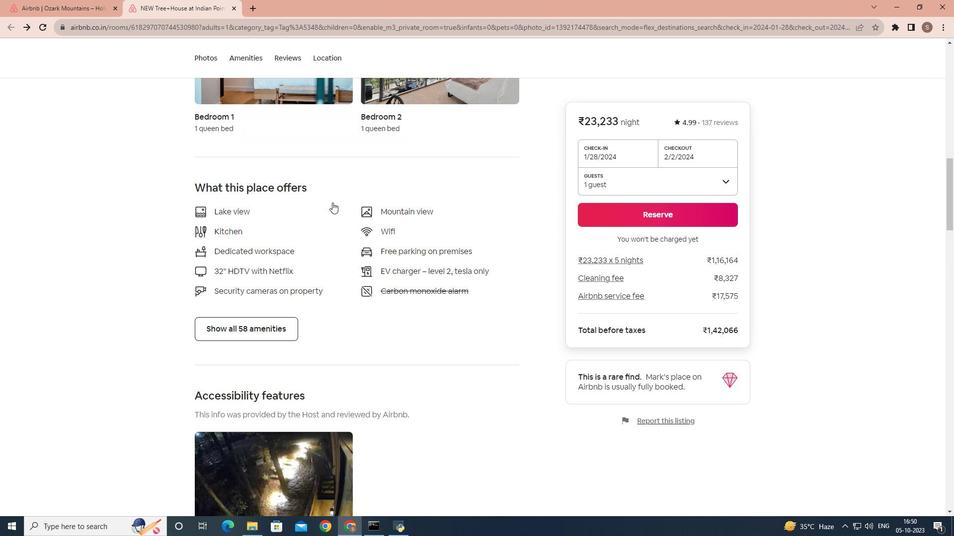 
Action: Mouse scrolled (332, 202) with delta (0, 0)
Screenshot: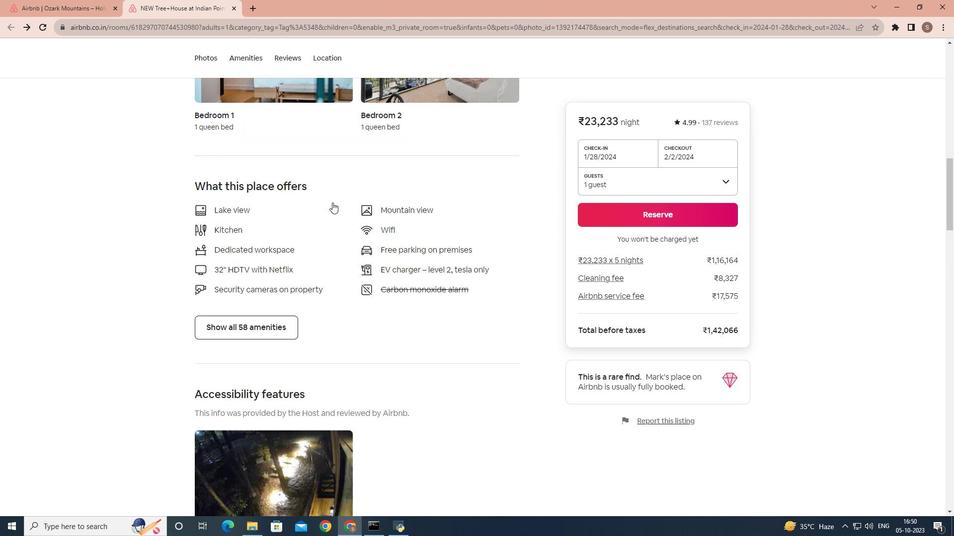 
Action: Mouse scrolled (332, 202) with delta (0, 0)
Screenshot: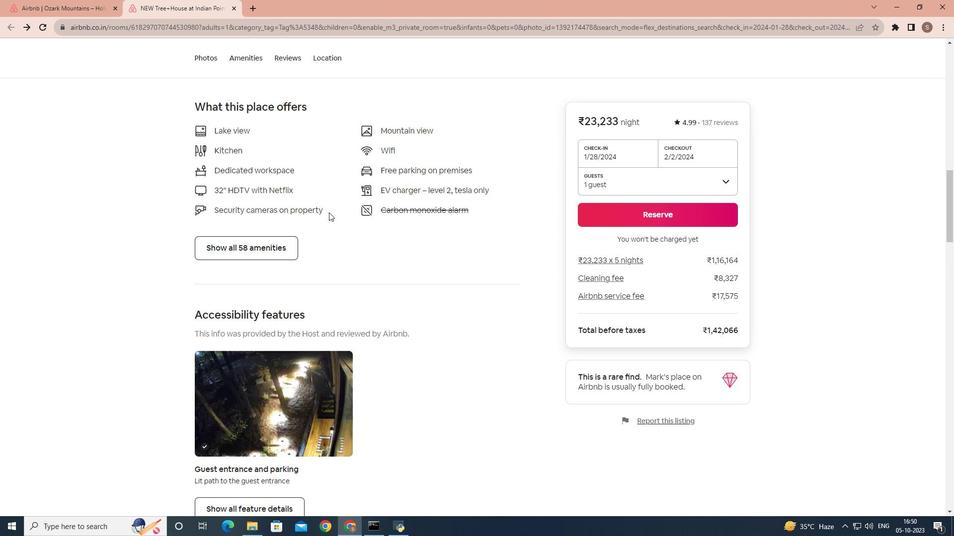 
Action: Mouse moved to (332, 204)
Screenshot: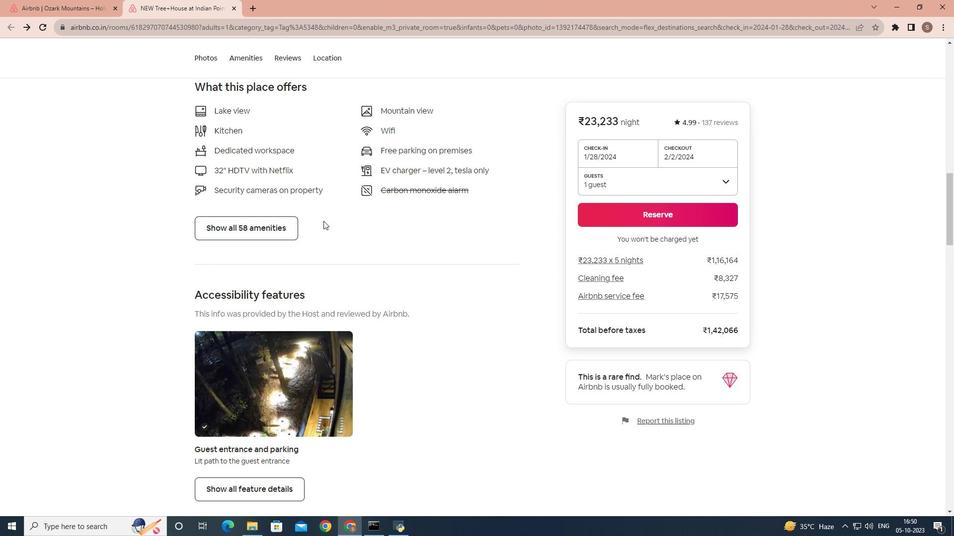
Action: Mouse scrolled (332, 204) with delta (0, 0)
Screenshot: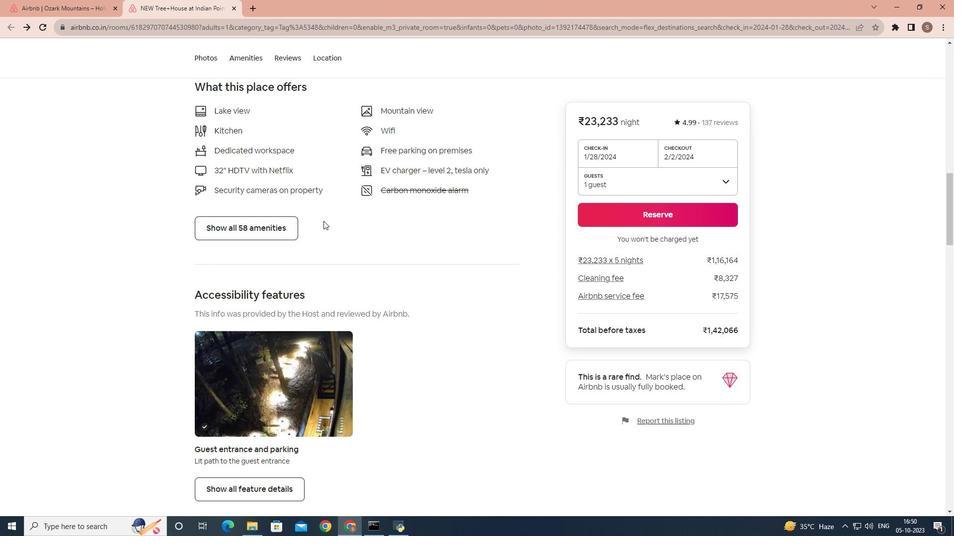 
Action: Mouse moved to (266, 224)
Screenshot: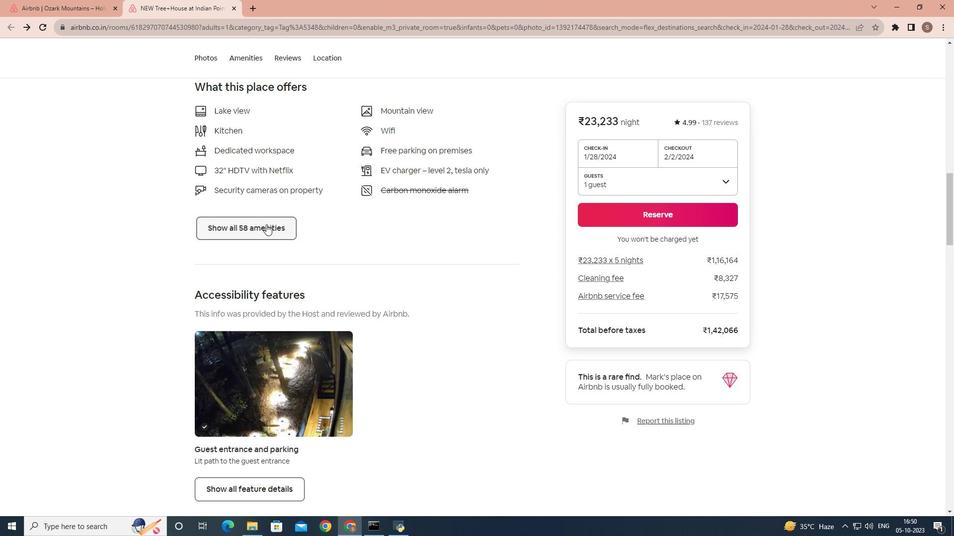 
Action: Mouse pressed left at (266, 224)
Screenshot: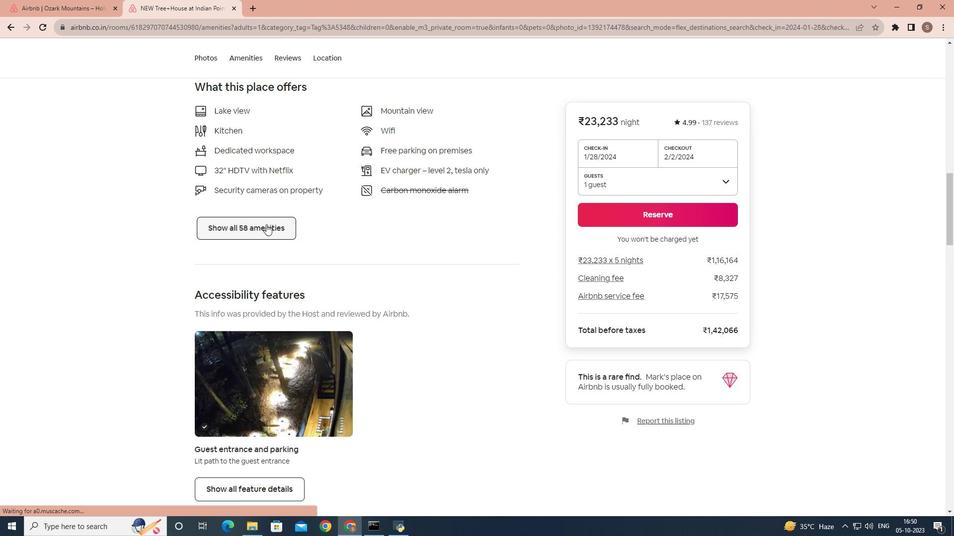 
Action: Mouse moved to (479, 255)
Screenshot: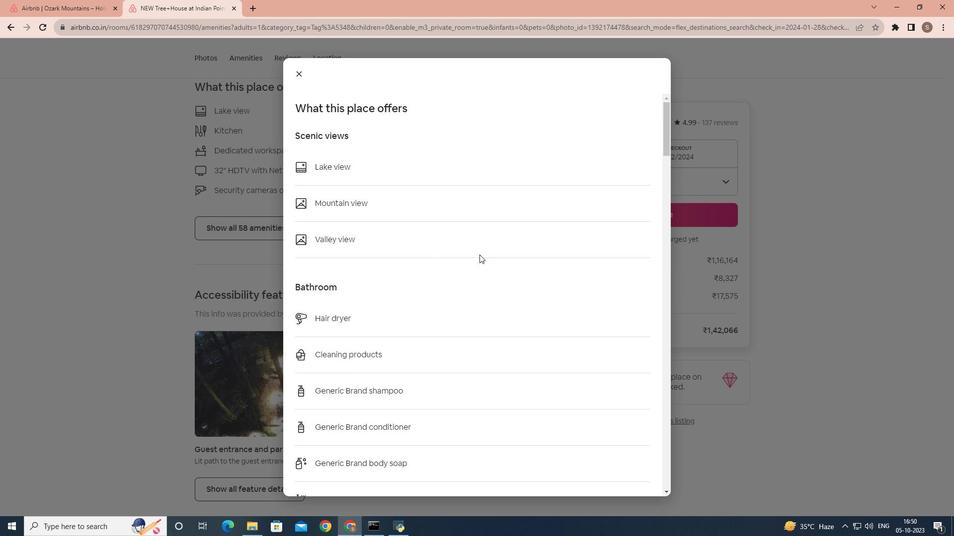 
Action: Mouse scrolled (479, 254) with delta (0, 0)
Screenshot: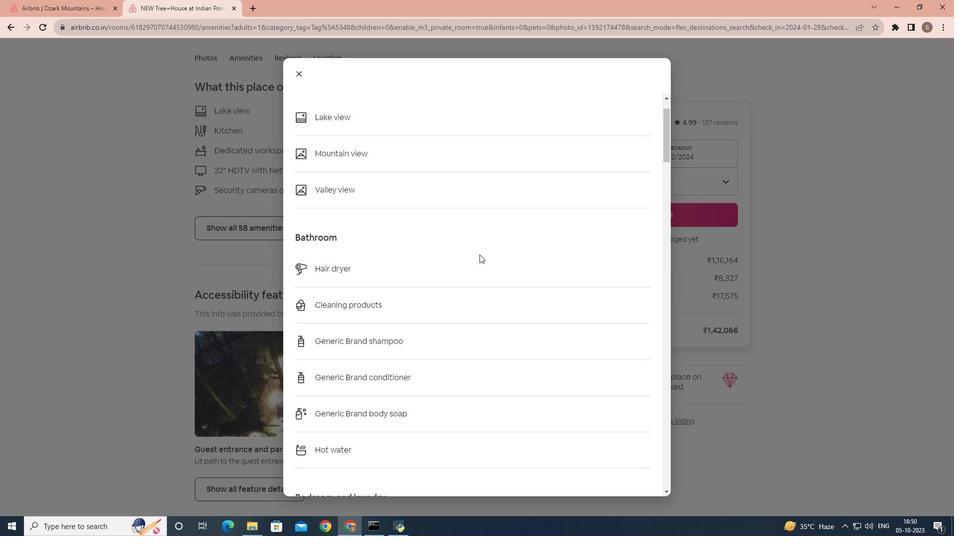 
Action: Mouse scrolled (479, 254) with delta (0, 0)
Screenshot: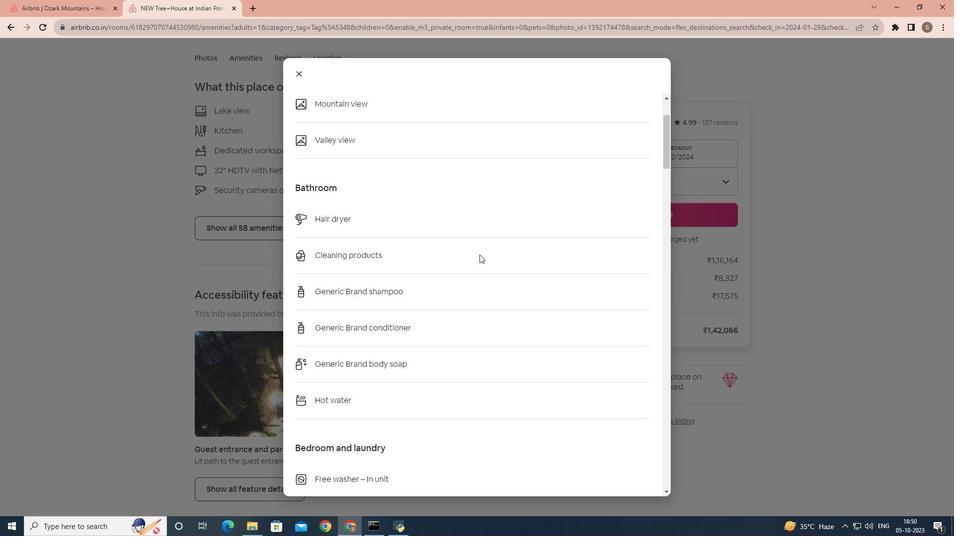 
Action: Mouse scrolled (479, 254) with delta (0, 0)
Screenshot: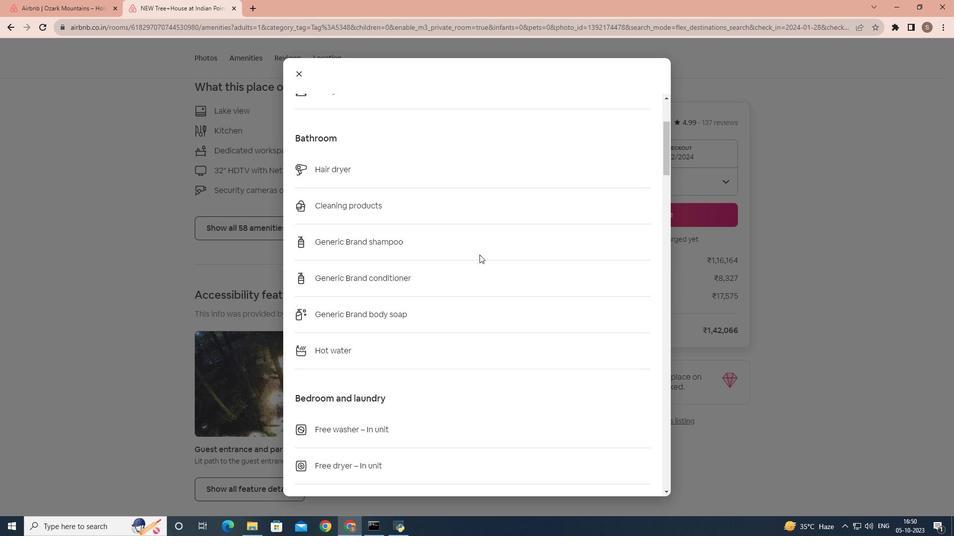 
Action: Mouse scrolled (479, 254) with delta (0, 0)
Screenshot: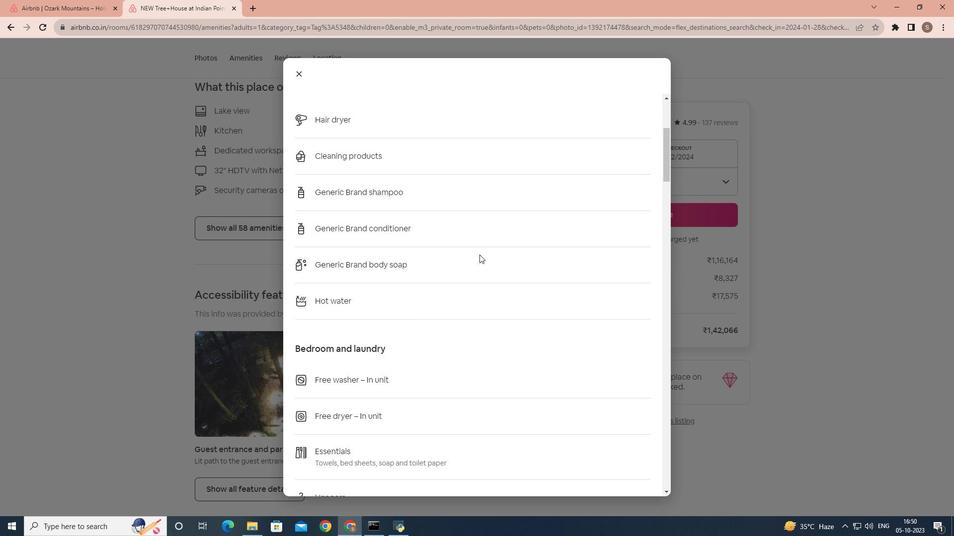 
Action: Mouse scrolled (479, 254) with delta (0, 0)
Screenshot: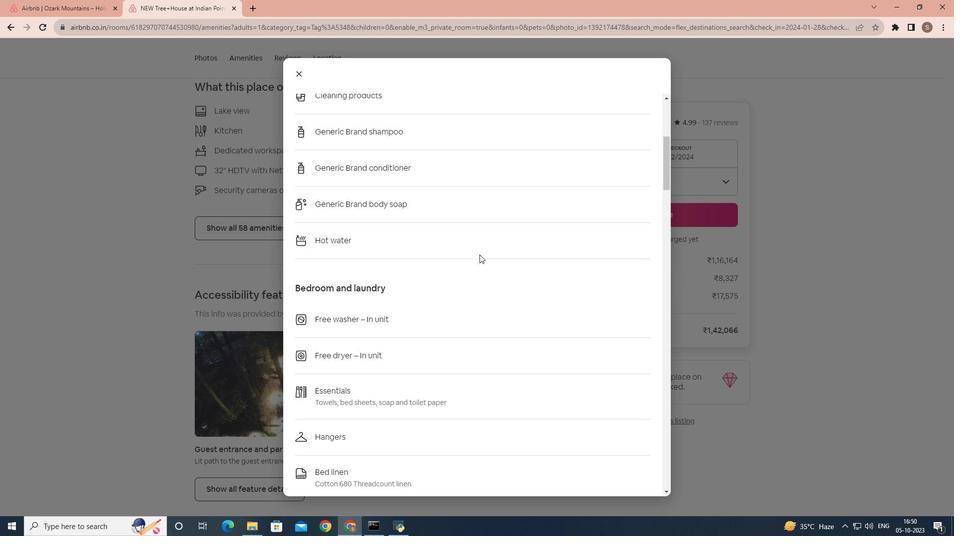 
Action: Mouse scrolled (479, 254) with delta (0, 0)
Screenshot: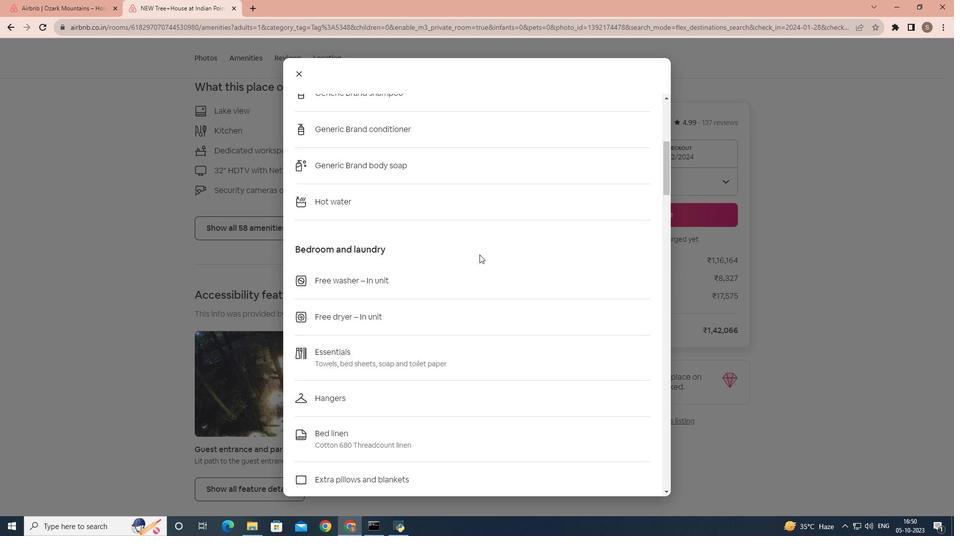 
Action: Mouse scrolled (479, 254) with delta (0, 0)
Screenshot: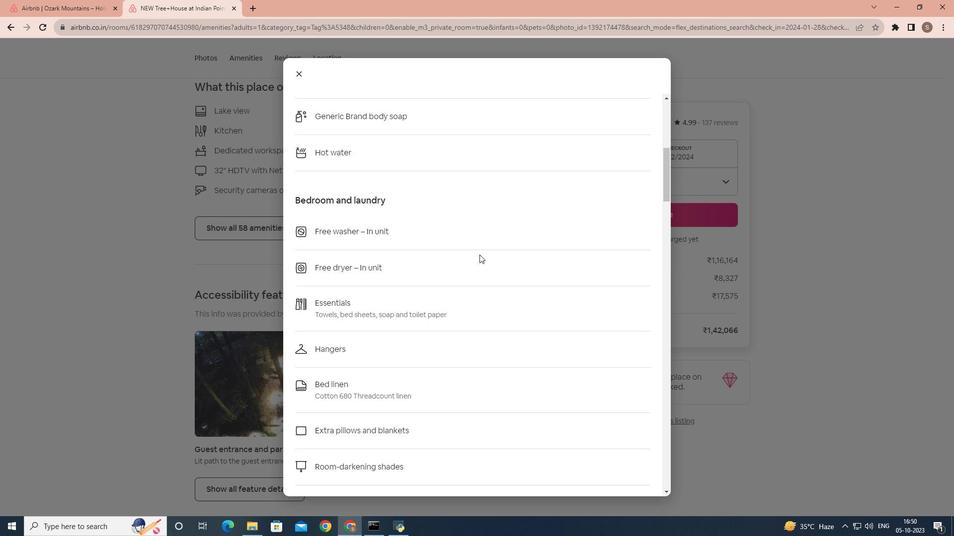 
Action: Mouse scrolled (479, 254) with delta (0, 0)
Screenshot: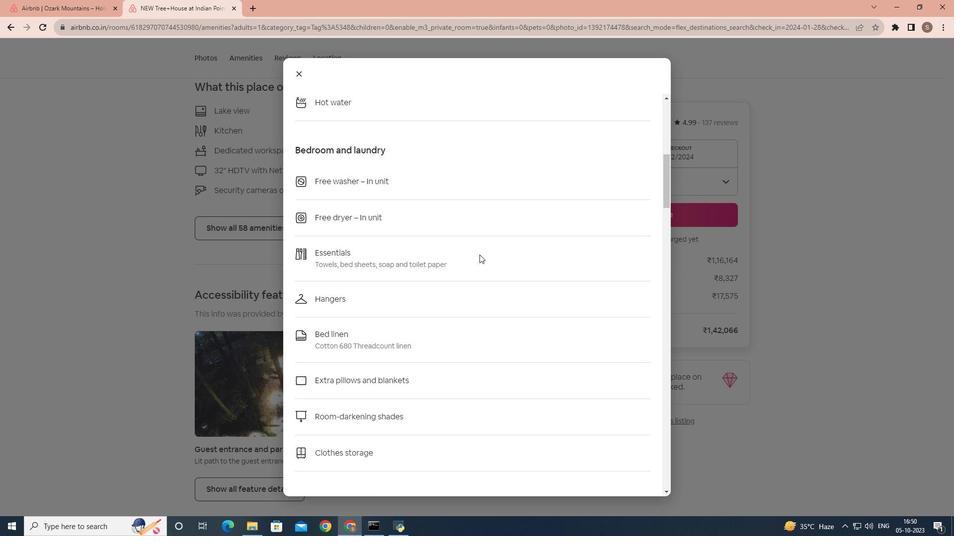 
Action: Mouse scrolled (479, 254) with delta (0, 0)
Screenshot: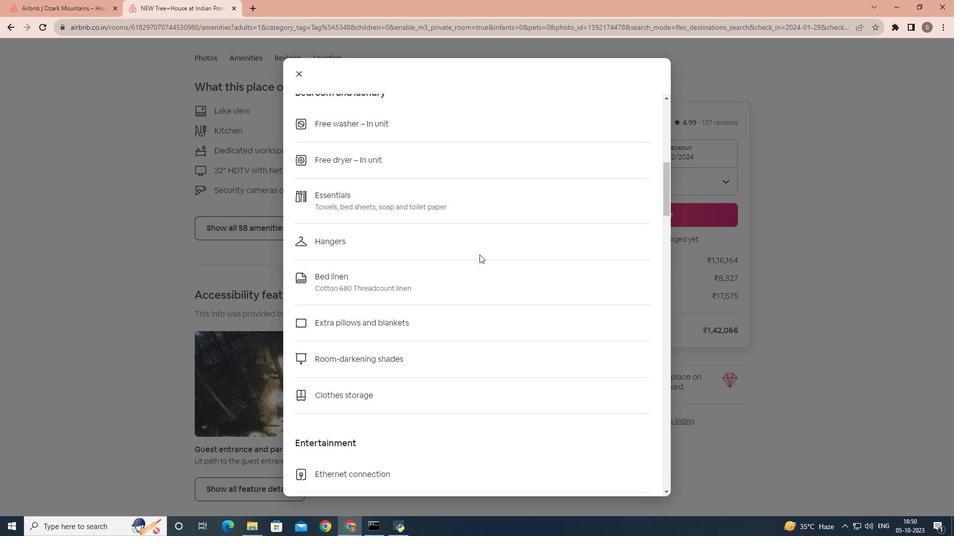 
Action: Mouse scrolled (479, 254) with delta (0, 0)
Screenshot: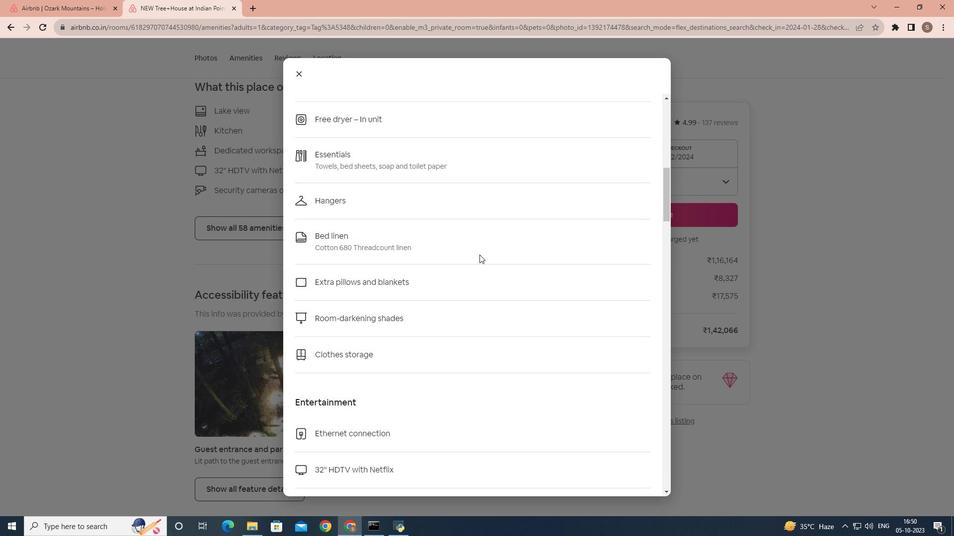 
Action: Mouse scrolled (479, 254) with delta (0, 0)
Screenshot: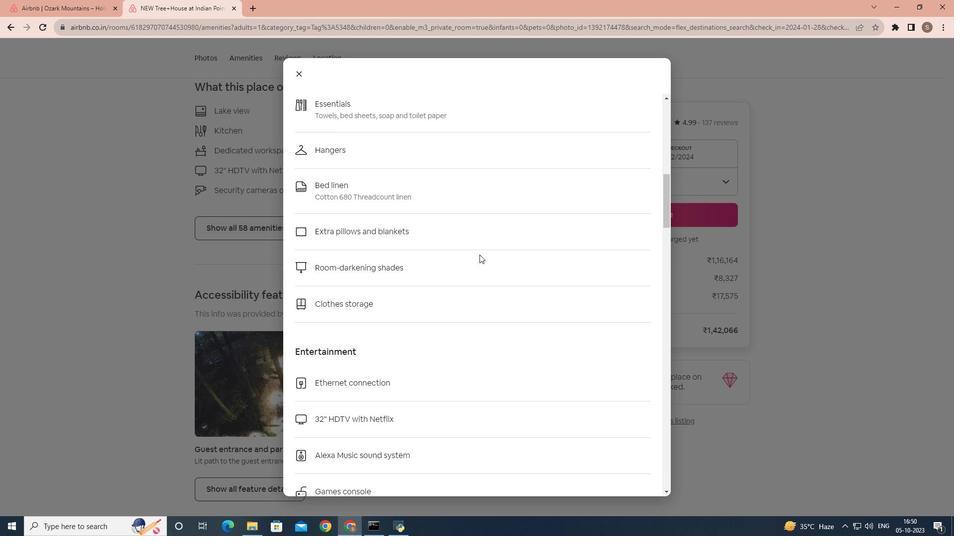 
Action: Mouse scrolled (479, 254) with delta (0, 0)
Screenshot: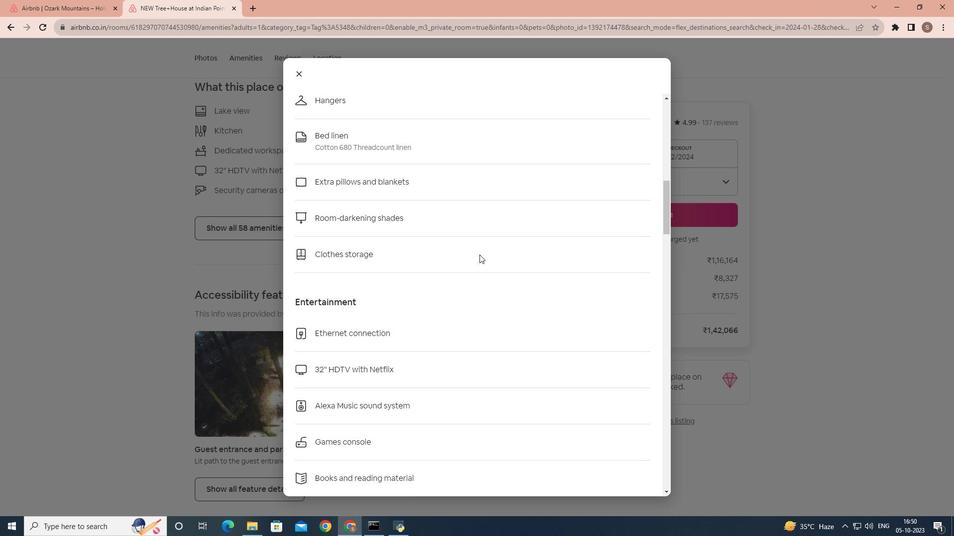 
Action: Mouse scrolled (479, 254) with delta (0, 0)
Screenshot: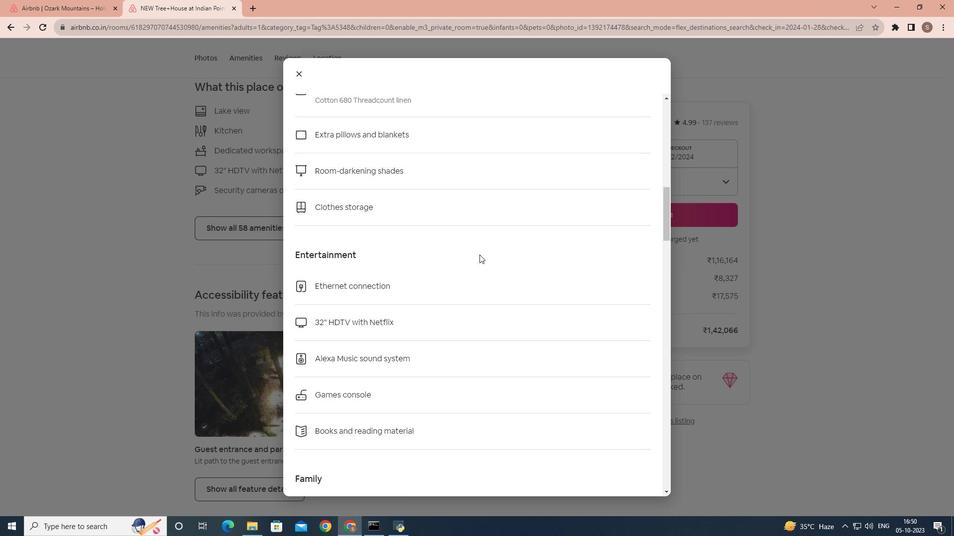 
Action: Mouse scrolled (479, 254) with delta (0, 0)
Screenshot: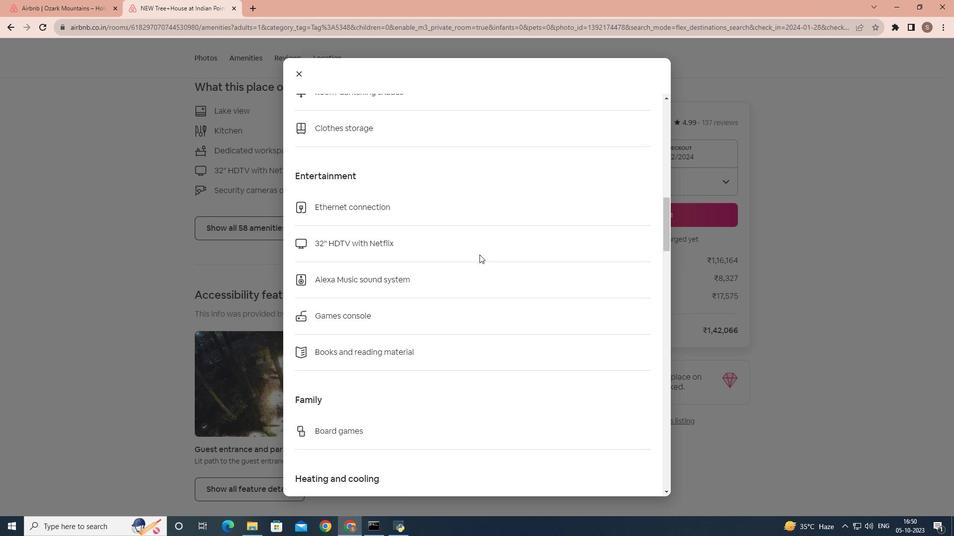 
Action: Mouse scrolled (479, 254) with delta (0, 0)
Screenshot: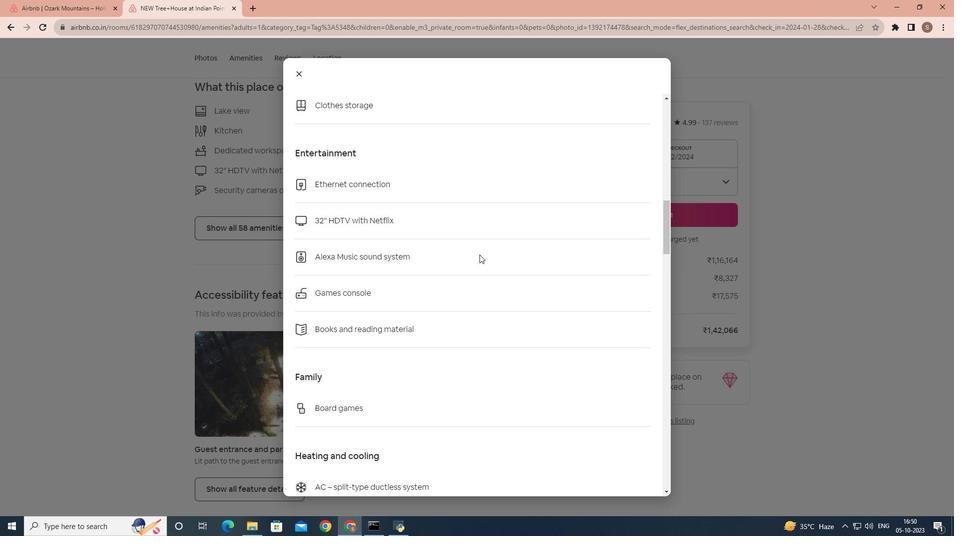 
Action: Mouse scrolled (479, 254) with delta (0, 0)
Screenshot: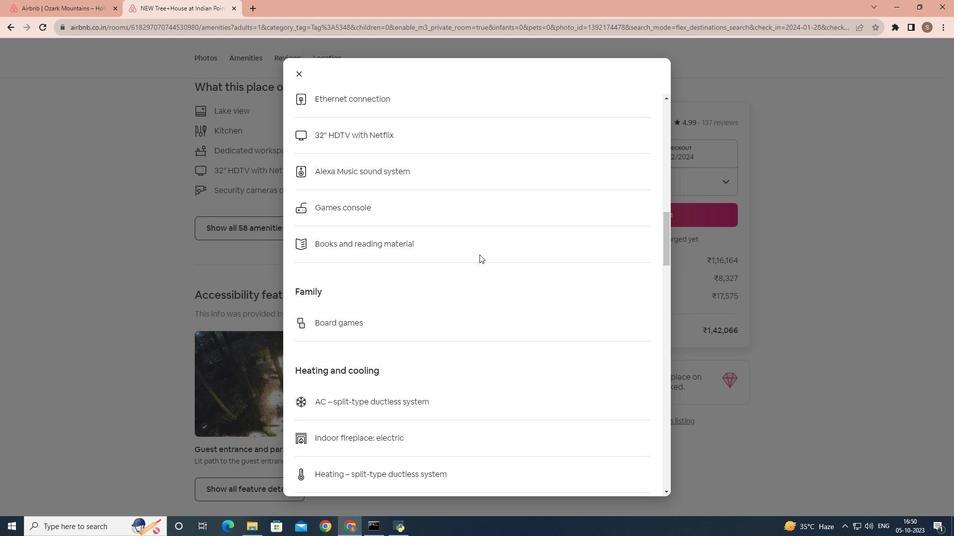 
Action: Mouse scrolled (479, 254) with delta (0, 0)
Screenshot: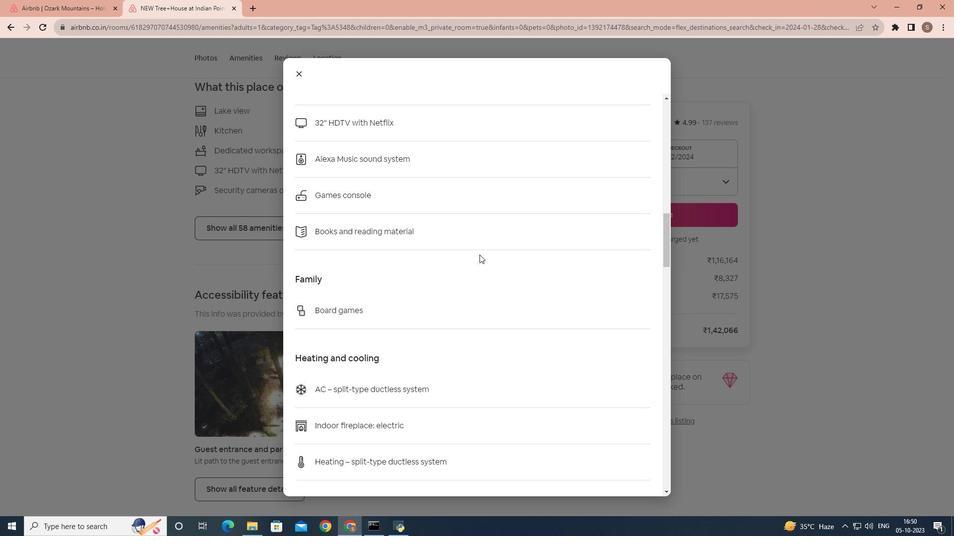 
Action: Mouse scrolled (479, 254) with delta (0, 0)
Screenshot: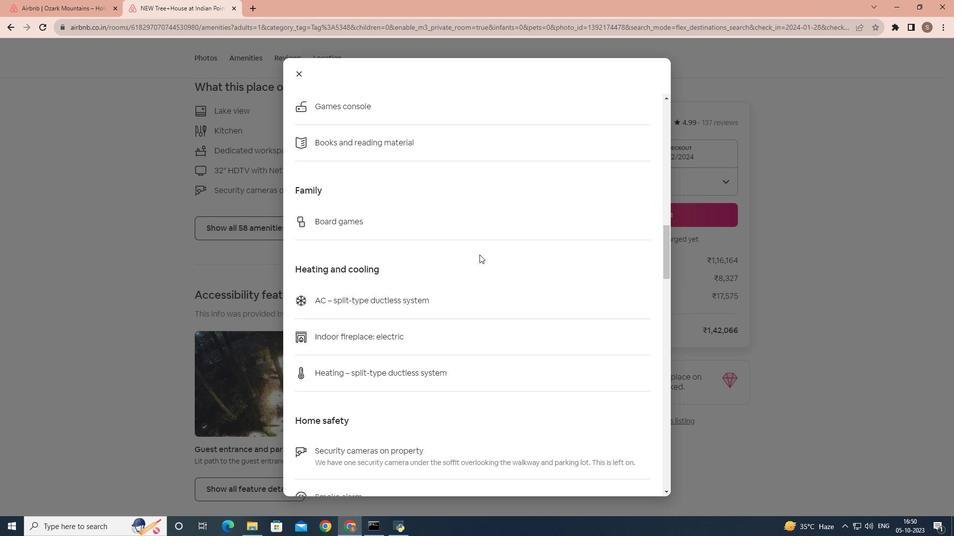 
Action: Mouse scrolled (479, 254) with delta (0, 0)
Screenshot: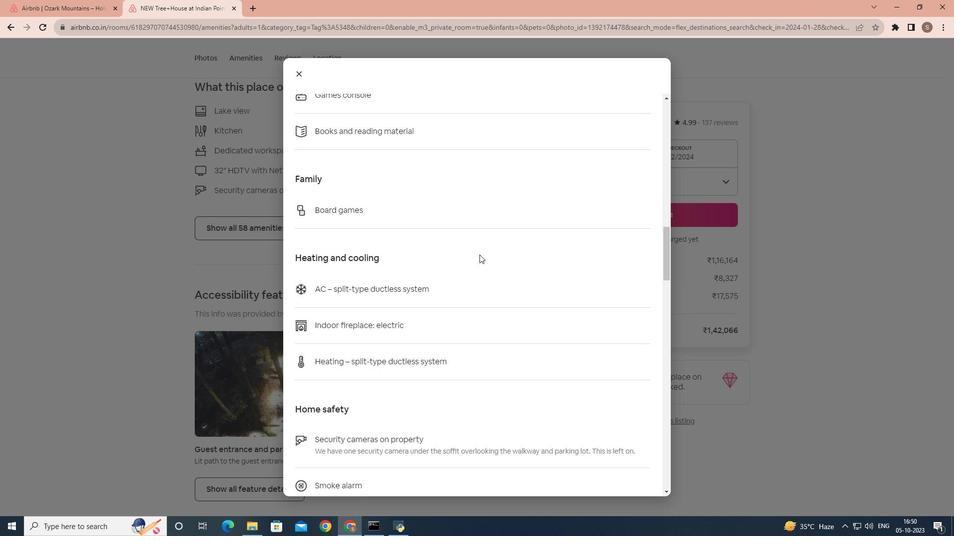 
Action: Mouse scrolled (479, 254) with delta (0, 0)
Screenshot: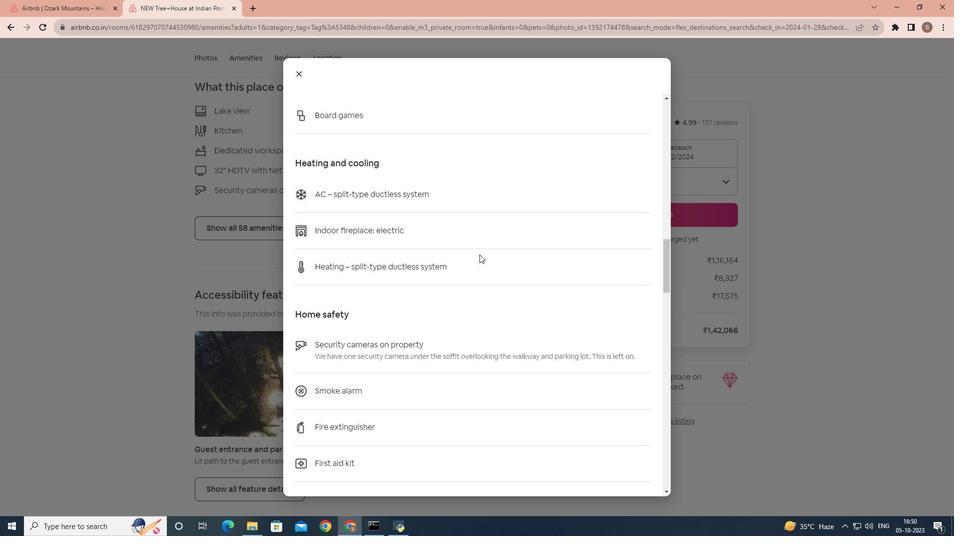 
Action: Mouse scrolled (479, 254) with delta (0, 0)
Screenshot: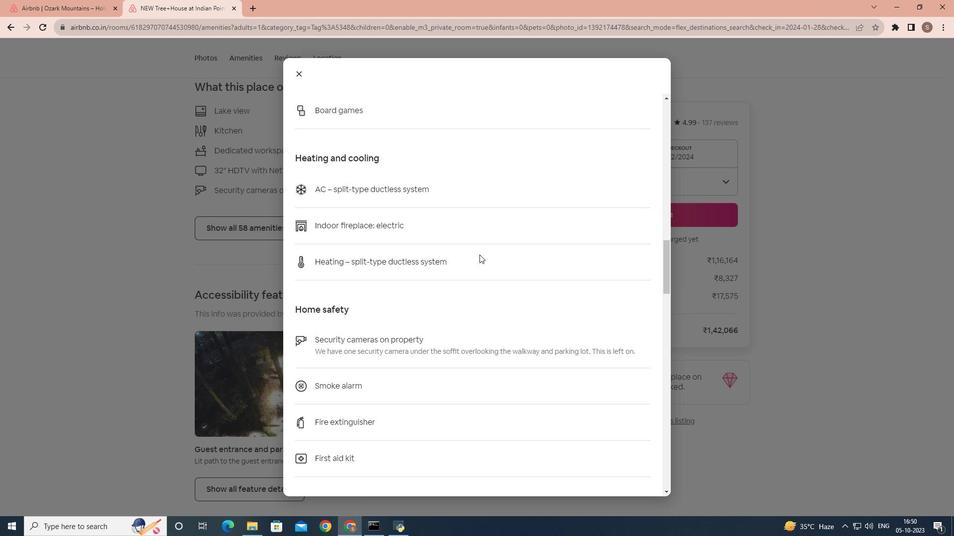 
Action: Mouse scrolled (479, 254) with delta (0, 0)
Screenshot: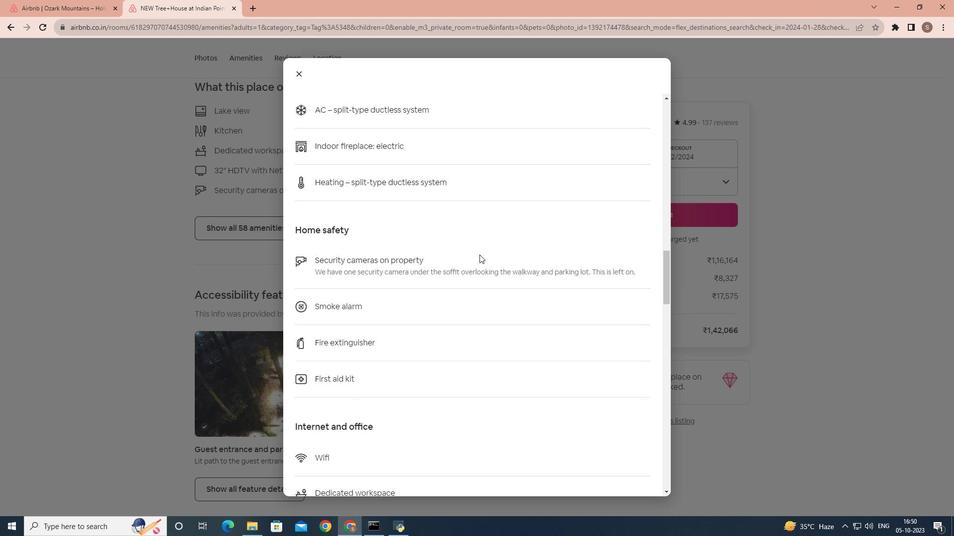 
Action: Mouse scrolled (479, 254) with delta (0, 0)
Screenshot: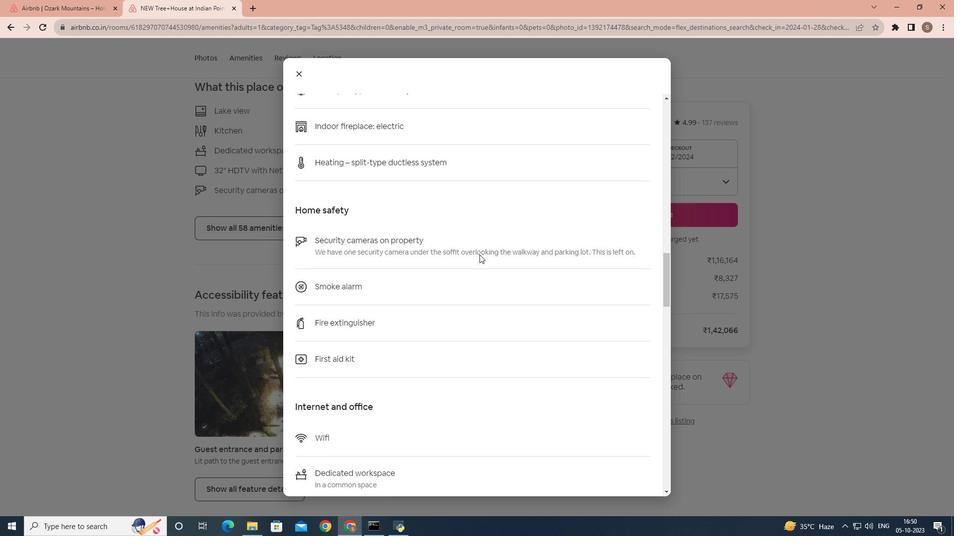 
Action: Mouse scrolled (479, 254) with delta (0, 0)
Screenshot: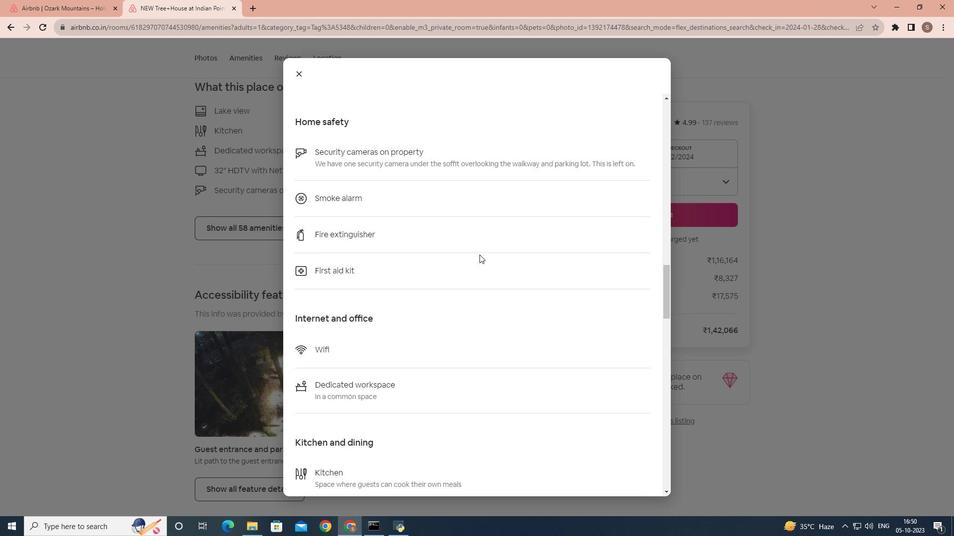 
Action: Mouse scrolled (479, 254) with delta (0, 0)
Screenshot: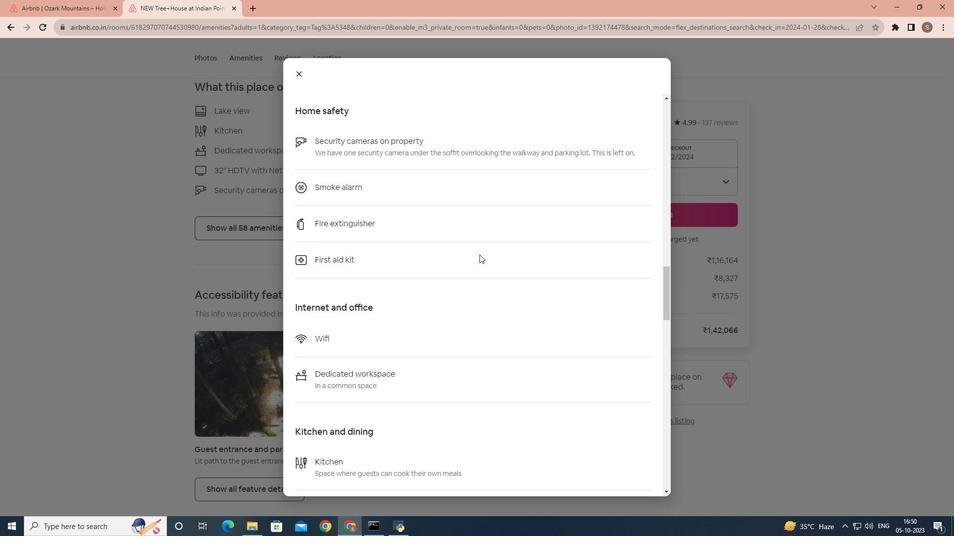 
Action: Mouse scrolled (479, 254) with delta (0, 0)
Screenshot: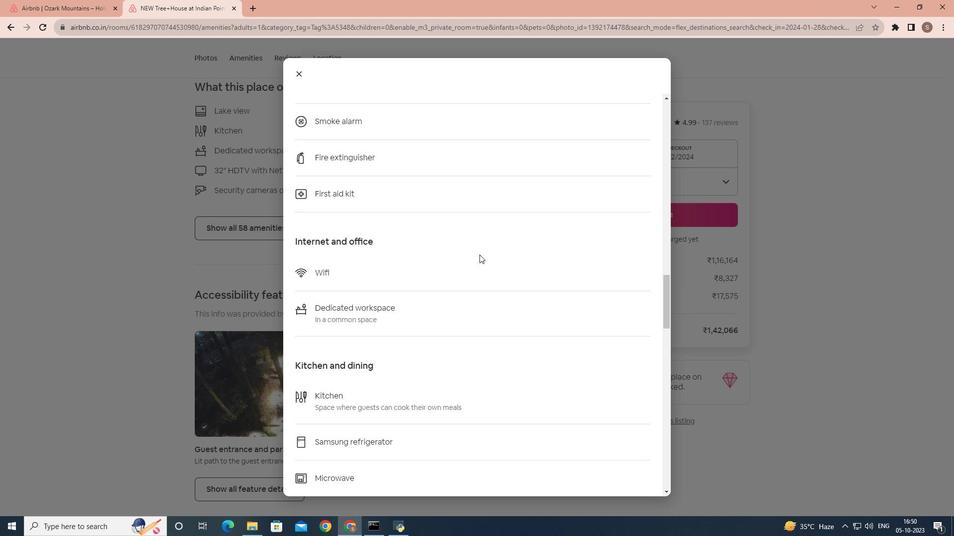 
Action: Mouse scrolled (479, 254) with delta (0, 0)
Screenshot: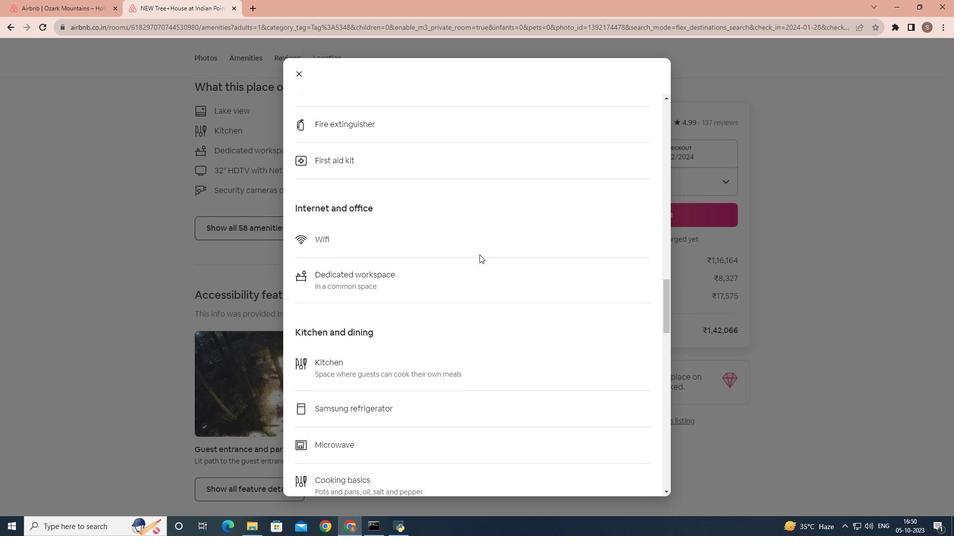 
Action: Mouse scrolled (479, 254) with delta (0, 0)
Screenshot: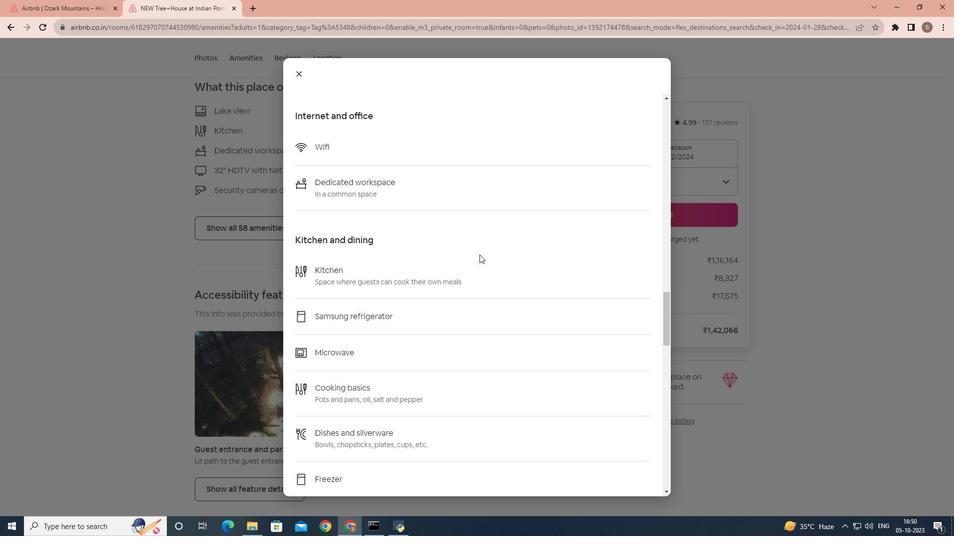 
Action: Mouse scrolled (479, 254) with delta (0, 0)
Screenshot: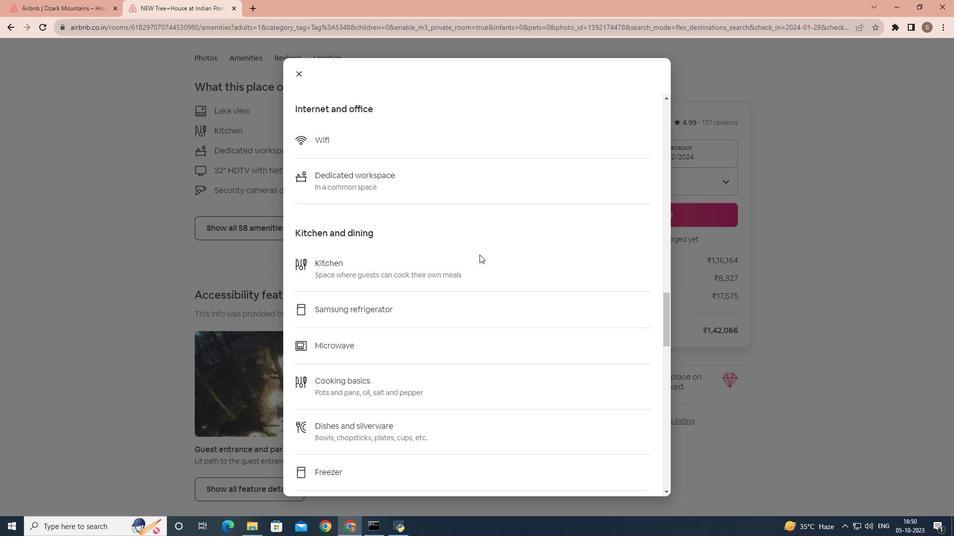 
Action: Mouse scrolled (479, 254) with delta (0, 0)
Screenshot: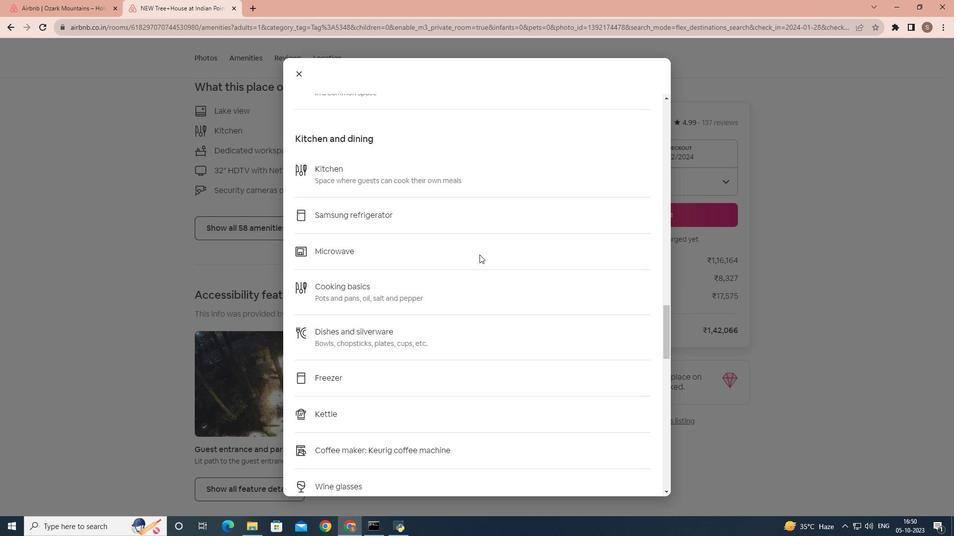 
Action: Mouse scrolled (479, 254) with delta (0, 0)
Screenshot: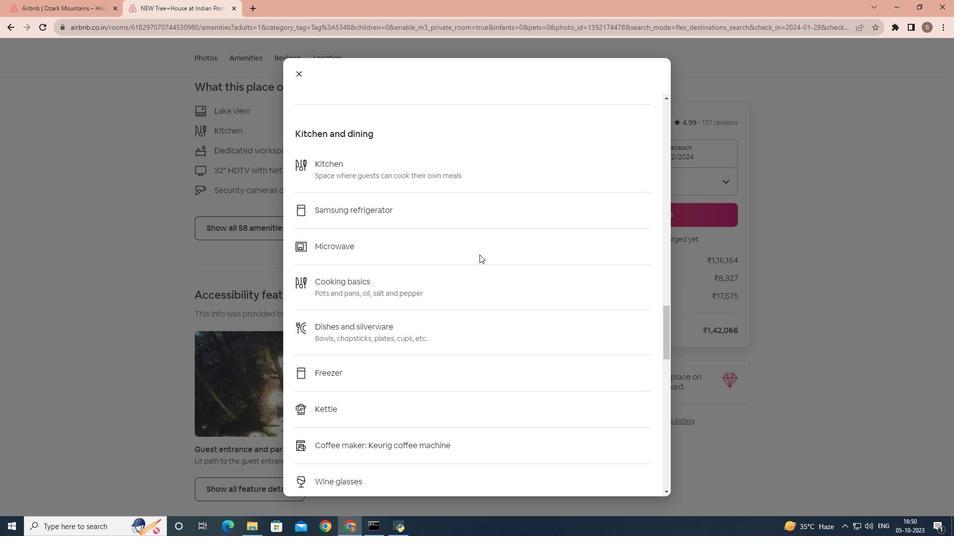 
Action: Mouse scrolled (479, 254) with delta (0, 0)
Screenshot: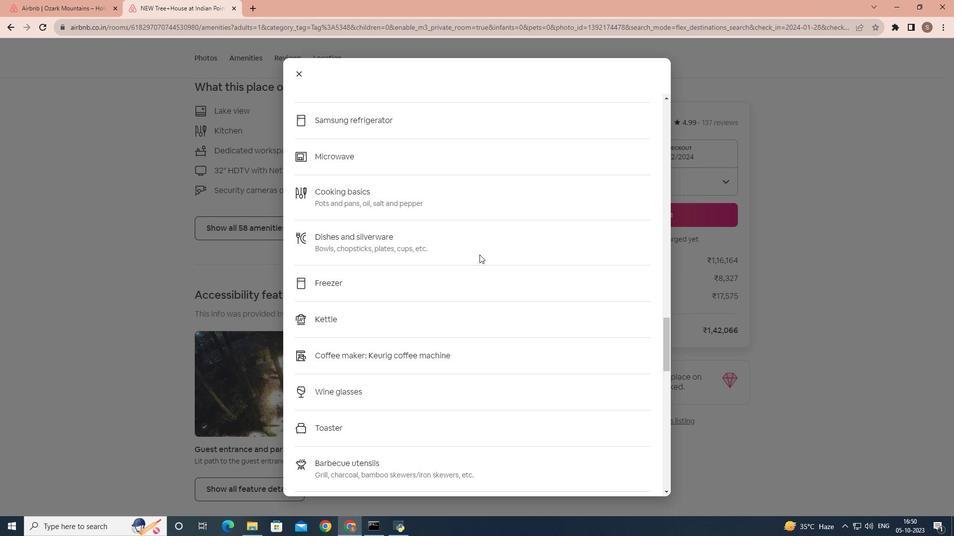
Action: Mouse scrolled (479, 254) with delta (0, 0)
Screenshot: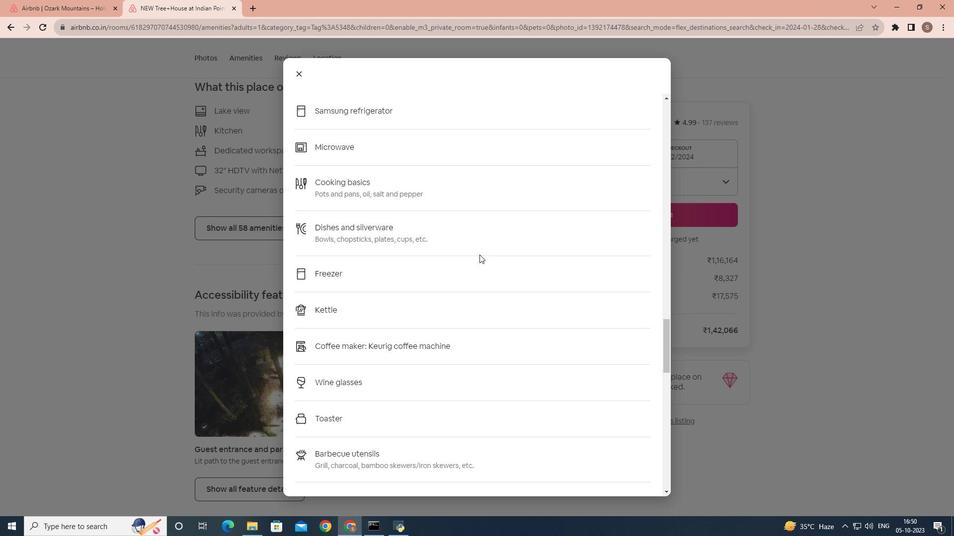 
Action: Mouse scrolled (479, 254) with delta (0, 0)
Screenshot: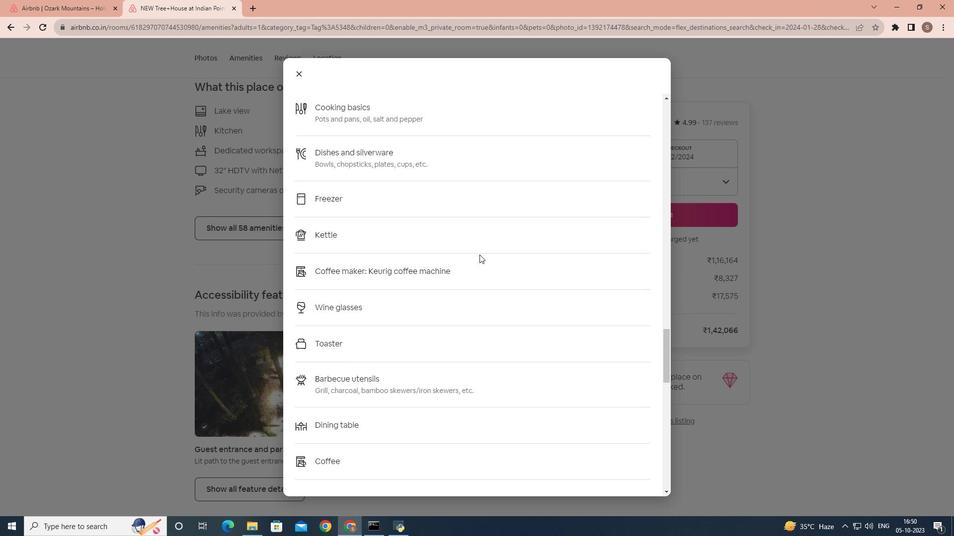 
Action: Mouse scrolled (479, 254) with delta (0, 0)
Screenshot: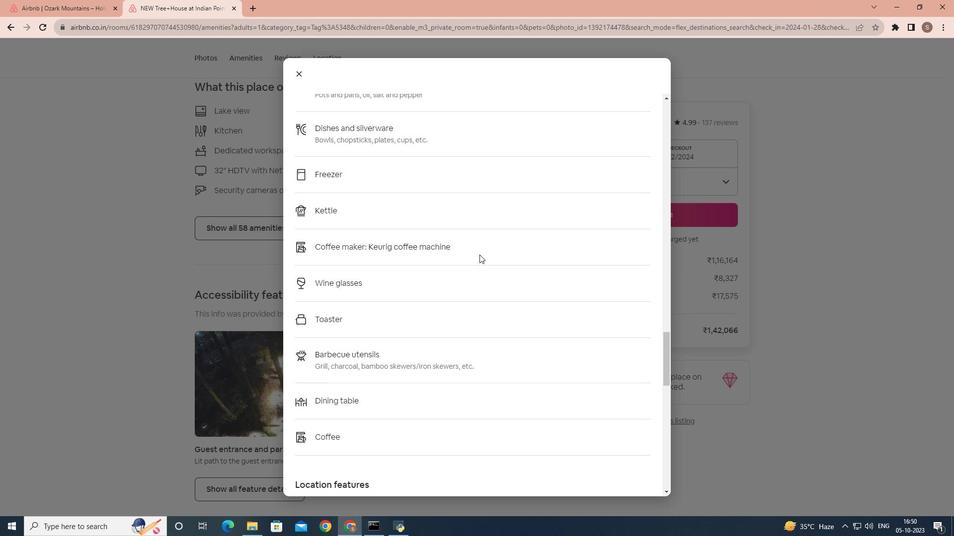 
Action: Mouse scrolled (479, 254) with delta (0, 0)
Screenshot: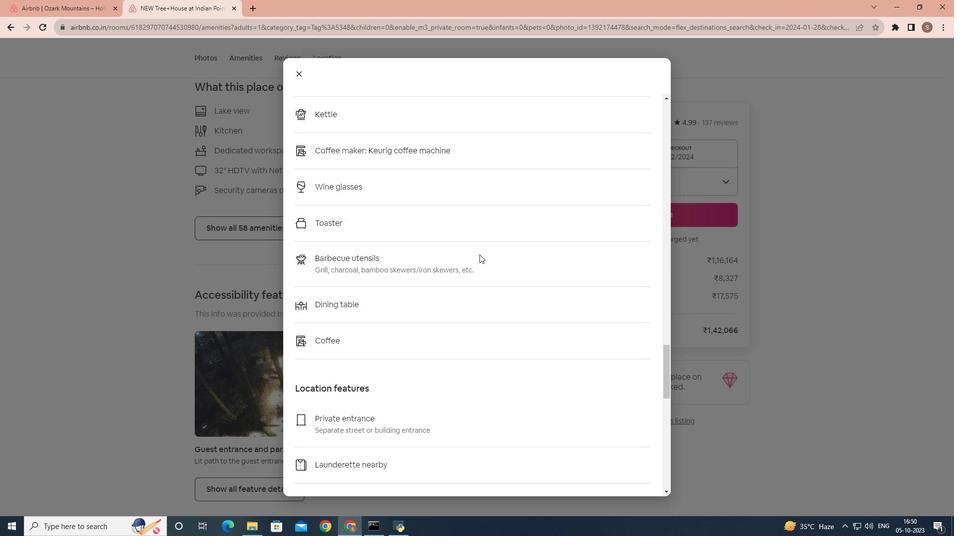 
Action: Mouse scrolled (479, 254) with delta (0, 0)
Screenshot: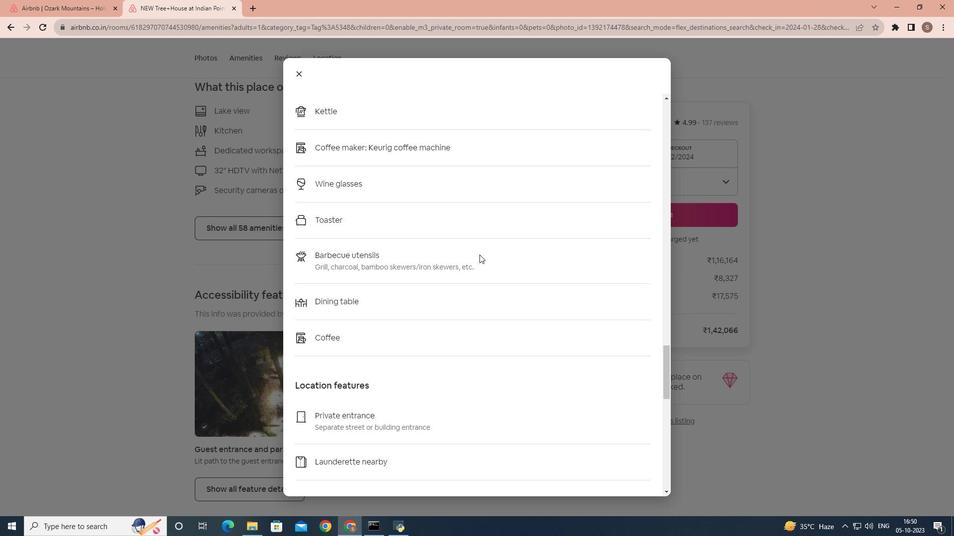 
Action: Mouse scrolled (479, 254) with delta (0, 0)
Screenshot: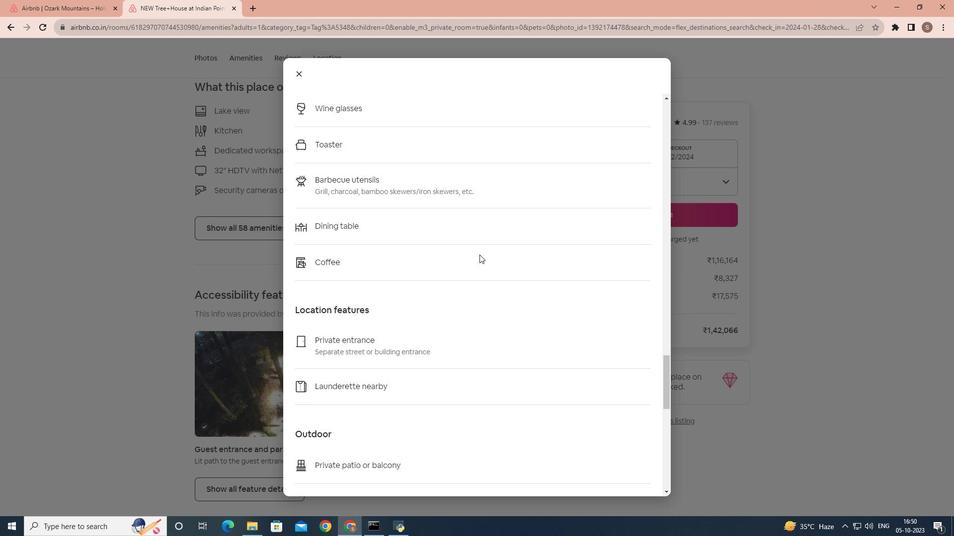 
Action: Mouse scrolled (479, 254) with delta (0, 0)
Screenshot: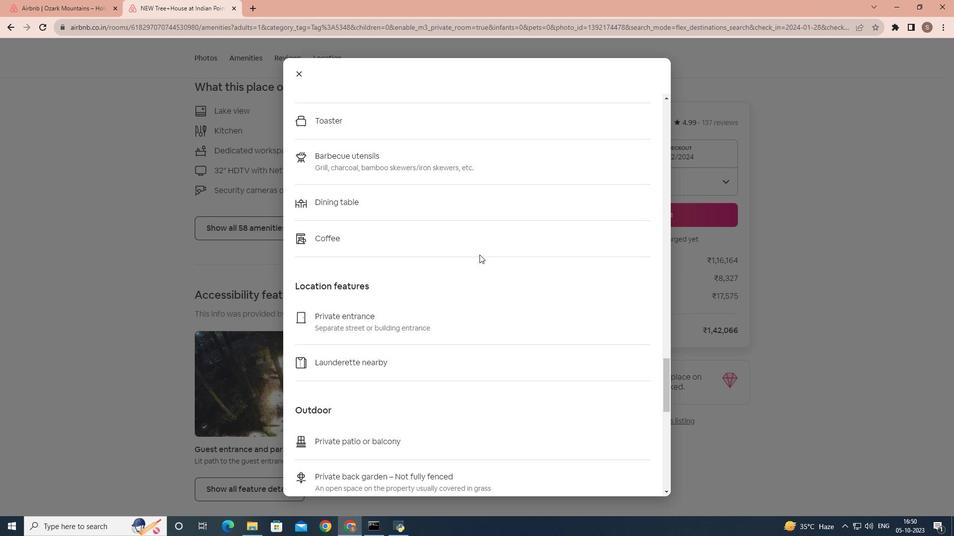
Action: Mouse scrolled (479, 254) with delta (0, 0)
Screenshot: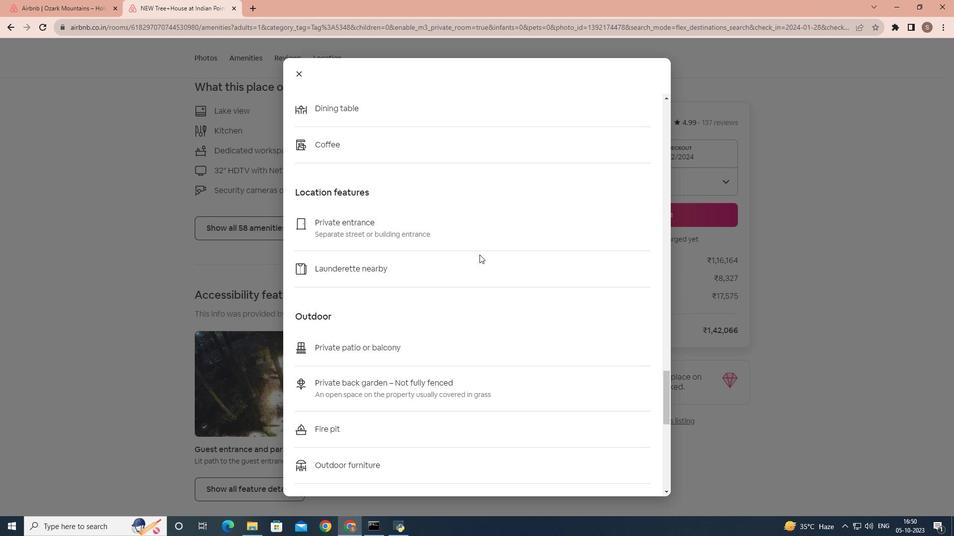 
Action: Mouse scrolled (479, 254) with delta (0, 0)
Screenshot: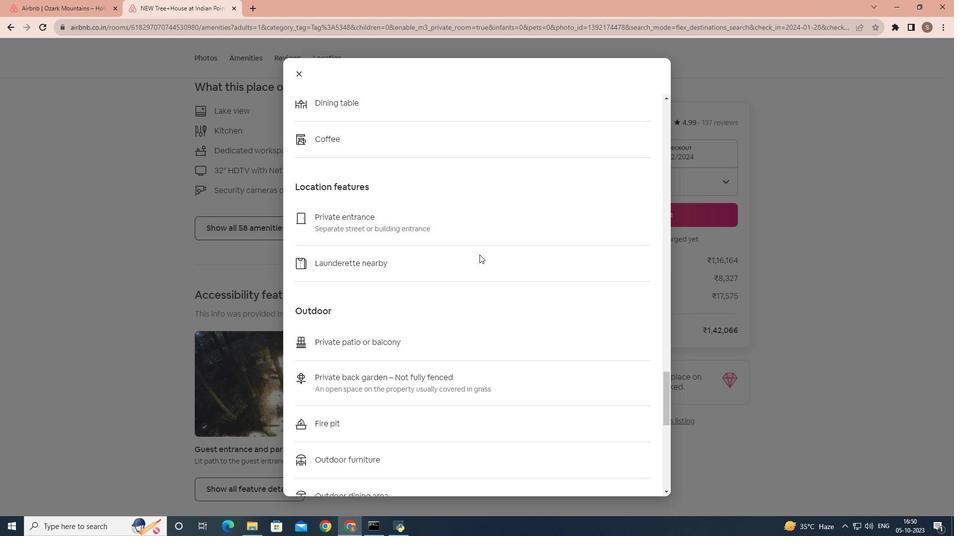 
Action: Mouse scrolled (479, 254) with delta (0, 0)
Screenshot: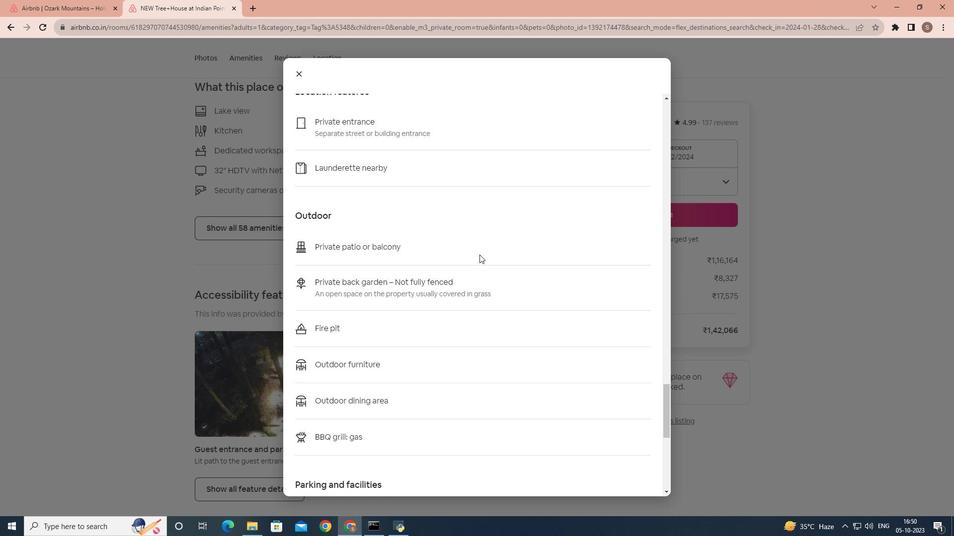 
Action: Mouse scrolled (479, 254) with delta (0, 0)
Screenshot: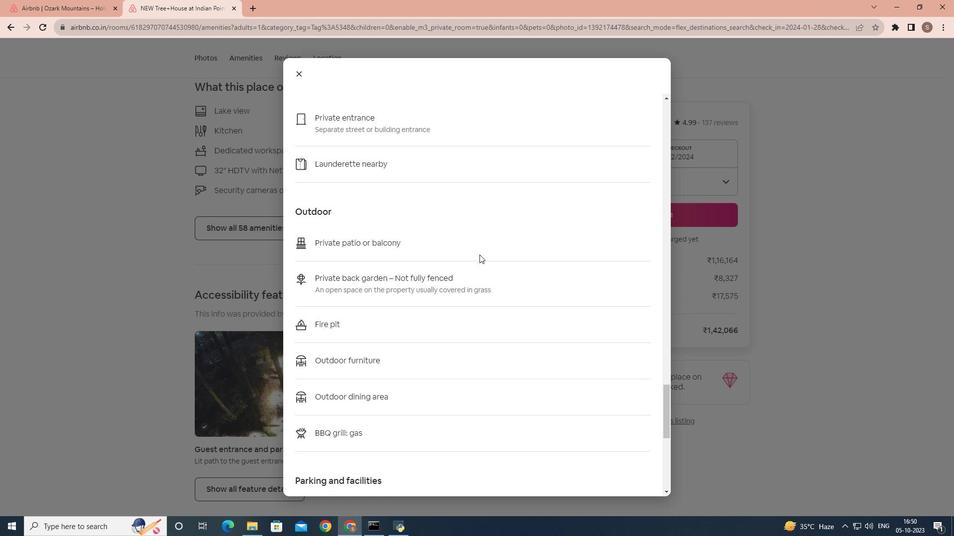 
Action: Mouse scrolled (479, 254) with delta (0, 0)
Screenshot: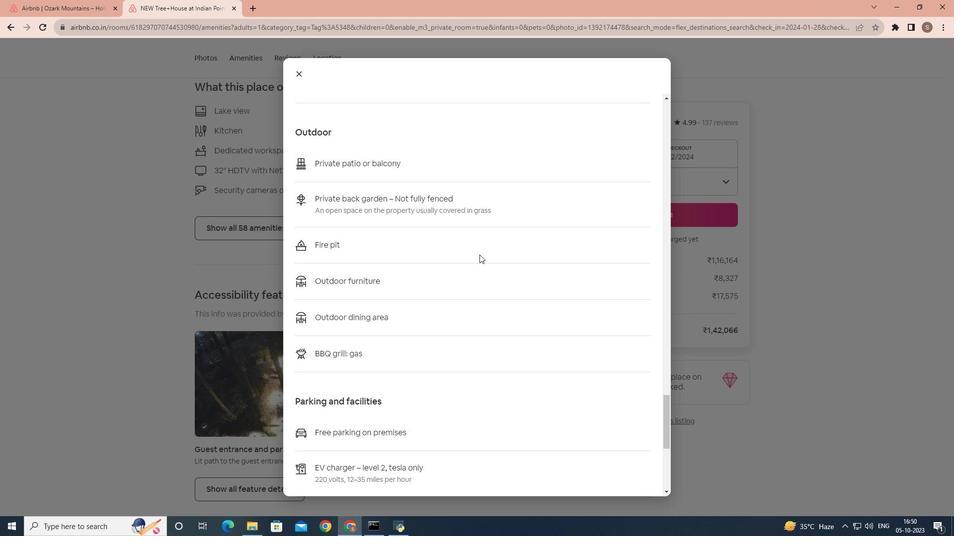 
Action: Mouse scrolled (479, 254) with delta (0, 0)
Screenshot: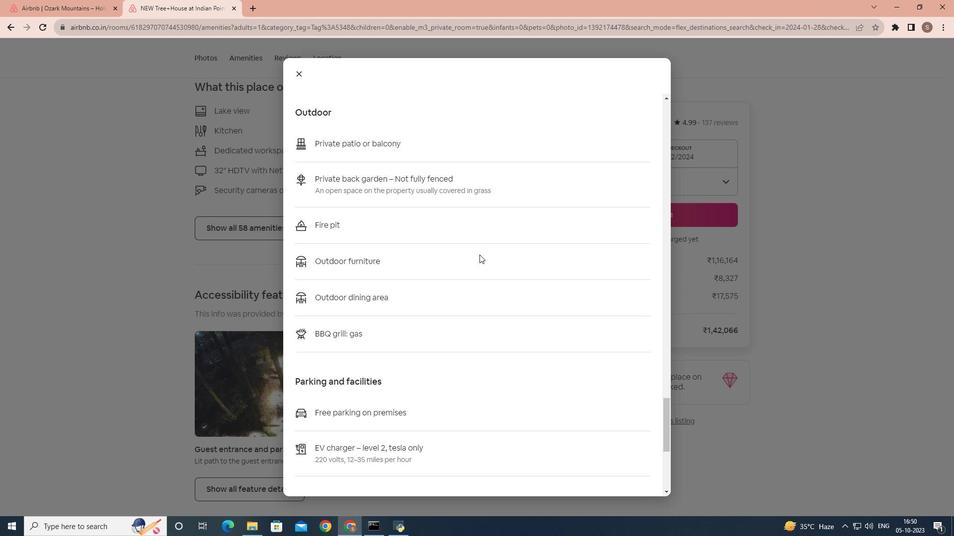 
Action: Mouse scrolled (479, 254) with delta (0, 0)
Screenshot: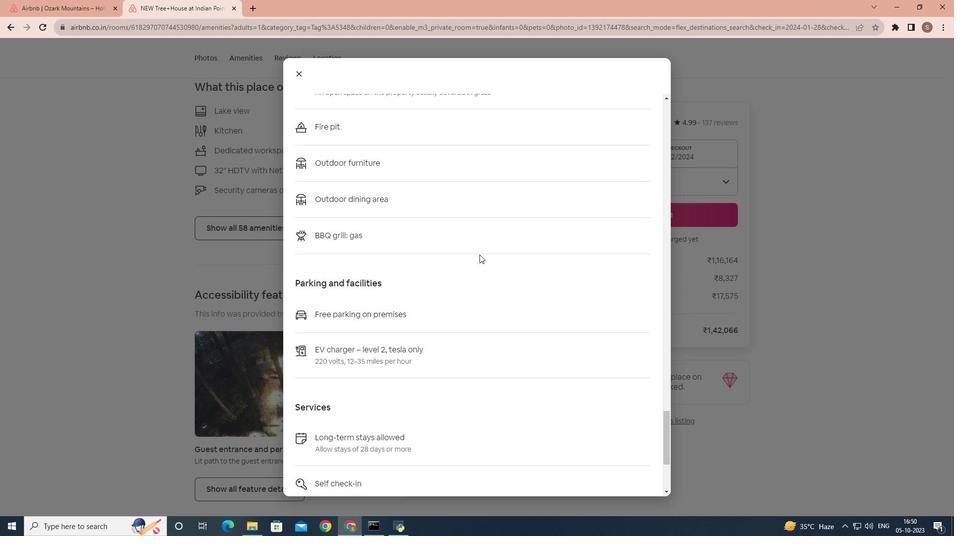 
Action: Mouse scrolled (479, 254) with delta (0, 0)
Screenshot: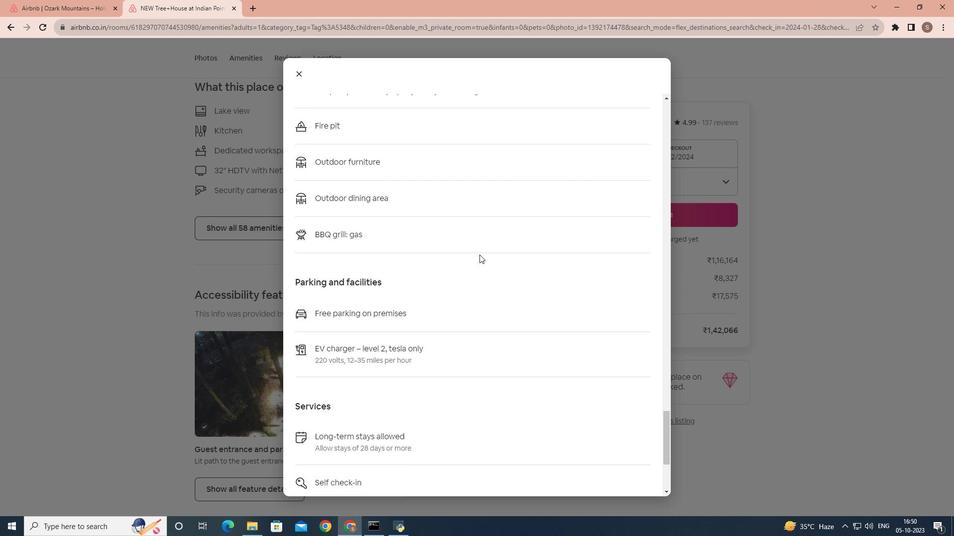 
Action: Mouse scrolled (479, 254) with delta (0, 0)
Screenshot: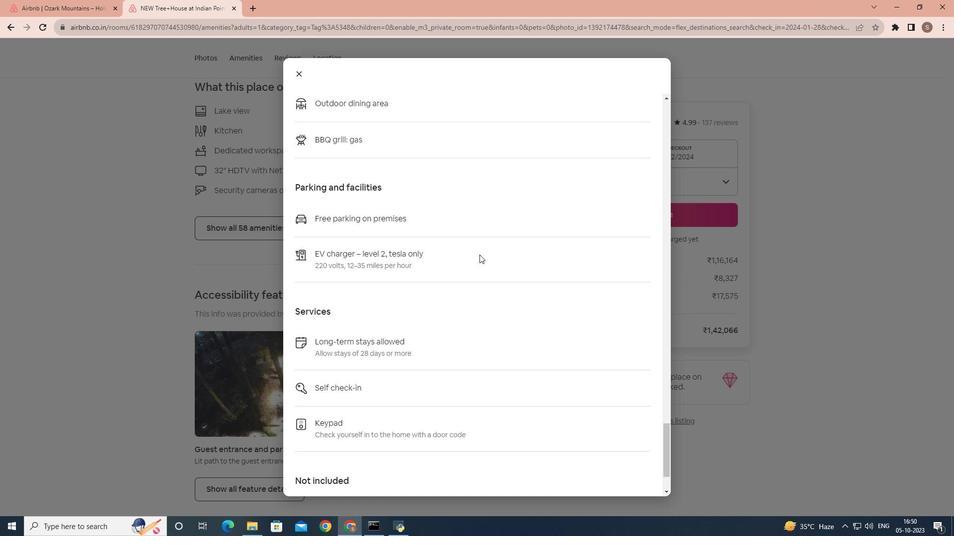 
Action: Mouse scrolled (479, 254) with delta (0, 0)
Screenshot: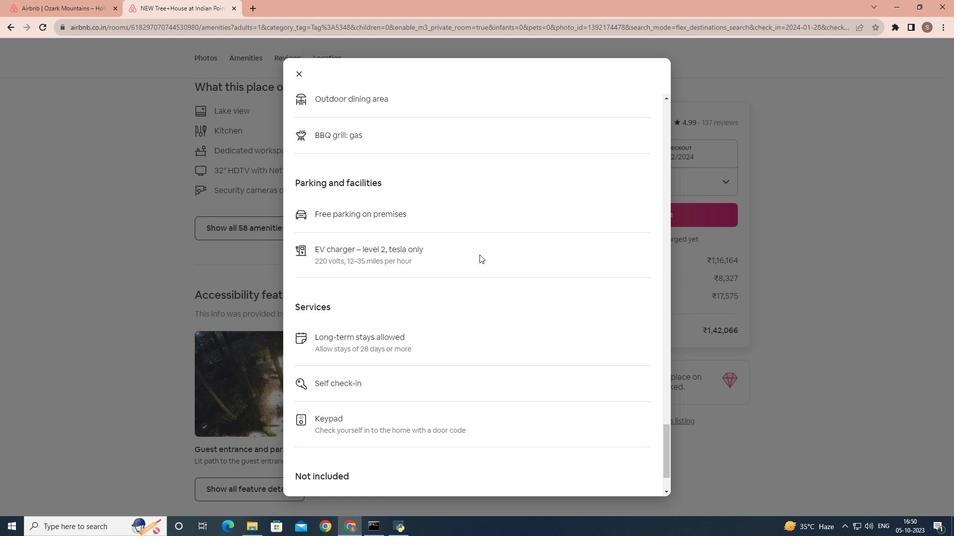 
Action: Mouse scrolled (479, 254) with delta (0, 0)
Screenshot: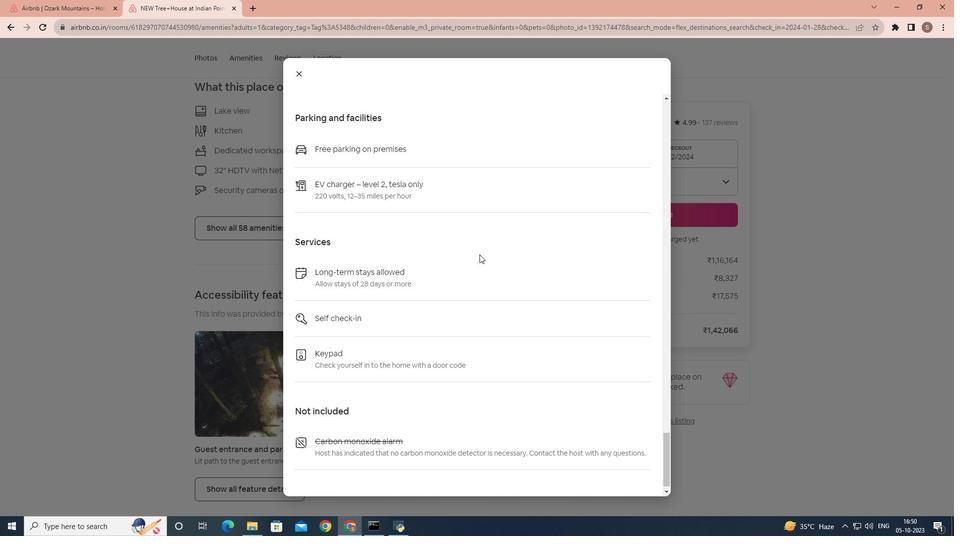 
Action: Mouse scrolled (479, 254) with delta (0, 0)
Screenshot: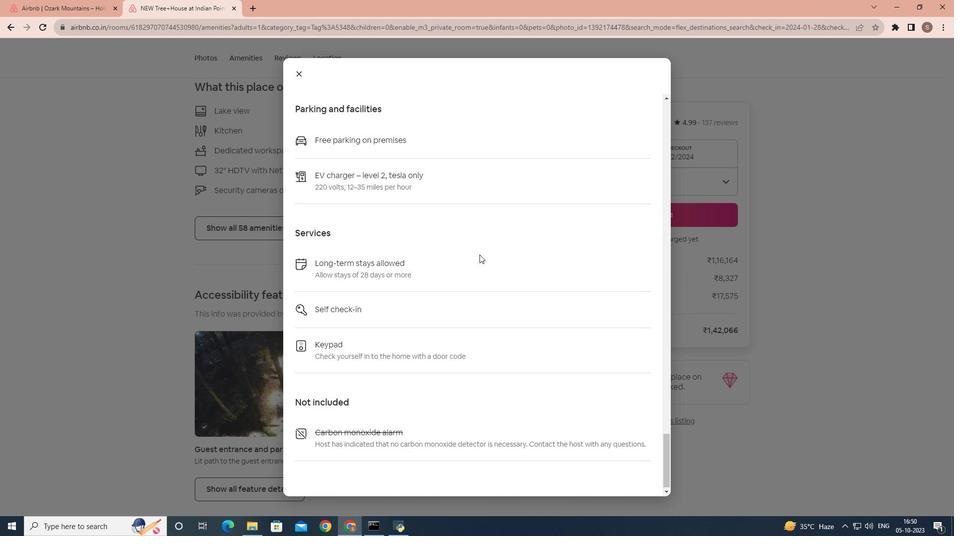 
Action: Mouse scrolled (479, 254) with delta (0, 0)
Screenshot: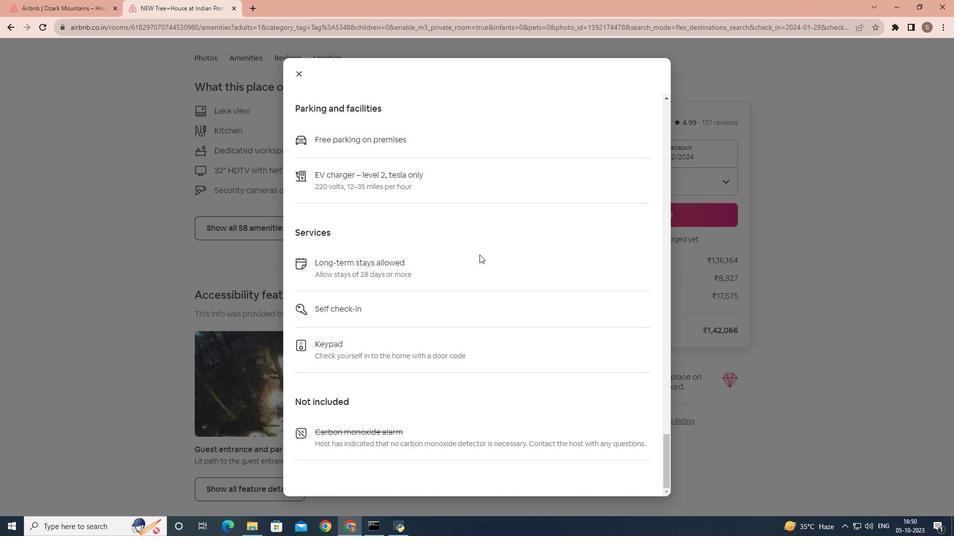 
Action: Mouse scrolled (479, 254) with delta (0, 0)
Screenshot: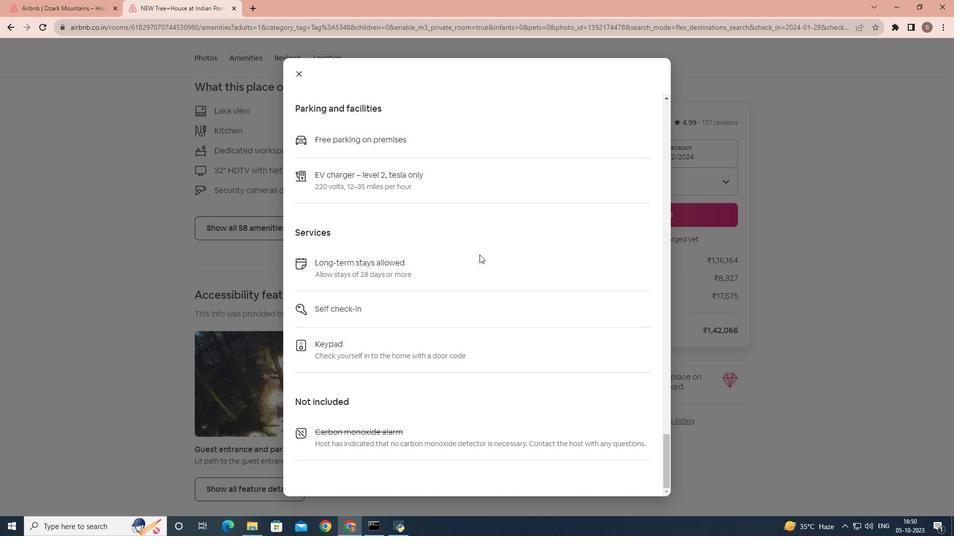
Action: Mouse scrolled (479, 254) with delta (0, 0)
Screenshot: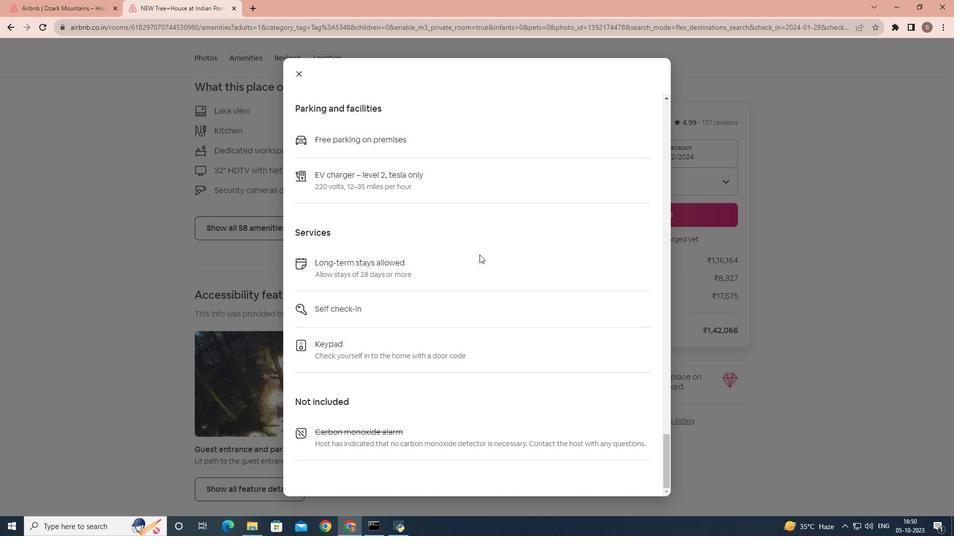 
Action: Mouse scrolled (479, 254) with delta (0, 0)
Screenshot: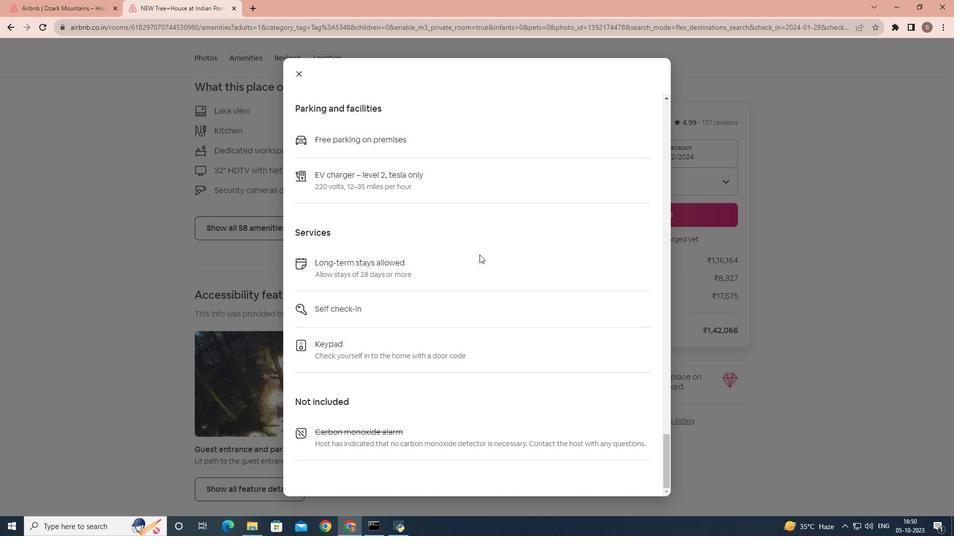 
Action: Mouse scrolled (479, 254) with delta (0, 0)
Screenshot: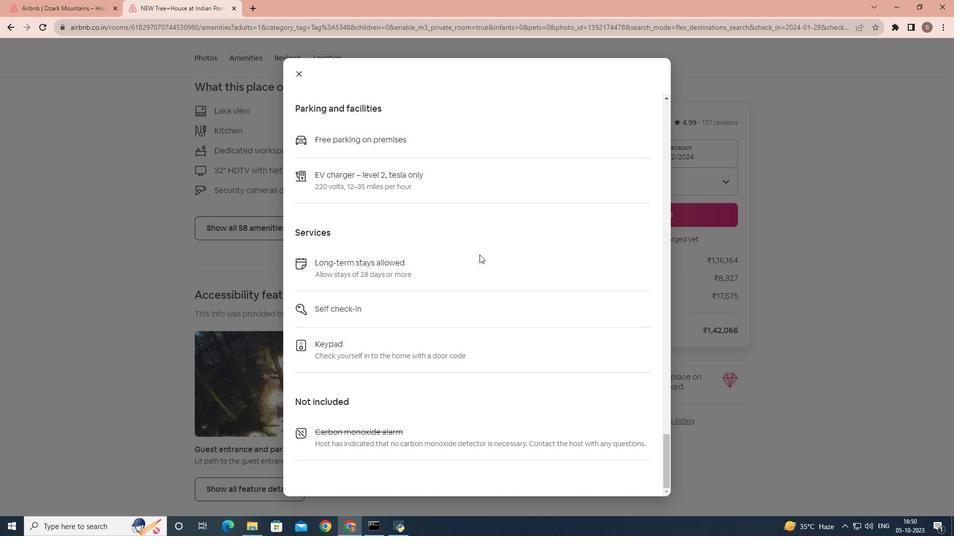 
Action: Mouse scrolled (479, 254) with delta (0, 0)
Screenshot: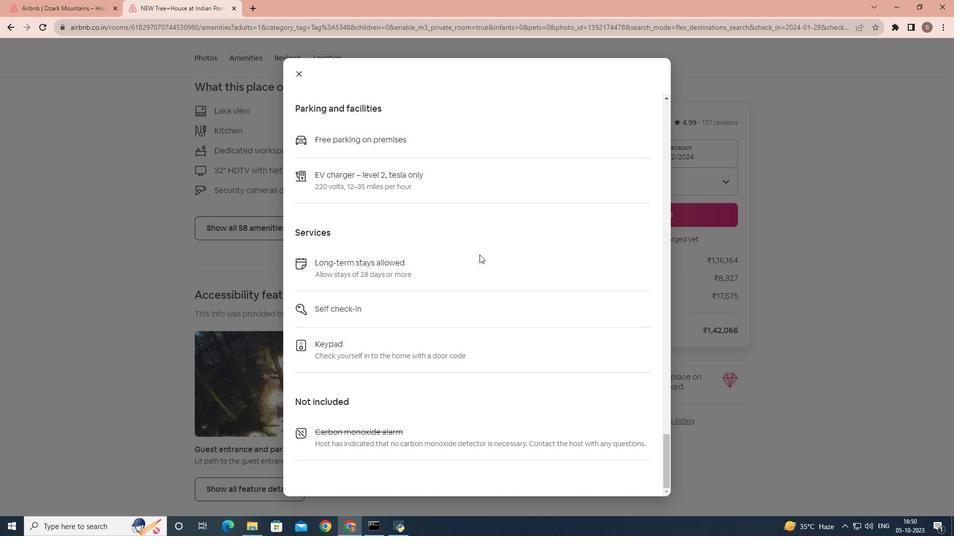 
Action: Mouse scrolled (479, 254) with delta (0, 0)
Screenshot: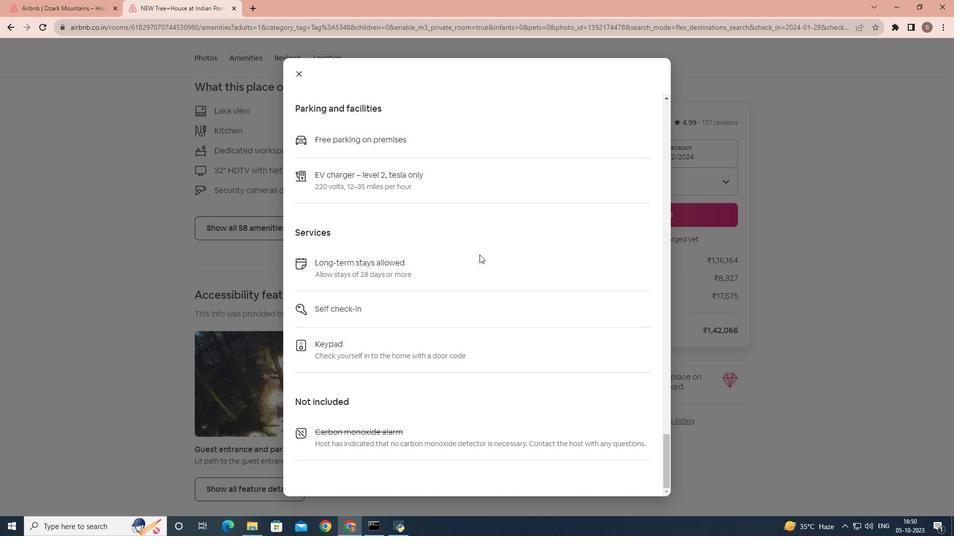 
Action: Mouse scrolled (479, 254) with delta (0, 0)
Screenshot: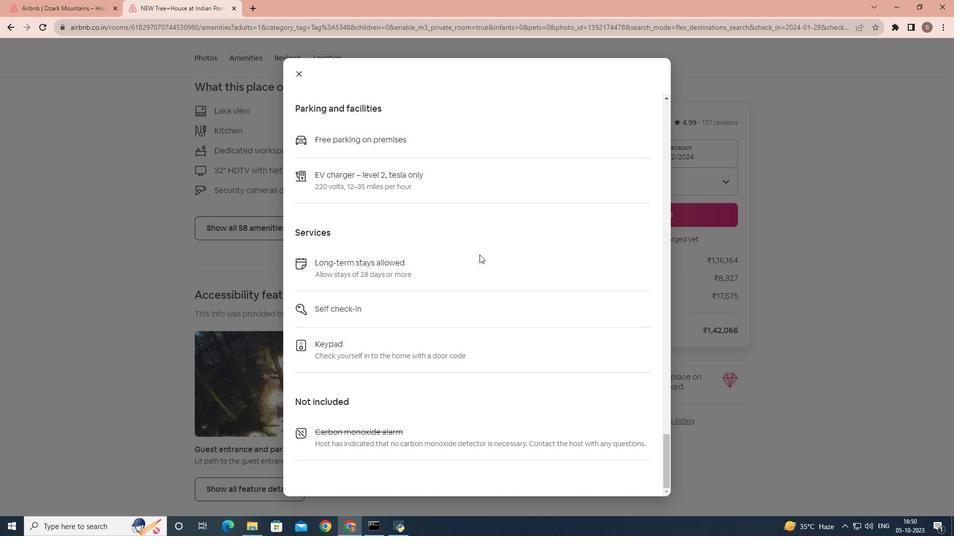 
Action: Mouse scrolled (479, 254) with delta (0, 0)
Screenshot: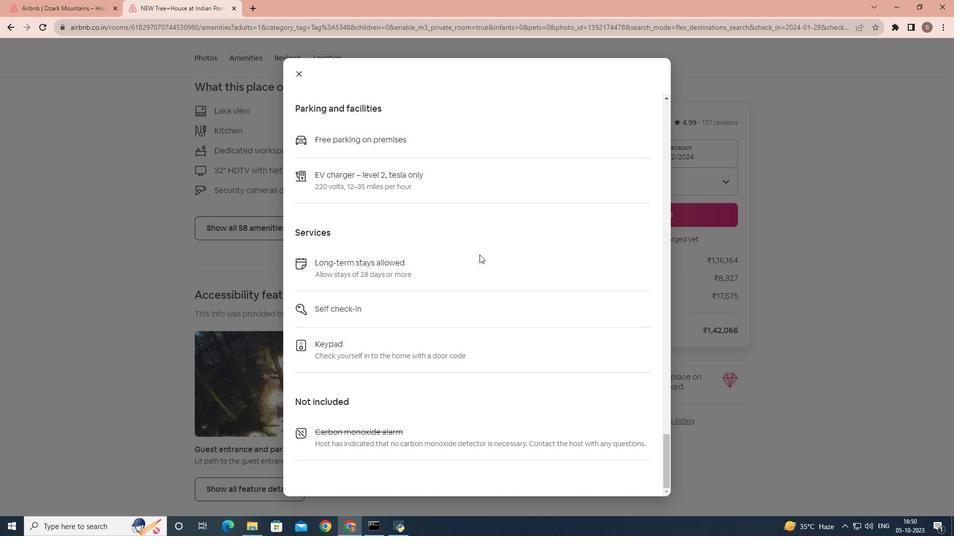 
Action: Mouse scrolled (479, 254) with delta (0, 0)
Screenshot: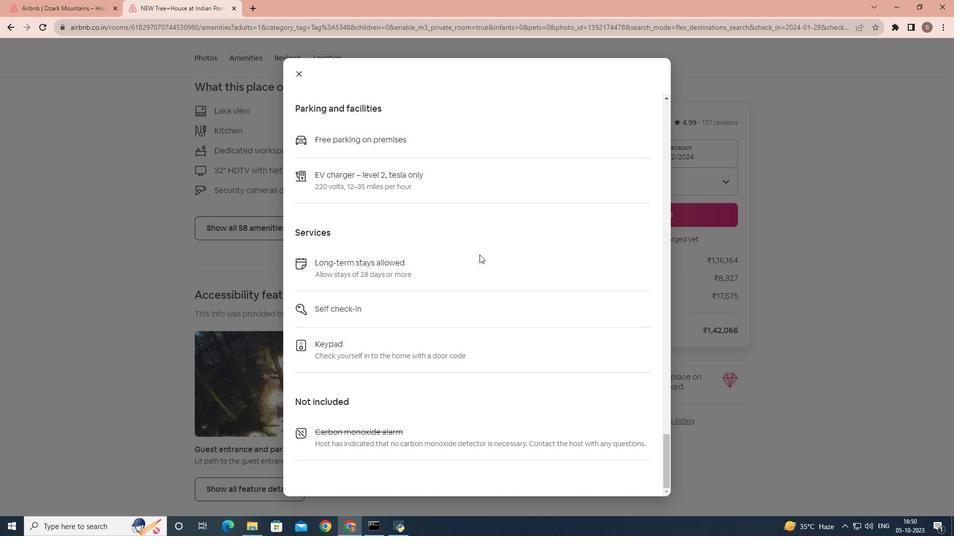 
Action: Mouse scrolled (479, 254) with delta (0, 0)
Screenshot: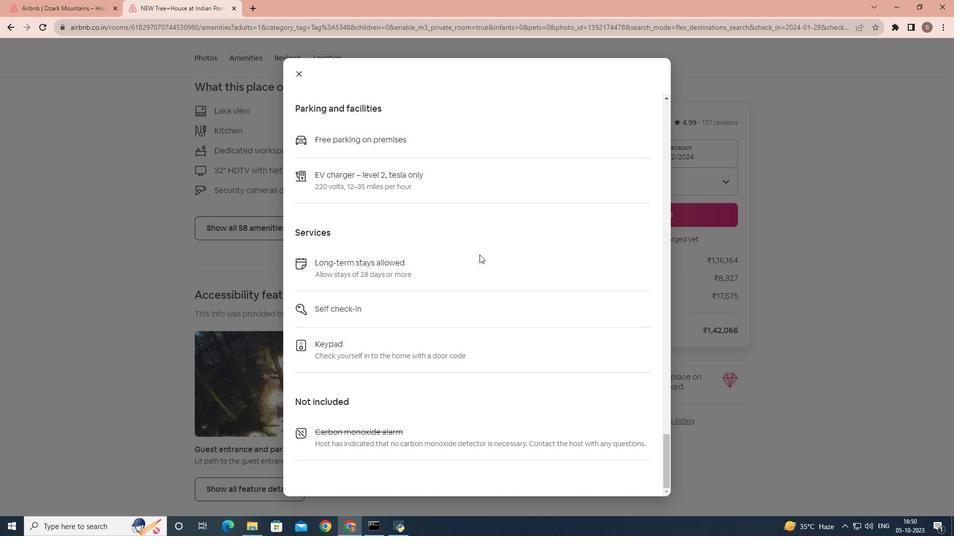 
Action: Mouse scrolled (479, 254) with delta (0, 0)
Screenshot: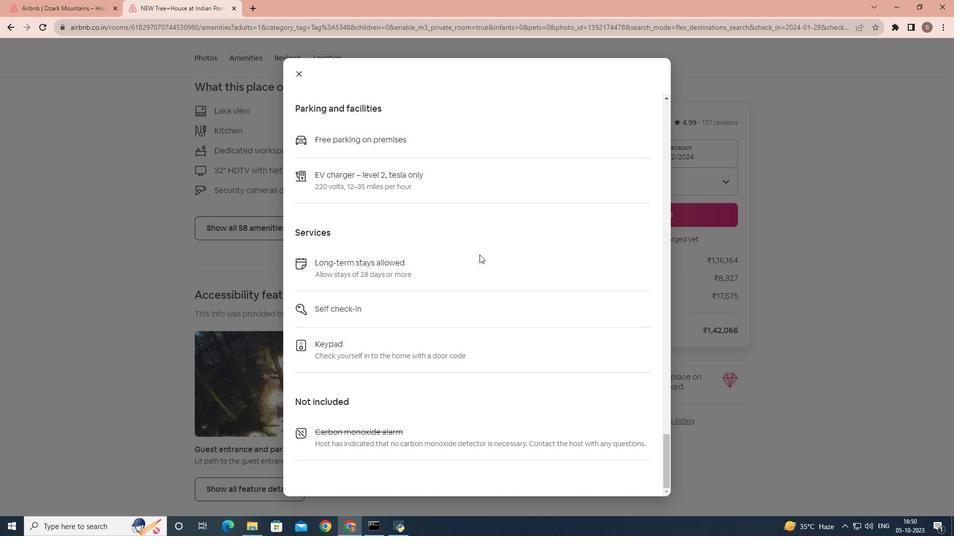 
Action: Mouse scrolled (479, 254) with delta (0, 0)
Screenshot: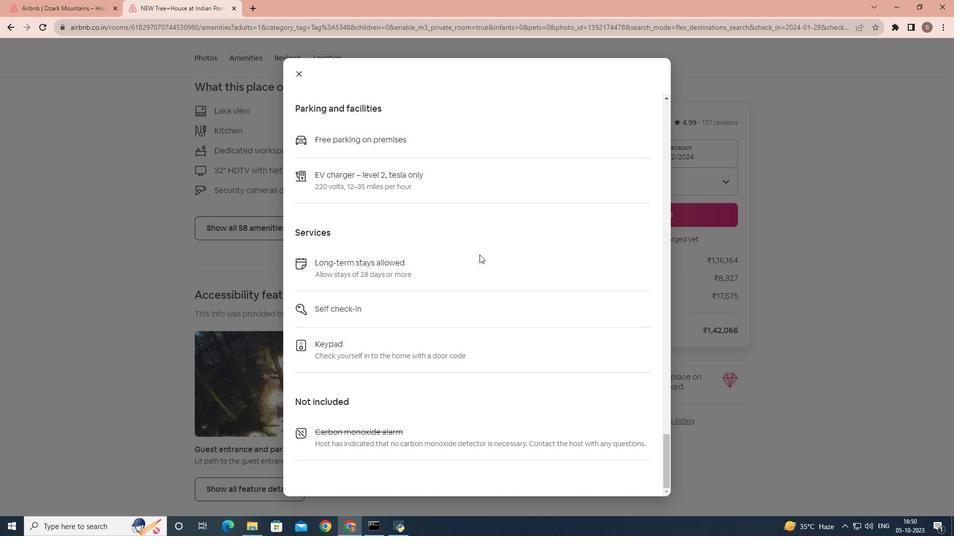 
Action: Mouse moved to (301, 77)
Screenshot: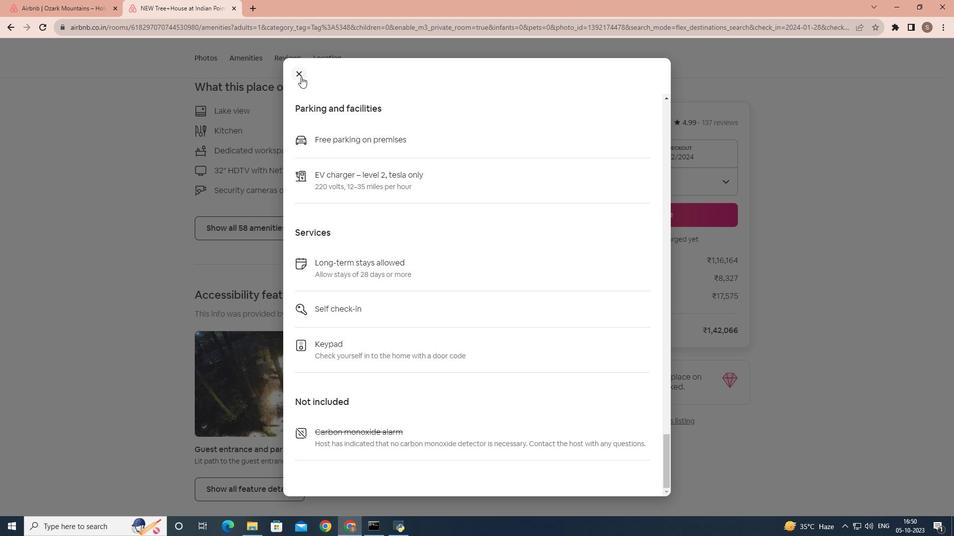 
Action: Mouse pressed left at (301, 77)
Screenshot: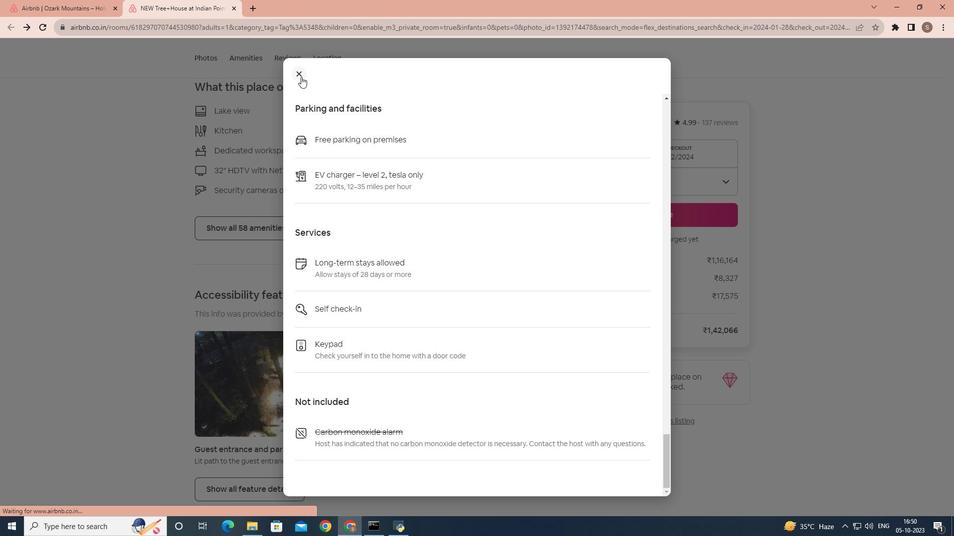 
Action: Mouse moved to (301, 174)
Screenshot: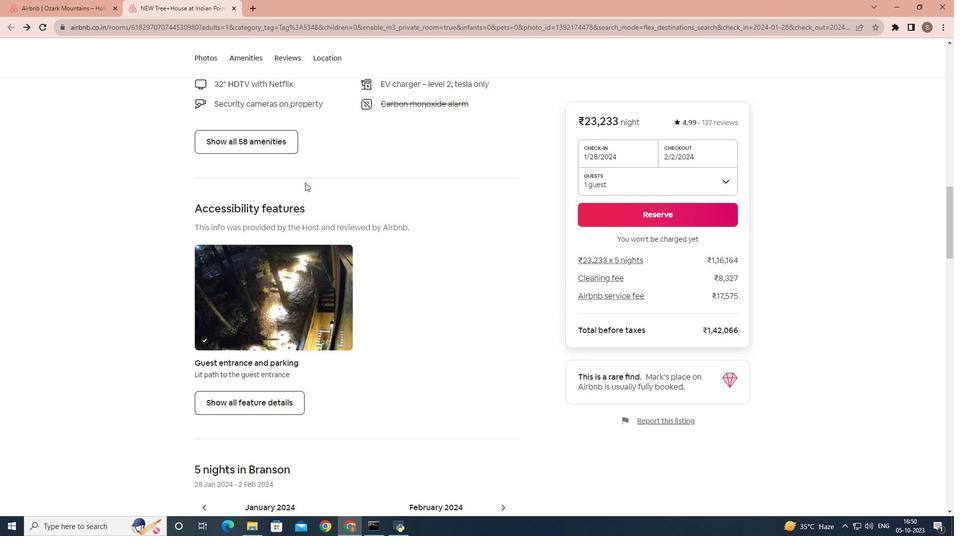 
Action: Mouse scrolled (301, 173) with delta (0, 0)
Screenshot: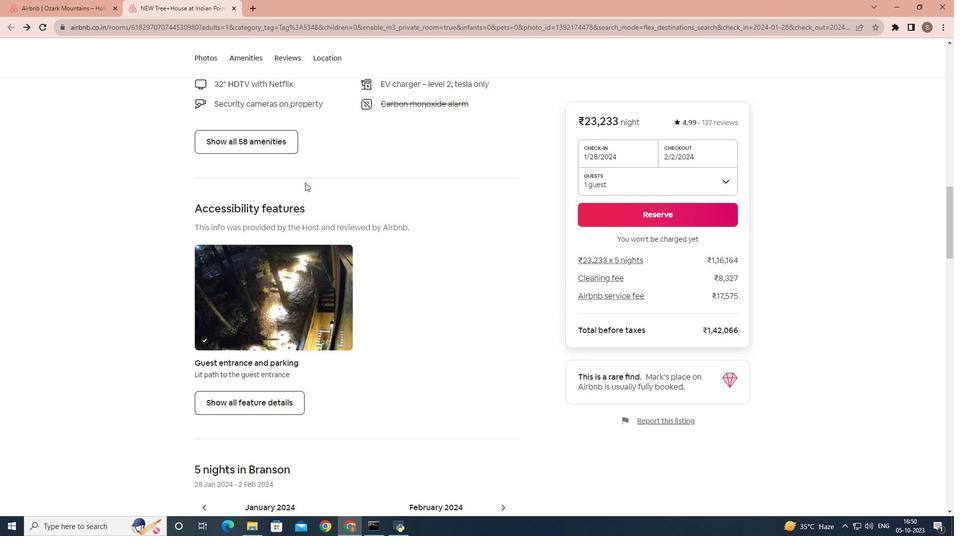 
Action: Mouse moved to (304, 182)
Screenshot: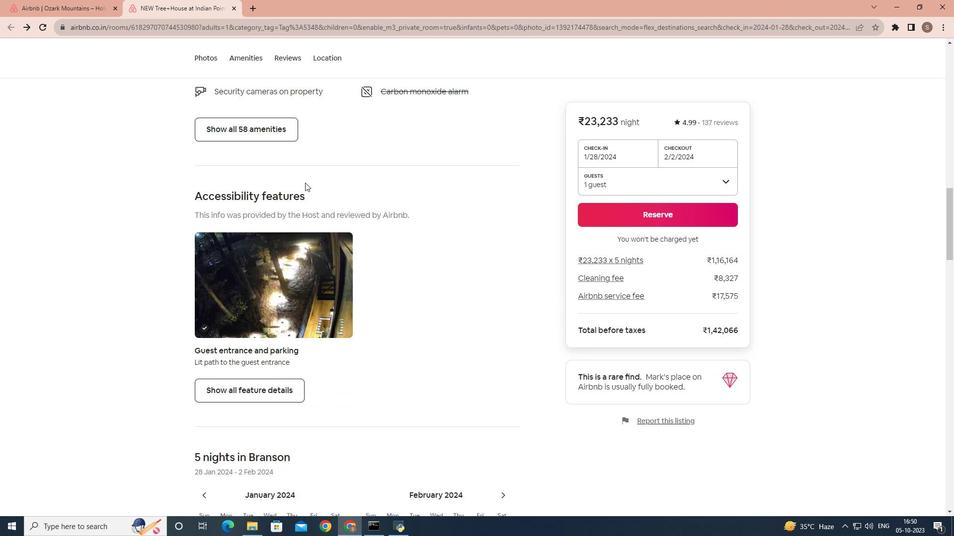 
Action: Mouse scrolled (304, 181) with delta (0, 0)
Screenshot: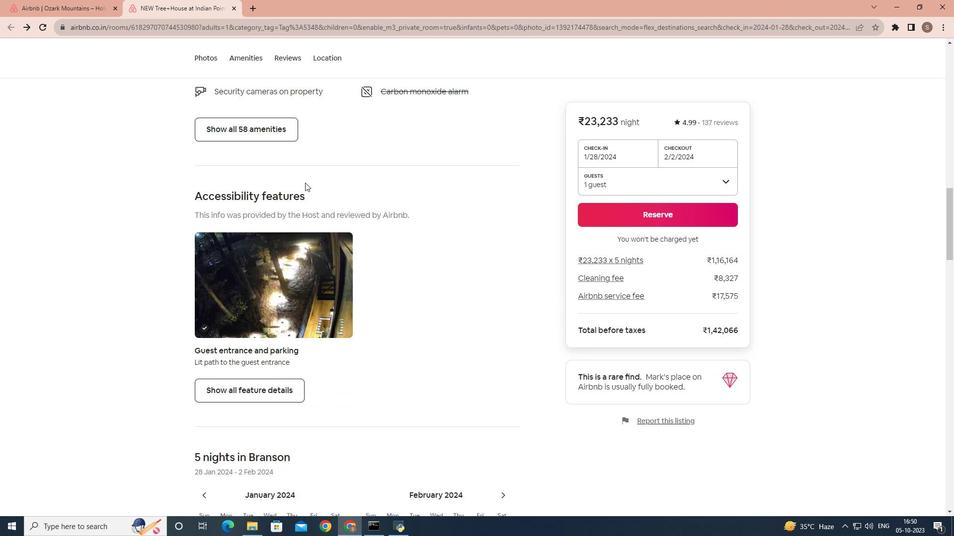 
Action: Mouse moved to (305, 182)
Screenshot: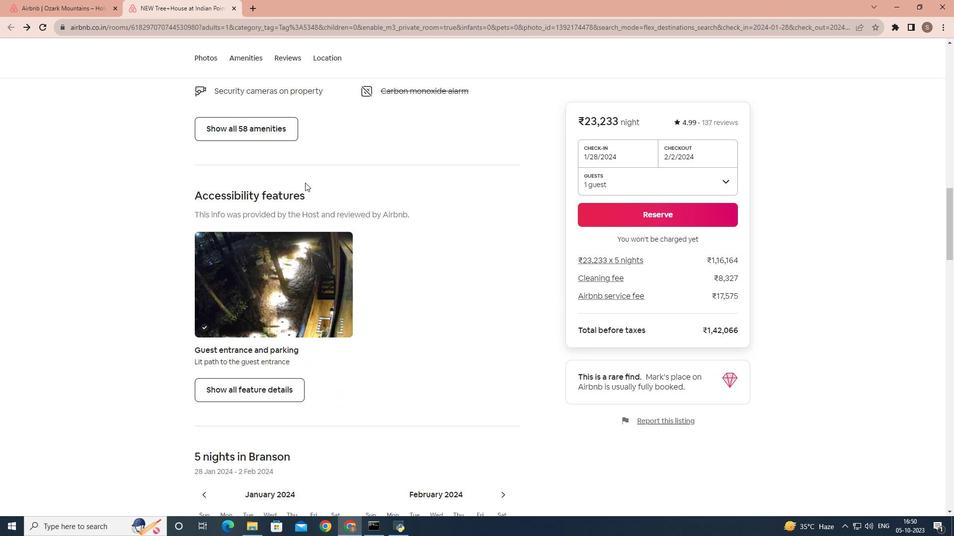 
Action: Mouse scrolled (305, 182) with delta (0, 0)
Screenshot: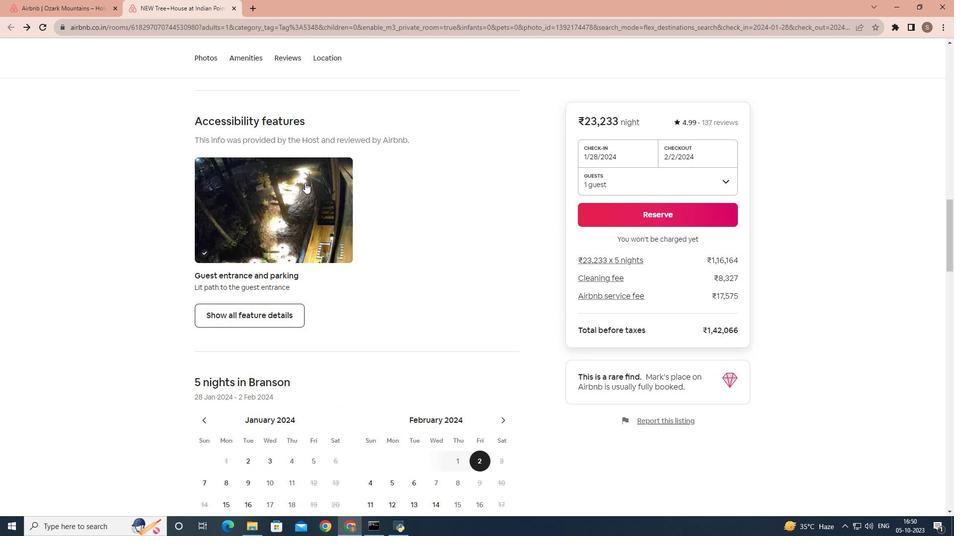 
Action: Mouse scrolled (305, 182) with delta (0, 0)
Screenshot: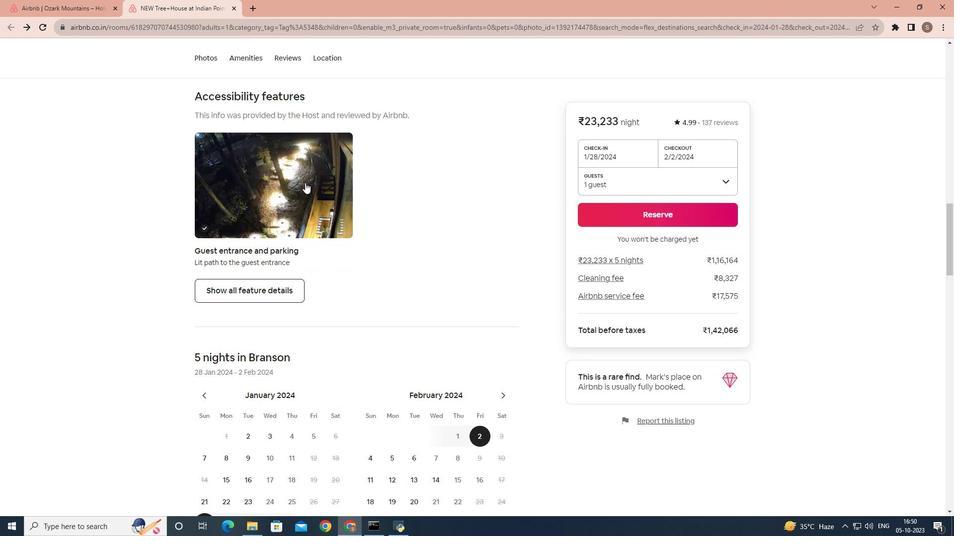 
Action: Mouse scrolled (305, 182) with delta (0, 0)
Screenshot: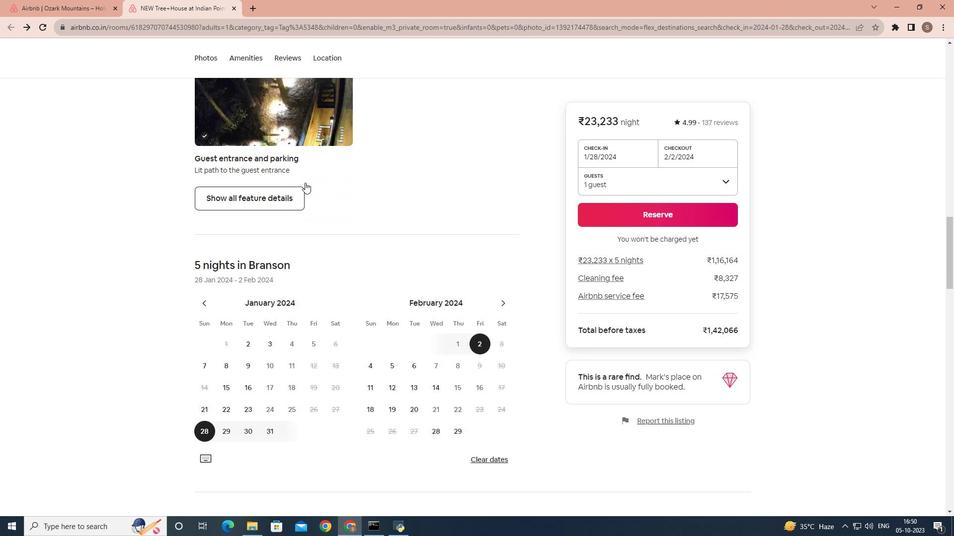
Action: Mouse scrolled (305, 182) with delta (0, 0)
Screenshot: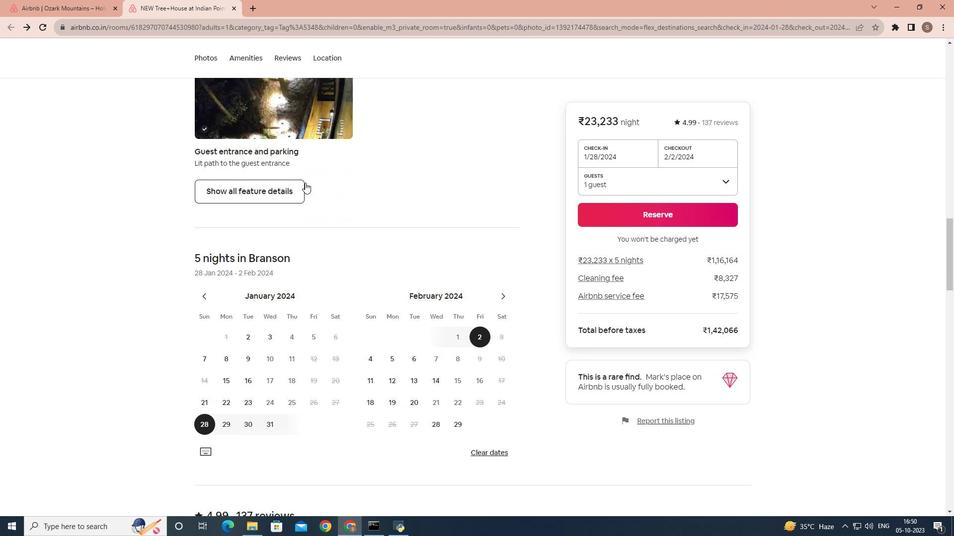 
Action: Mouse scrolled (305, 182) with delta (0, 0)
Screenshot: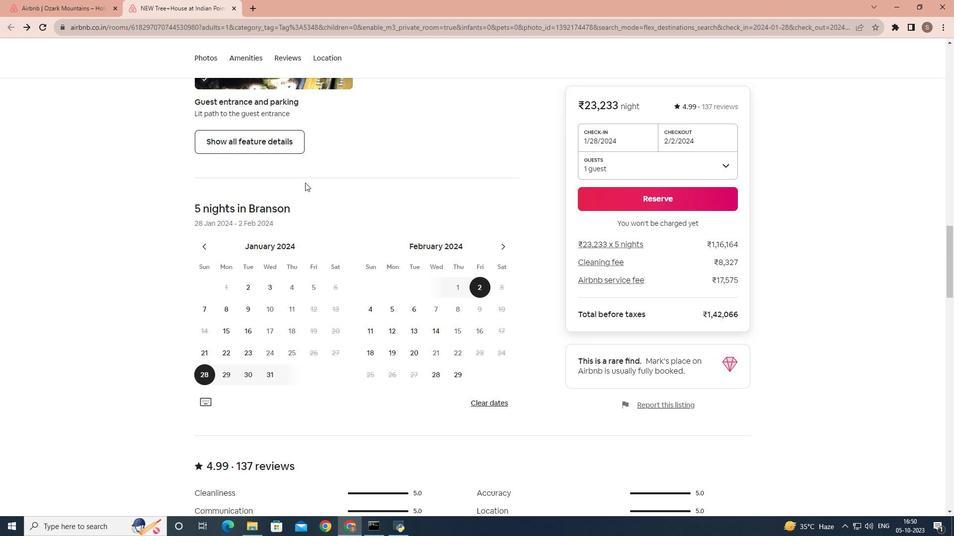 
Action: Mouse scrolled (305, 182) with delta (0, 0)
Screenshot: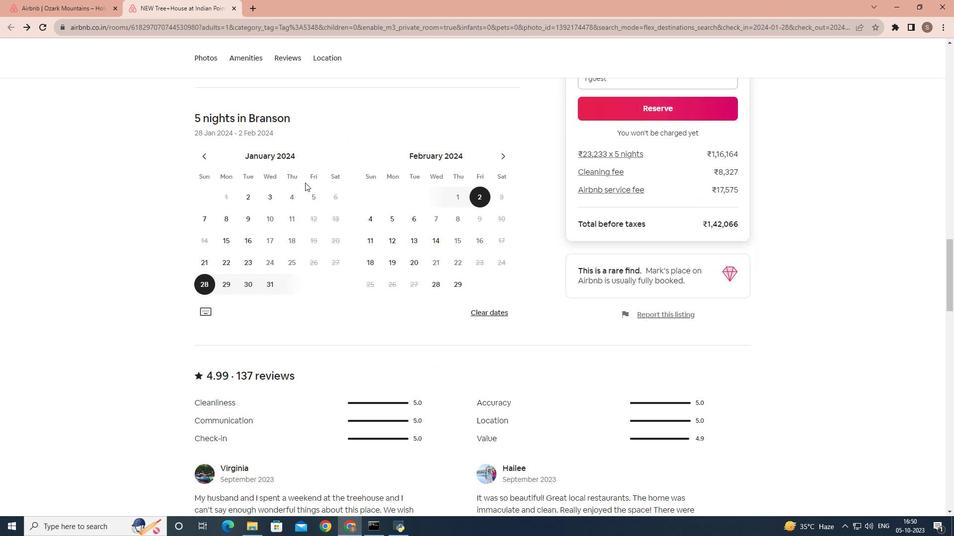 
Action: Mouse scrolled (305, 182) with delta (0, 0)
Screenshot: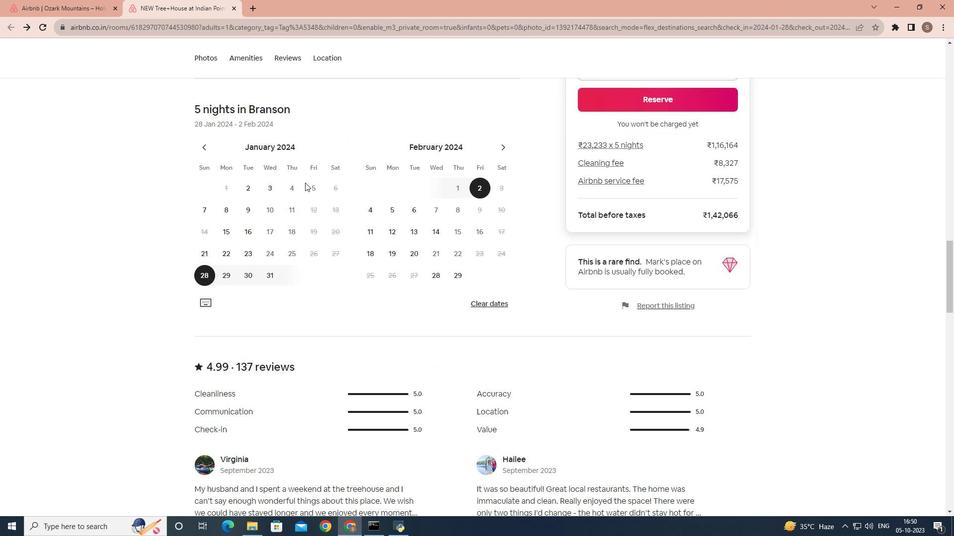 
Action: Mouse scrolled (305, 182) with delta (0, 0)
Screenshot: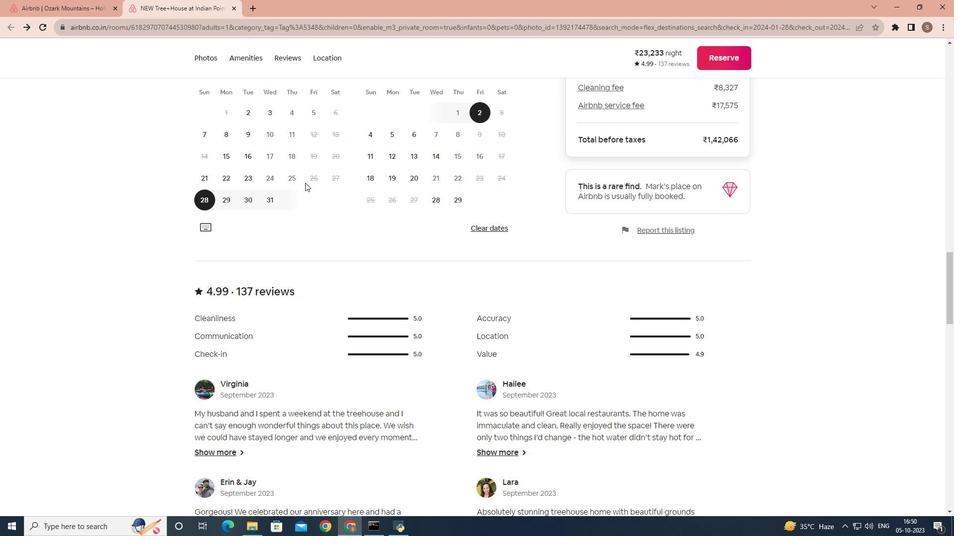 
Action: Mouse scrolled (305, 182) with delta (0, 0)
Screenshot: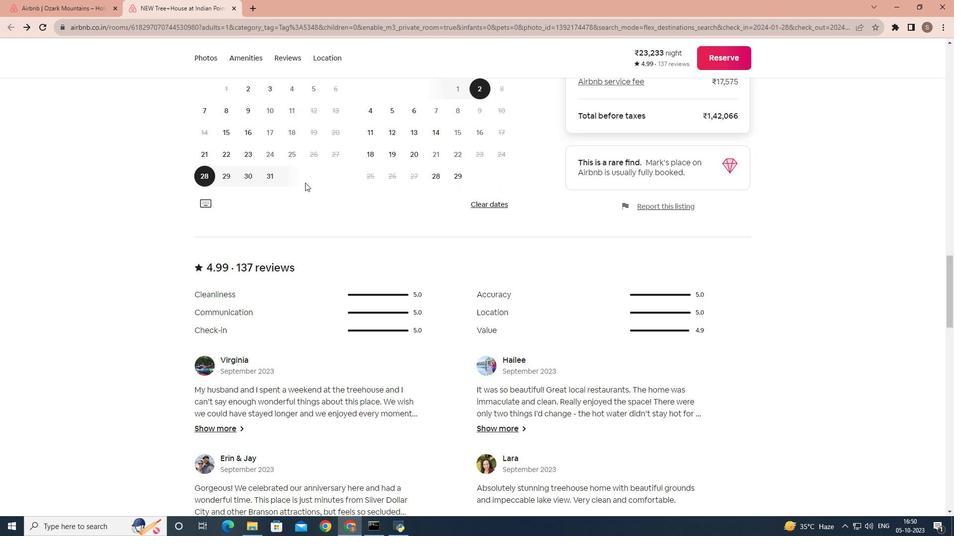 
Action: Mouse scrolled (305, 182) with delta (0, 0)
Screenshot: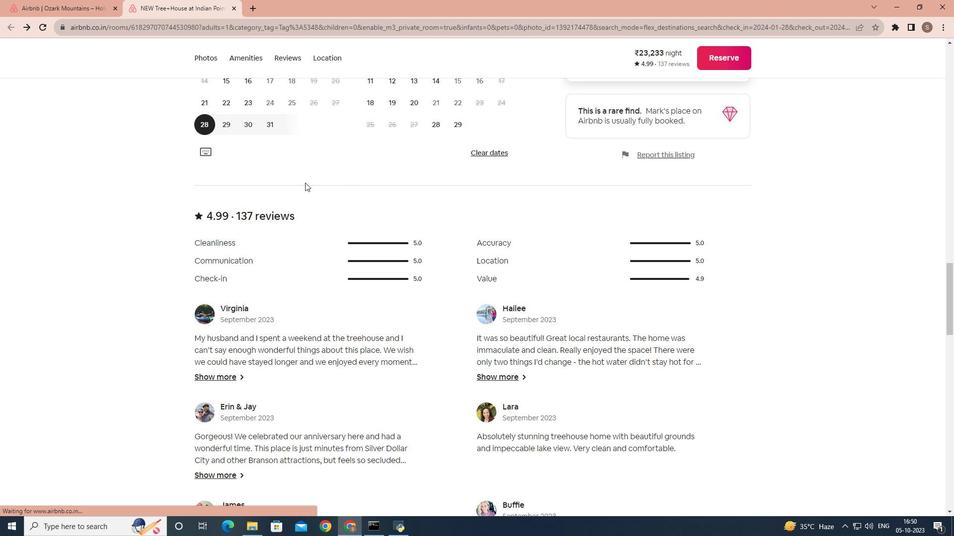 
Action: Mouse scrolled (305, 182) with delta (0, 0)
Screenshot: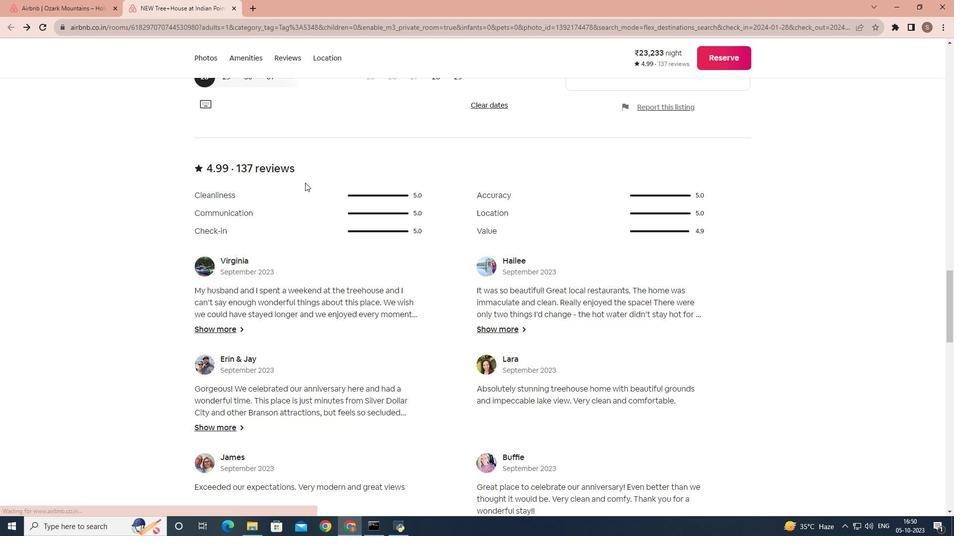 
Action: Mouse scrolled (305, 182) with delta (0, 0)
Screenshot: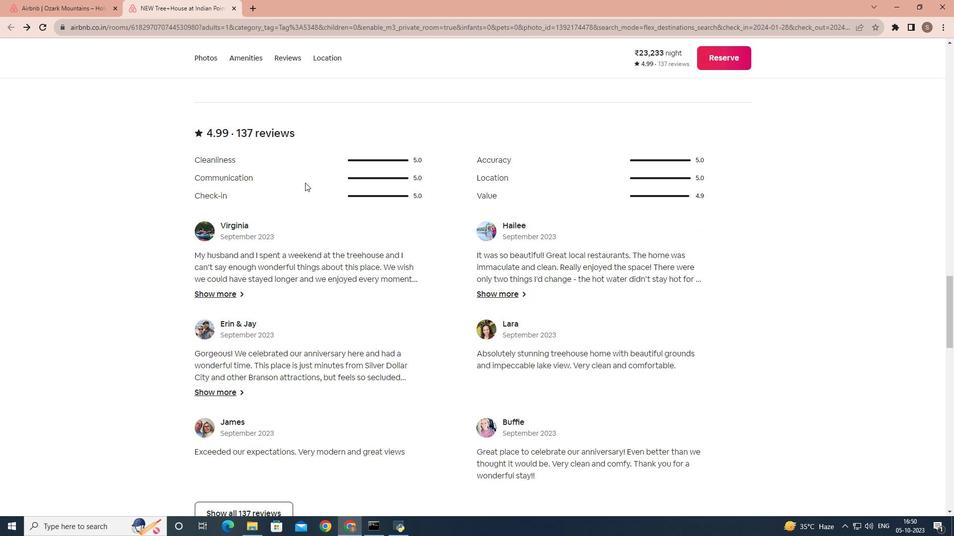 
Action: Mouse scrolled (305, 182) with delta (0, 0)
Screenshot: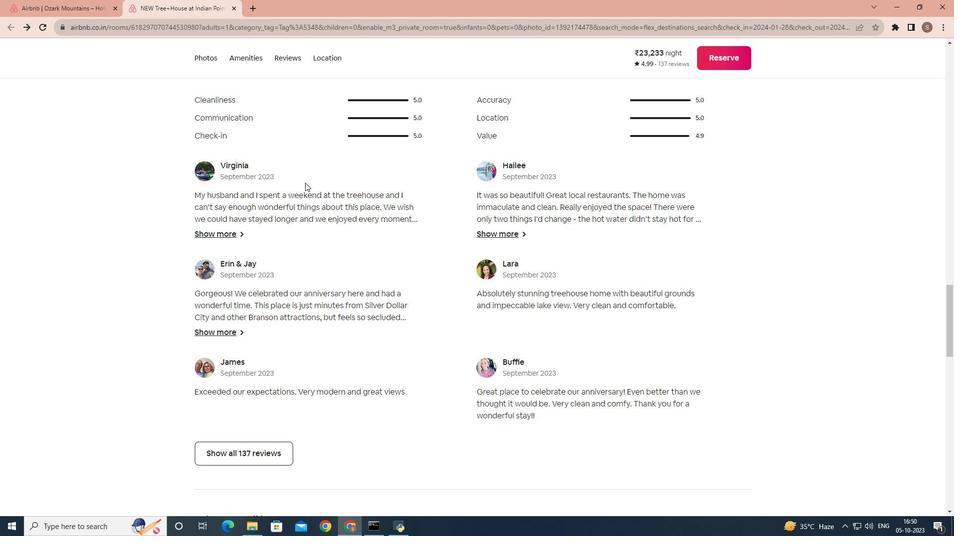 
Action: Mouse scrolled (305, 182) with delta (0, 0)
Screenshot: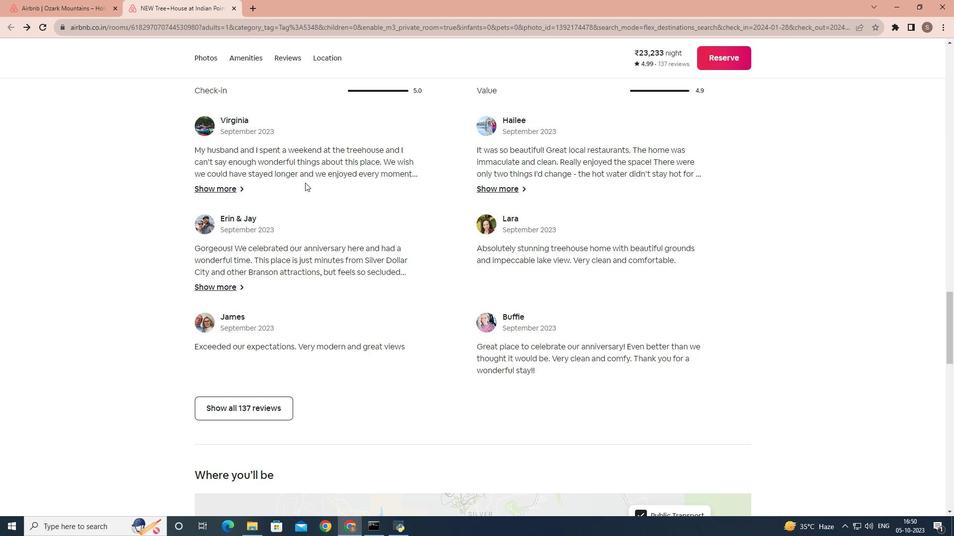 
Action: Mouse scrolled (305, 182) with delta (0, 0)
Screenshot: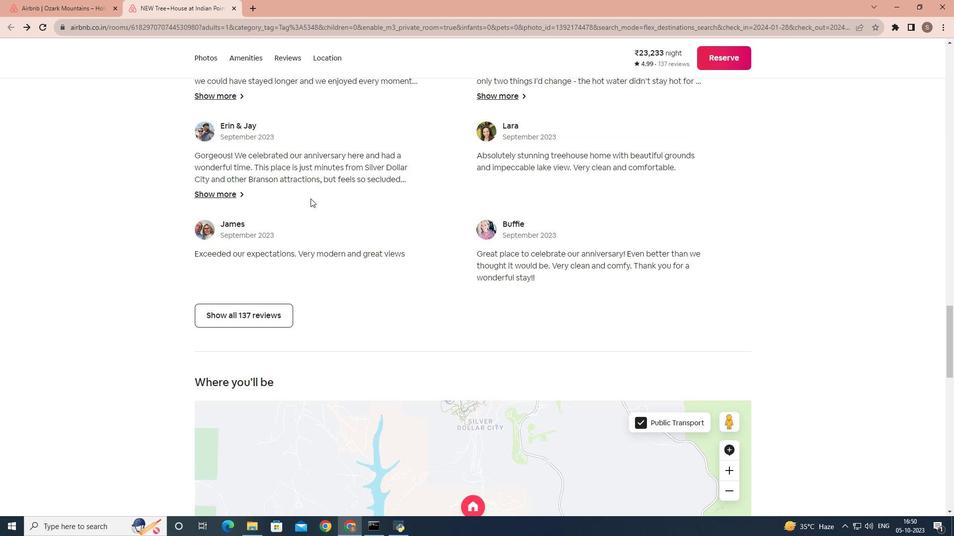 
Action: Mouse scrolled (305, 182) with delta (0, 0)
Screenshot: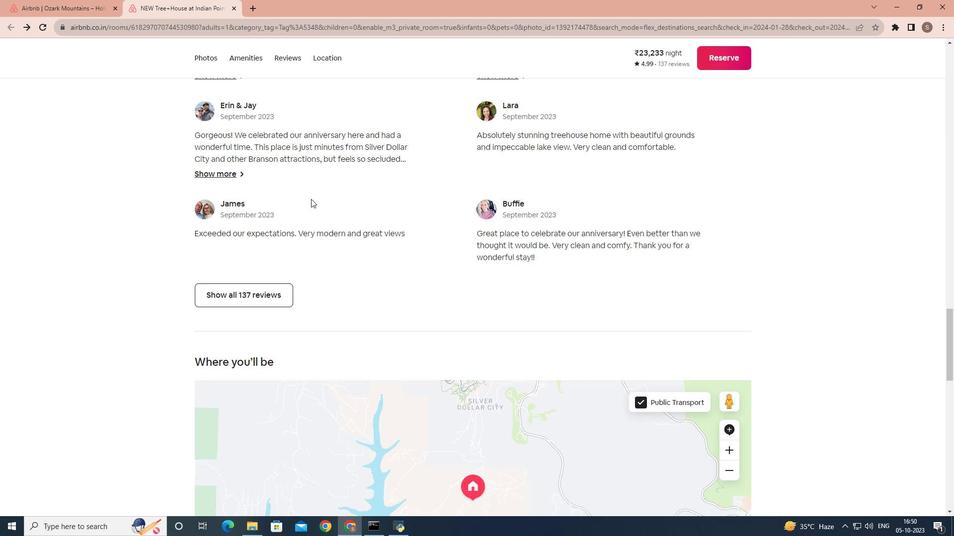 
Action: Mouse moved to (309, 194)
Screenshot: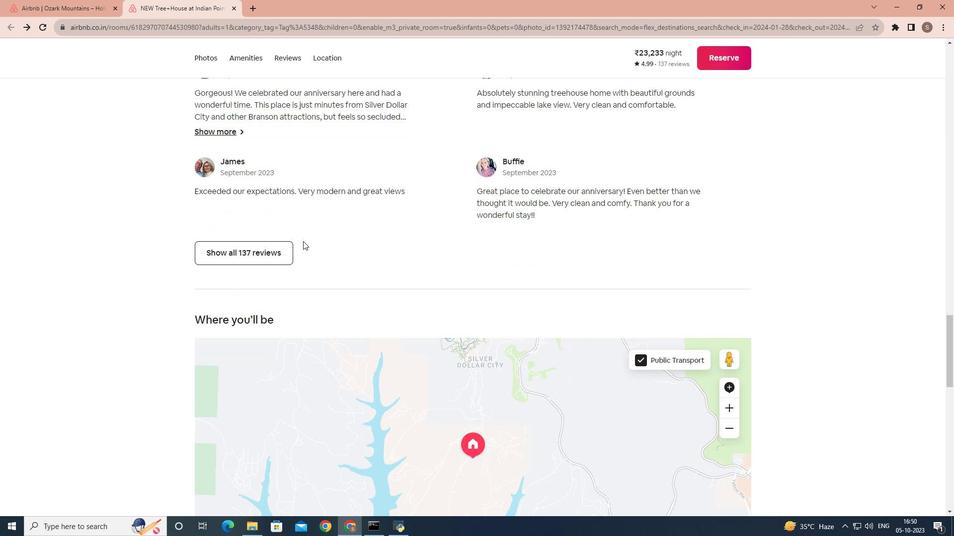 
Action: Mouse scrolled (309, 193) with delta (0, 0)
Screenshot: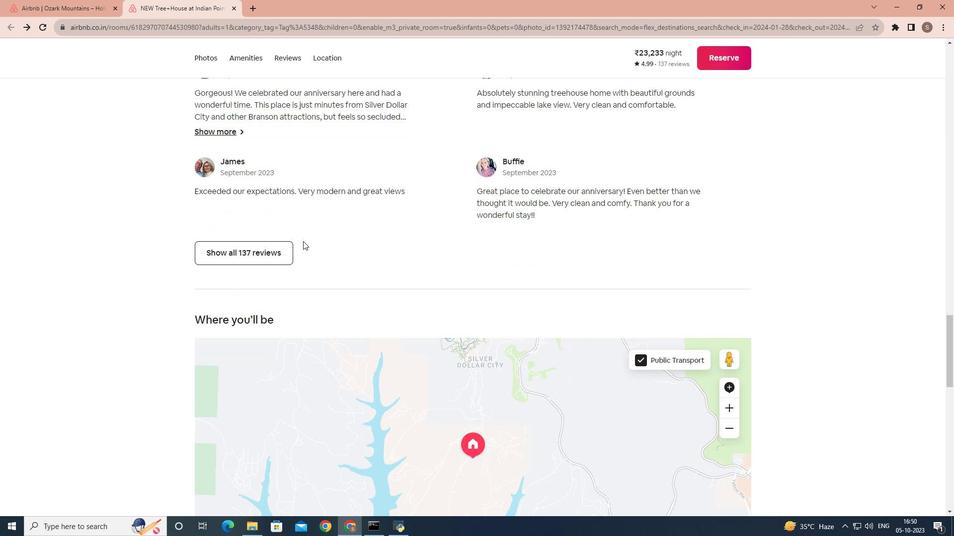 
Action: Mouse moved to (282, 248)
Screenshot: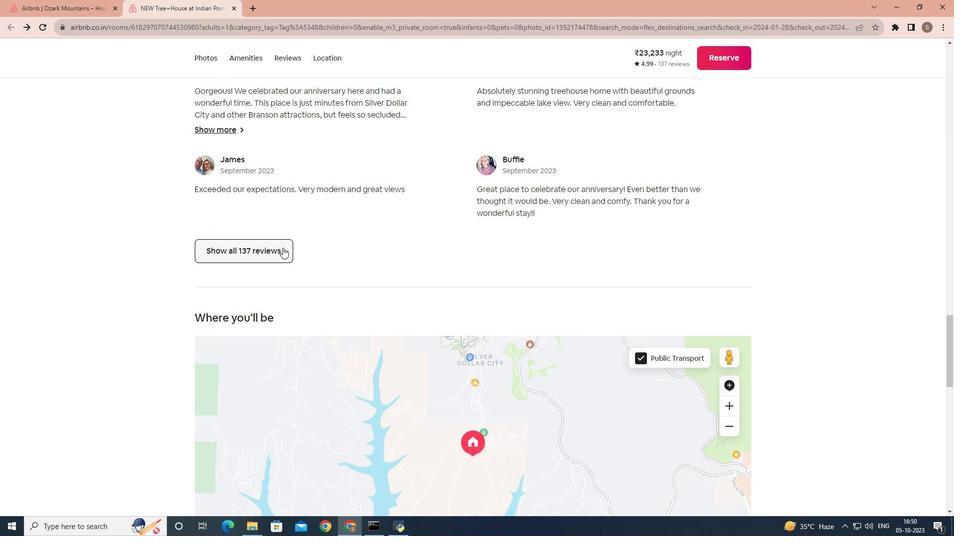 
Action: Mouse scrolled (282, 247) with delta (0, 0)
Screenshot: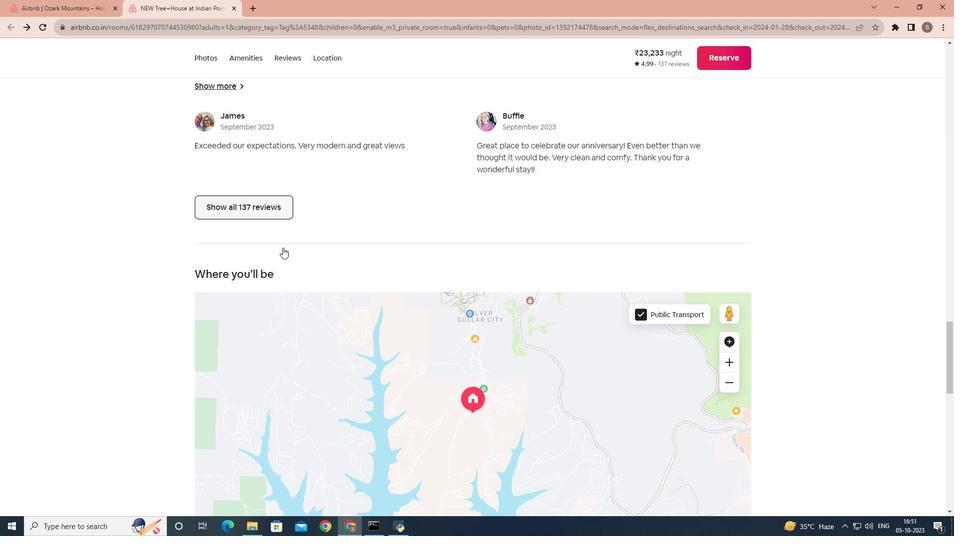
Action: Mouse moved to (266, 206)
Screenshot: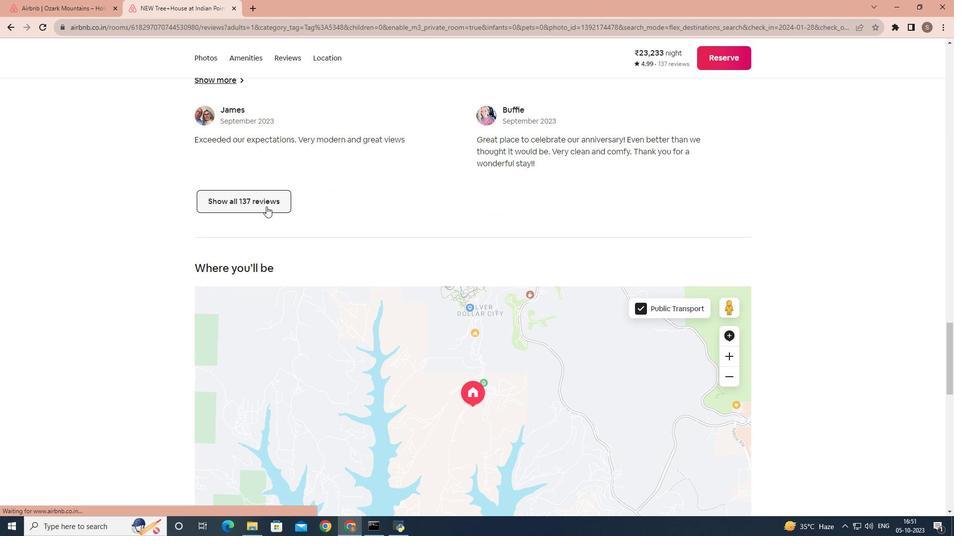 
Action: Mouse pressed left at (266, 206)
Screenshot: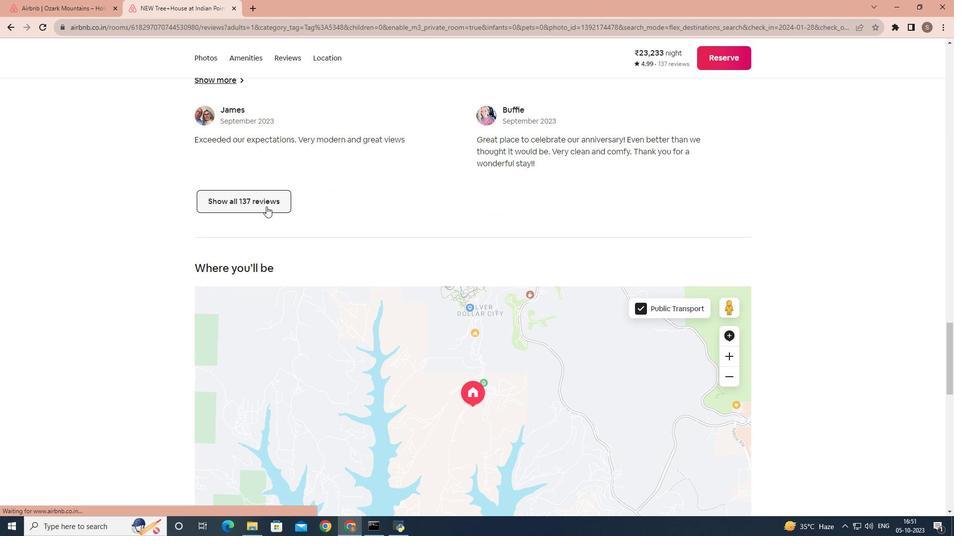
Action: Mouse moved to (535, 219)
Screenshot: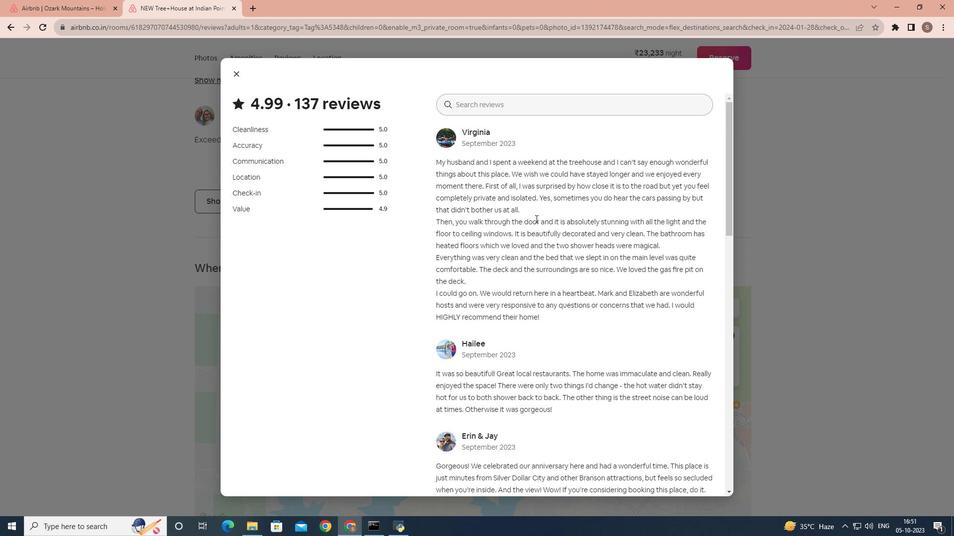 
Action: Mouse scrolled (535, 218) with delta (0, 0)
Screenshot: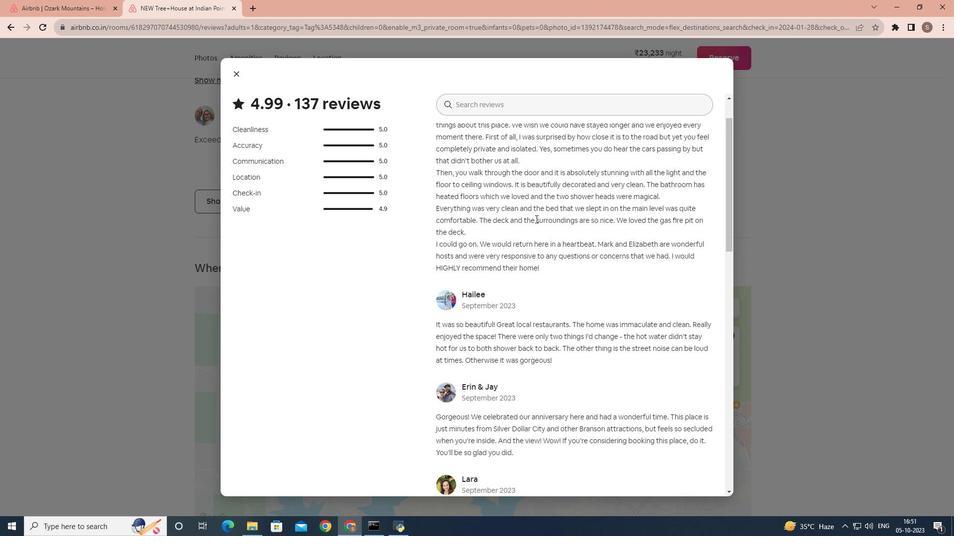 
Action: Mouse scrolled (535, 218) with delta (0, 0)
Screenshot: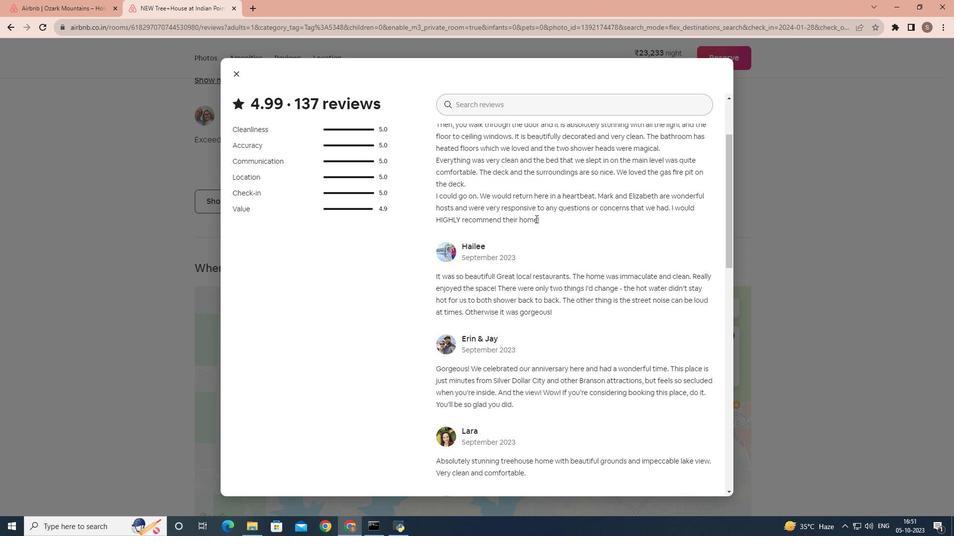
Action: Mouse scrolled (535, 218) with delta (0, 0)
Screenshot: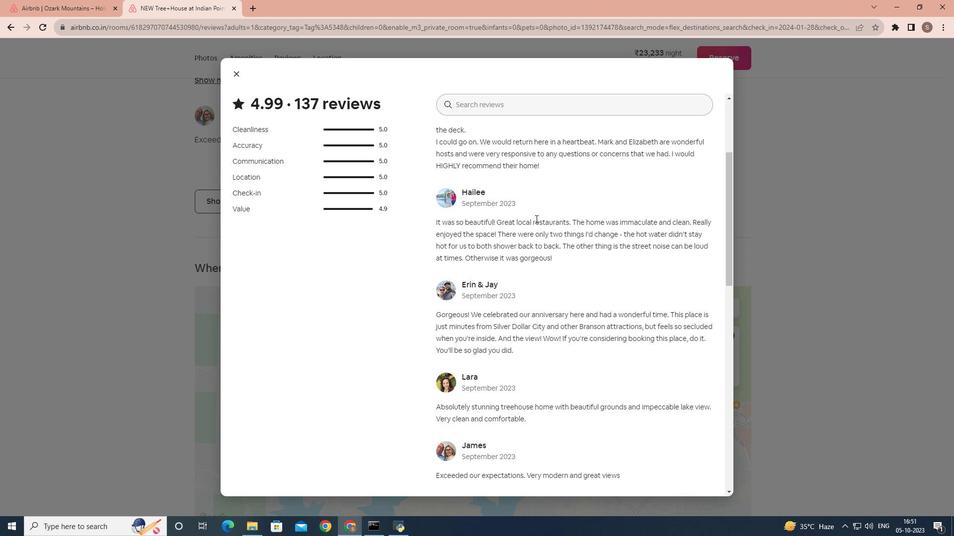 
Action: Mouse scrolled (535, 218) with delta (0, 0)
Screenshot: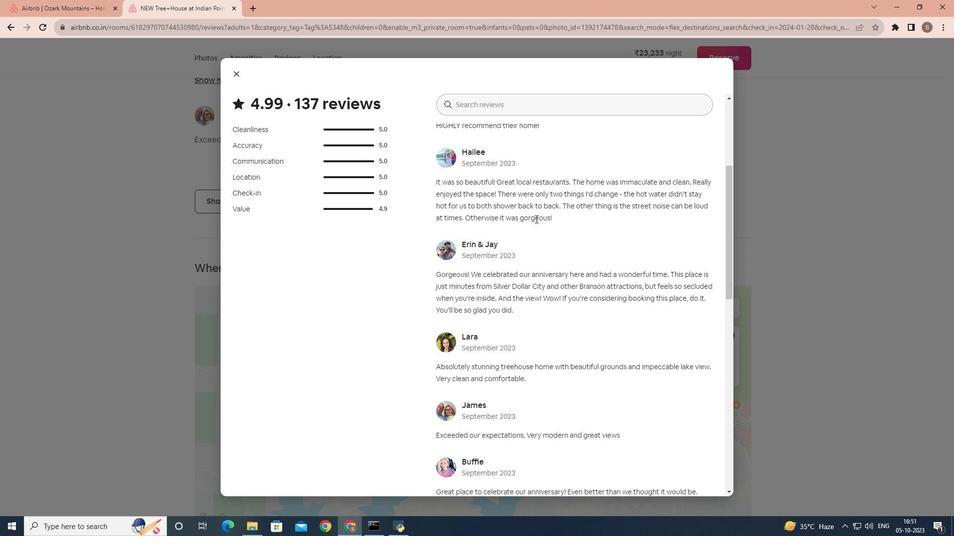 
Action: Mouse scrolled (535, 218) with delta (0, 0)
Screenshot: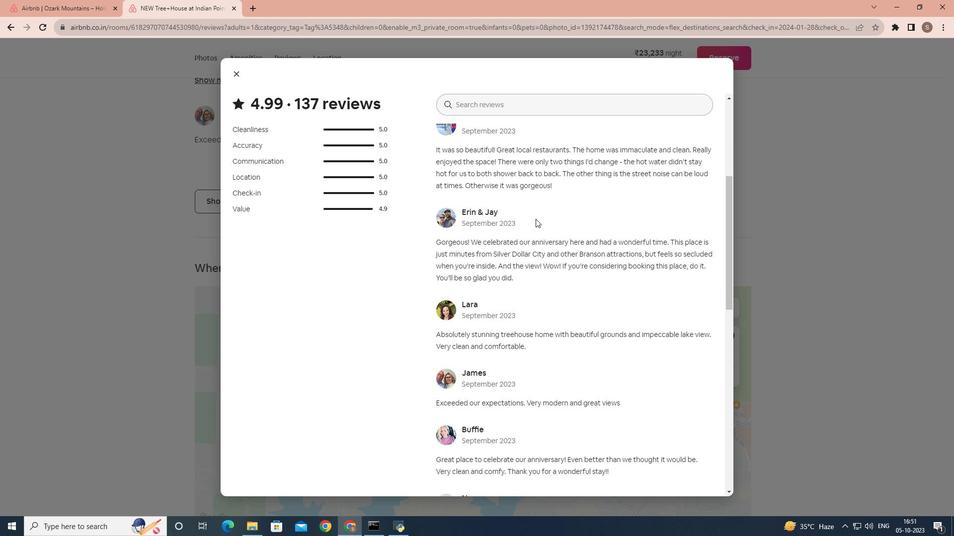 
Action: Mouse scrolled (535, 218) with delta (0, 0)
Screenshot: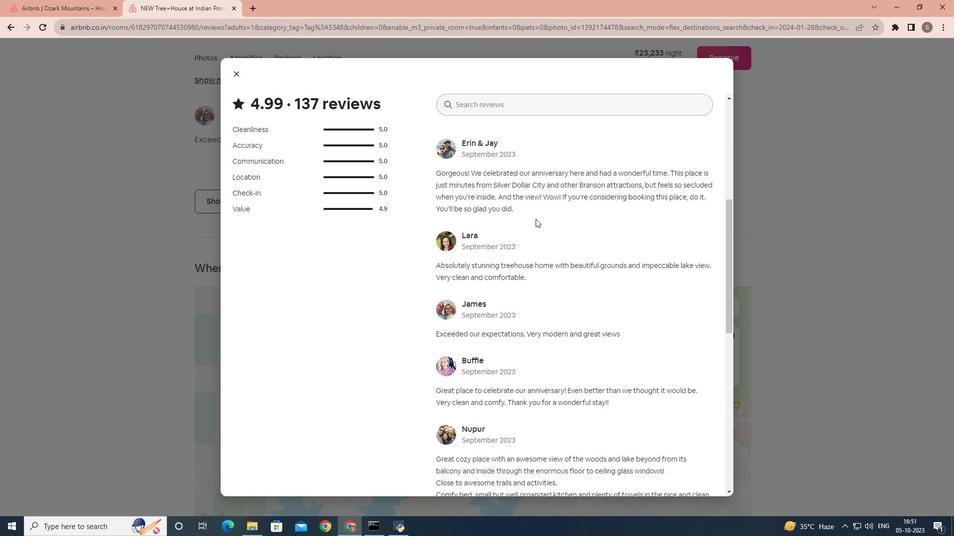 
Action: Mouse scrolled (535, 218) with delta (0, 0)
Screenshot: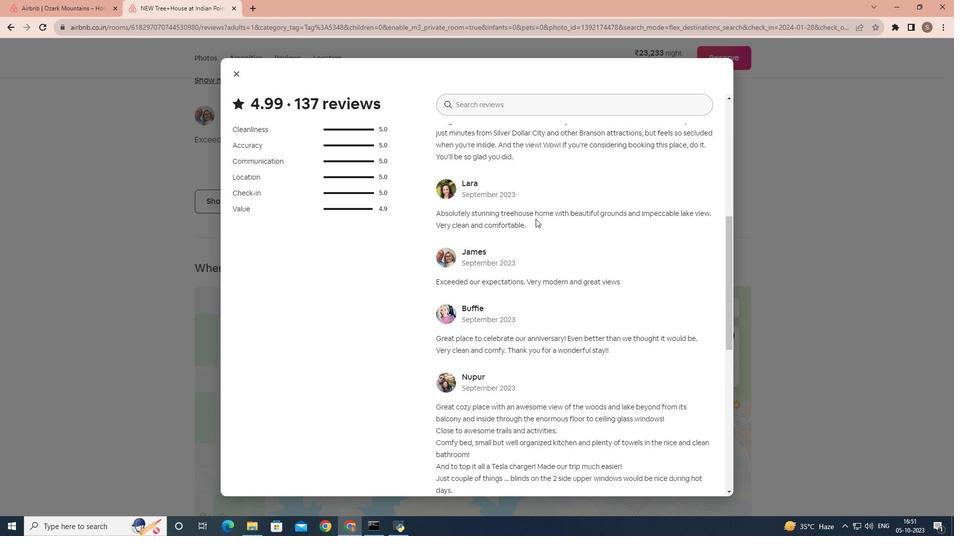 
Action: Mouse scrolled (535, 218) with delta (0, 0)
Screenshot: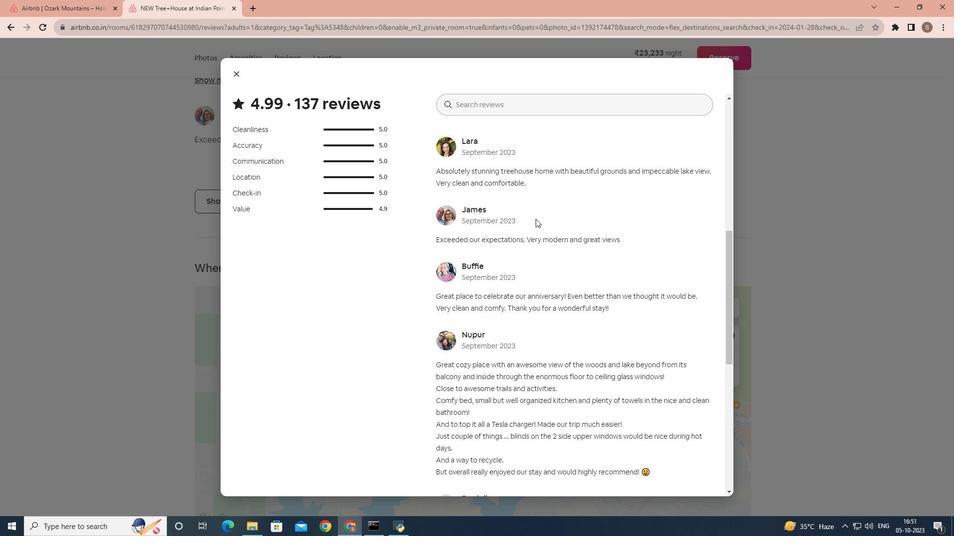 
Action: Mouse scrolled (535, 218) with delta (0, 0)
Screenshot: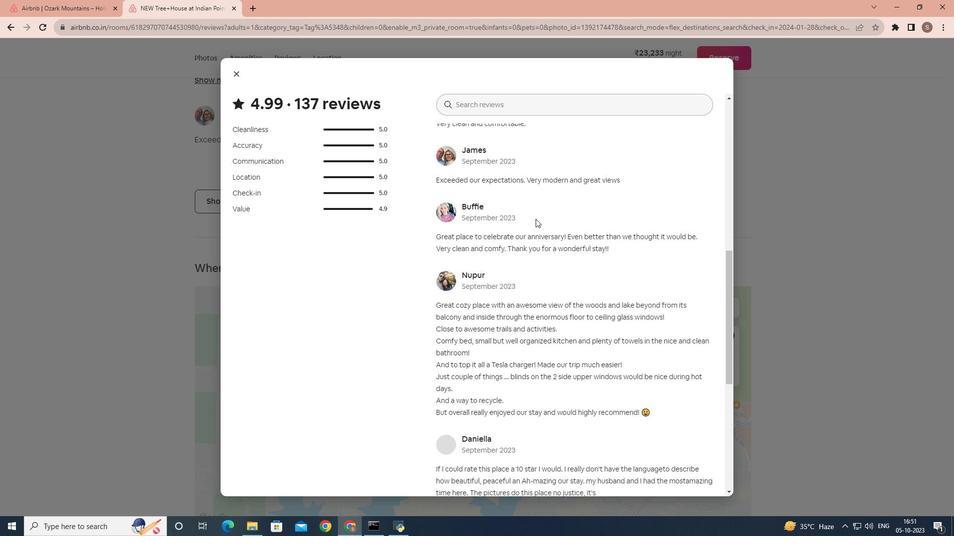 
Action: Mouse scrolled (535, 218) with delta (0, 0)
Screenshot: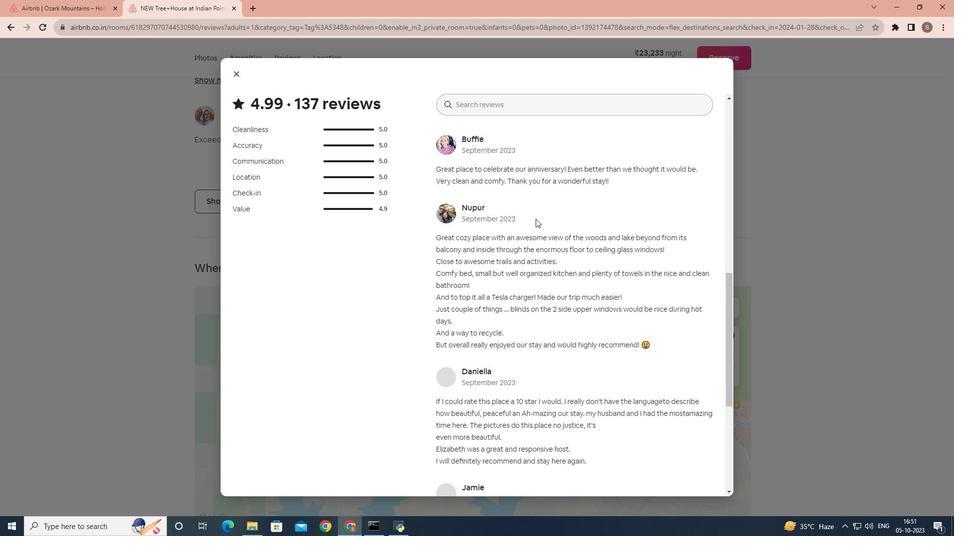 
Action: Mouse scrolled (535, 218) with delta (0, 0)
Screenshot: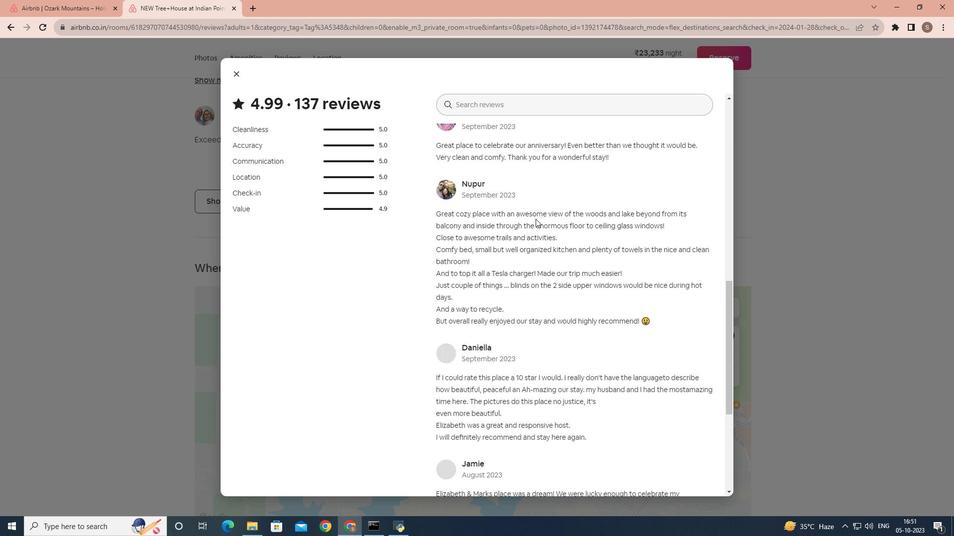 
Action: Mouse scrolled (535, 218) with delta (0, 0)
Screenshot: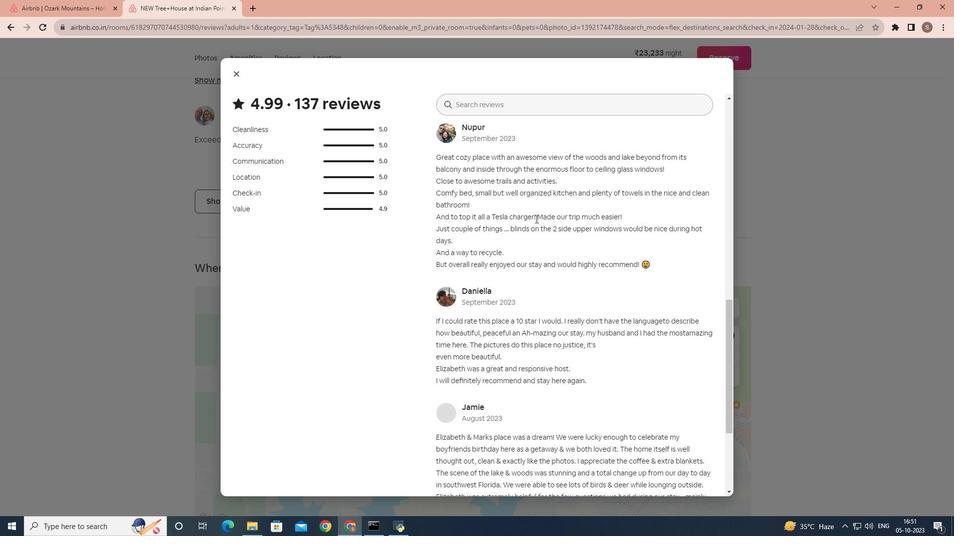 
Action: Mouse scrolled (535, 218) with delta (0, 0)
Screenshot: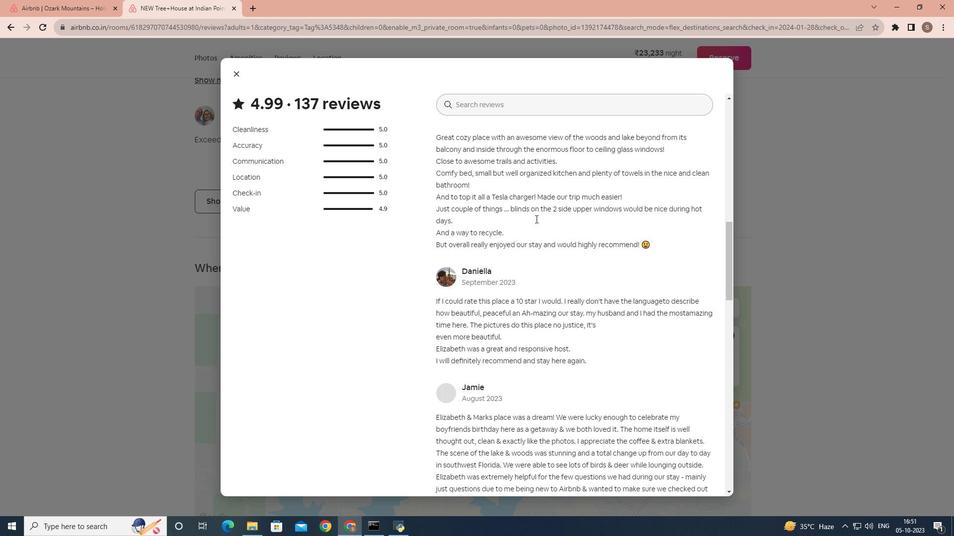 
Action: Mouse scrolled (535, 218) with delta (0, 0)
Screenshot: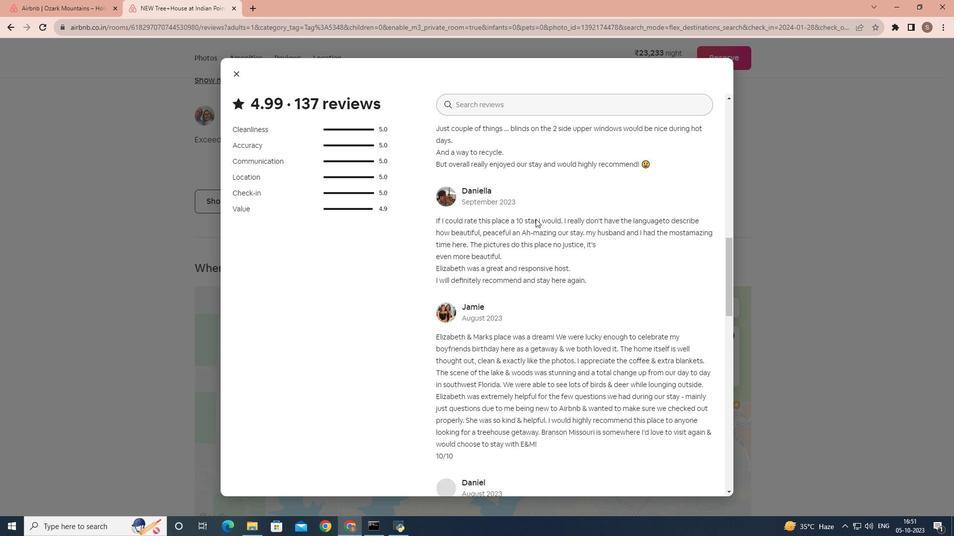 
Action: Mouse scrolled (535, 218) with delta (0, 0)
